 Task: Select Grocery. Add to cart, from Total Wine & More for 4646 Smithfield Avenue, Lubbock, Texas 79401, Cell Number 806-758-1089, following items : Espolon Blanco Tequila (750 ml)_x000D_
 - 3, Stone Fear.Movie.Lions DIPA Can (16 oz x 6 ct)_x000D_
 - 5, Rogue Batsquatch Hazy IPA Can (12 oz x 6 ct)_x000D_
 - 2, Smirnoff Ice Screwdriver Bottle (11 oz x 6 ct)_x000D_
 - 3, Ropiteau Pinot Noir (750 ml)_x000D_
 - 5, Tullamore Dew (750 ml)_x000D_
 - 3, Pepsi Can (7.5 oz x 6 ct)_x000D_
 - 2, Gatorade Fruit Punch (28 oz)_x000D_
 - 5, Sol Bottle (11 oz x 12 ct)_x000D_
 - 3, Good Crisp Original (5.6 oz)_x000D_
 - 5
Action: Mouse moved to (318, 104)
Screenshot: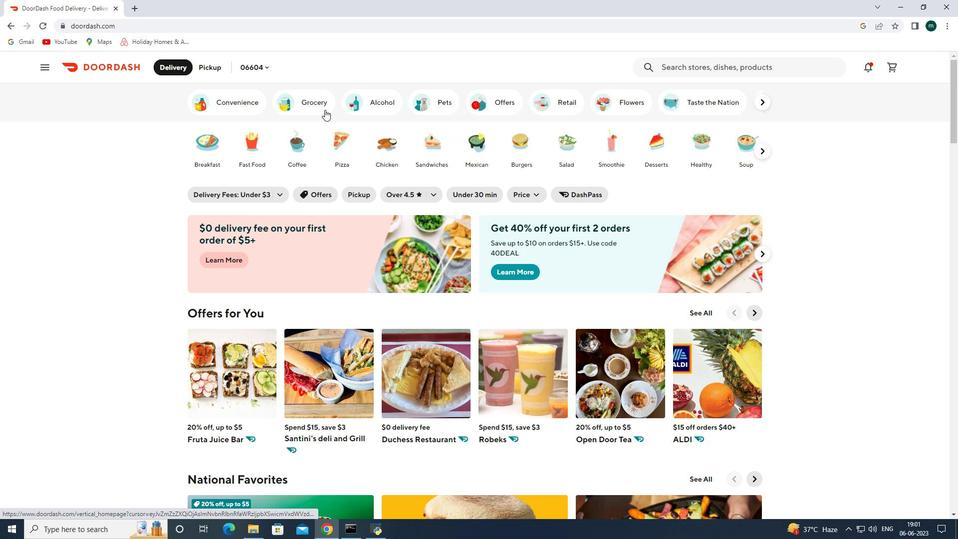 
Action: Mouse pressed left at (318, 104)
Screenshot: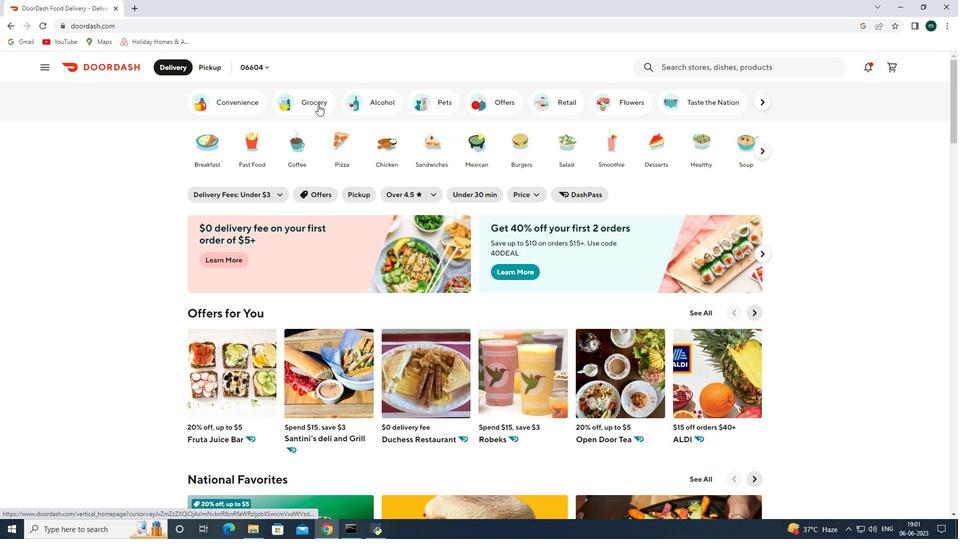 
Action: Mouse moved to (438, 379)
Screenshot: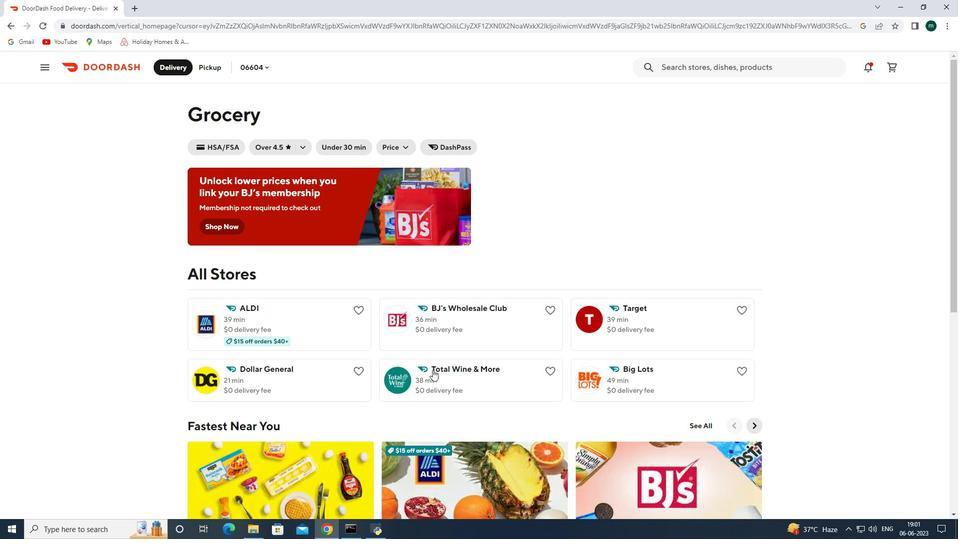 
Action: Mouse pressed left at (438, 379)
Screenshot: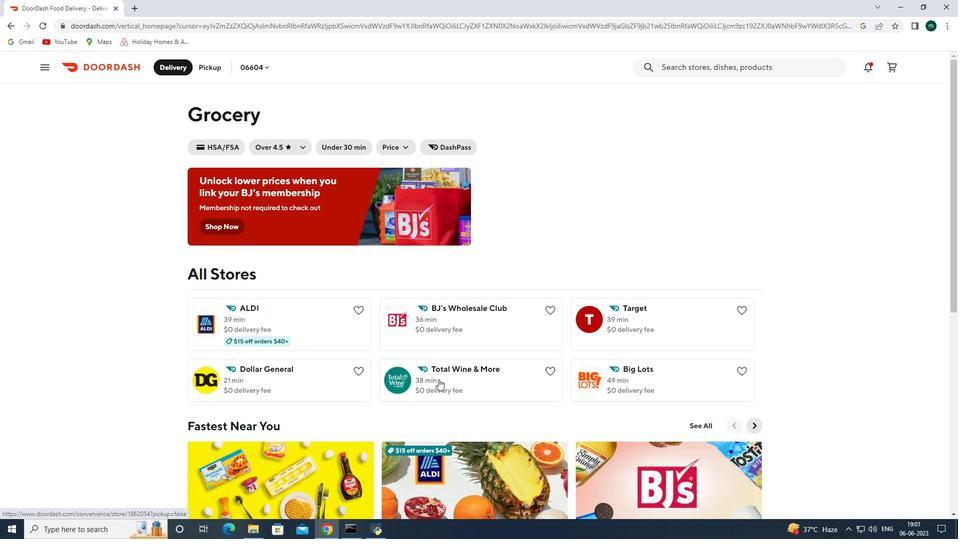 
Action: Mouse moved to (184, 66)
Screenshot: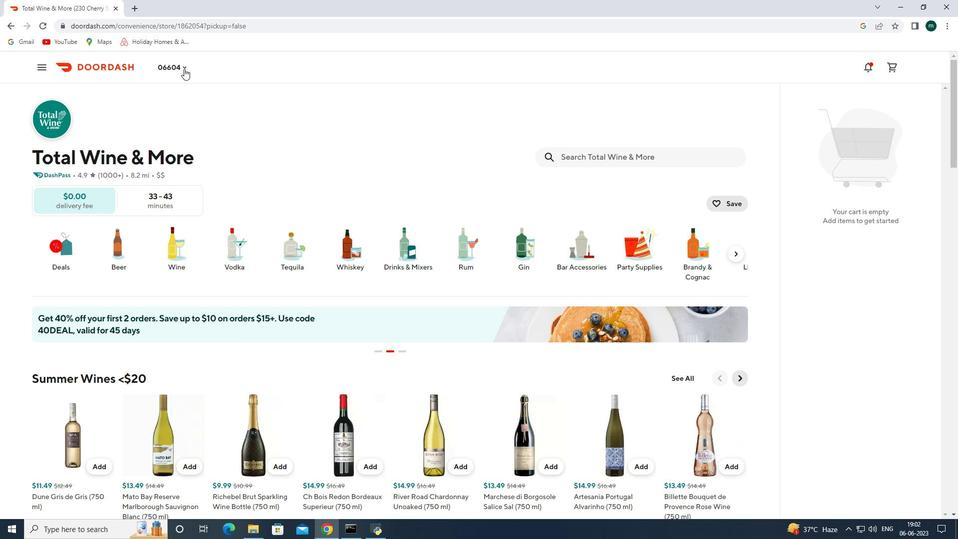 
Action: Mouse pressed left at (184, 66)
Screenshot: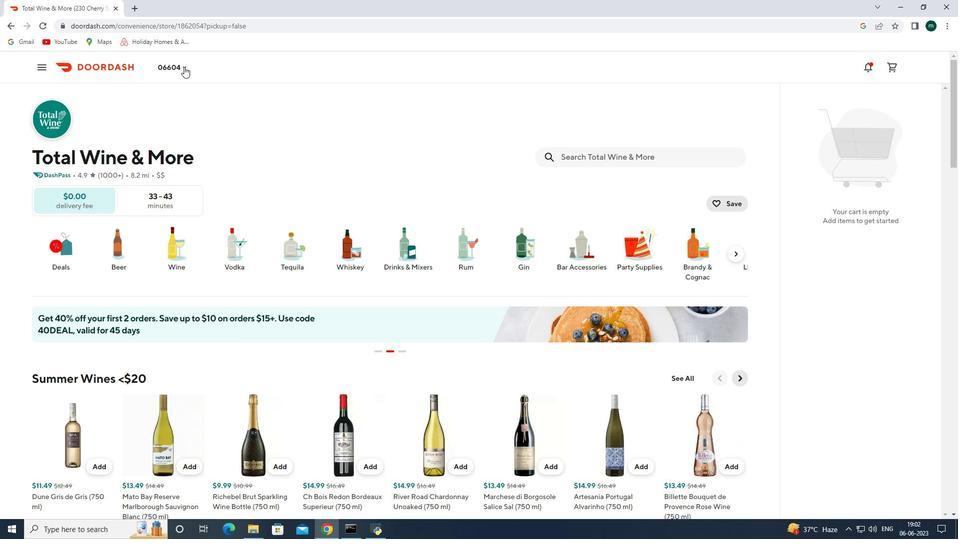 
Action: Mouse moved to (202, 108)
Screenshot: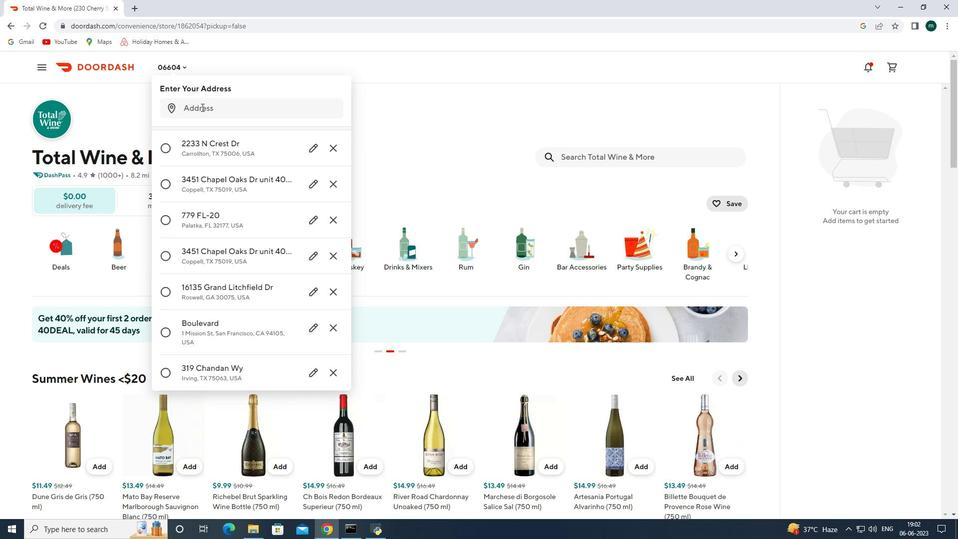 
Action: Mouse pressed left at (202, 108)
Screenshot: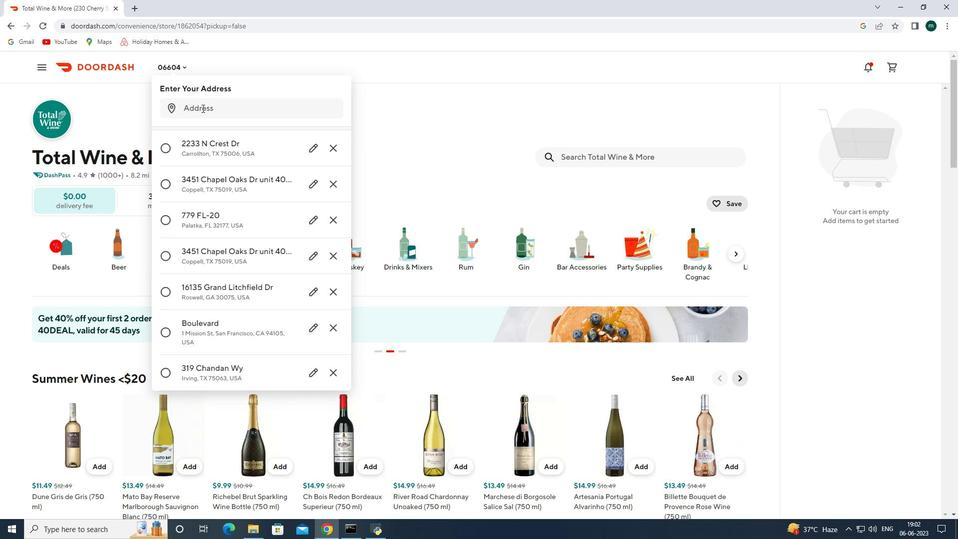 
Action: Key pressed 4646<Key.space><Key.shift>Smithfield<Key.space><Key.shift>Avenue<Key.space><Key.shift>Lubock<Key.space><Key.shift>Texas<Key.space>79401<Key.enter>
Screenshot: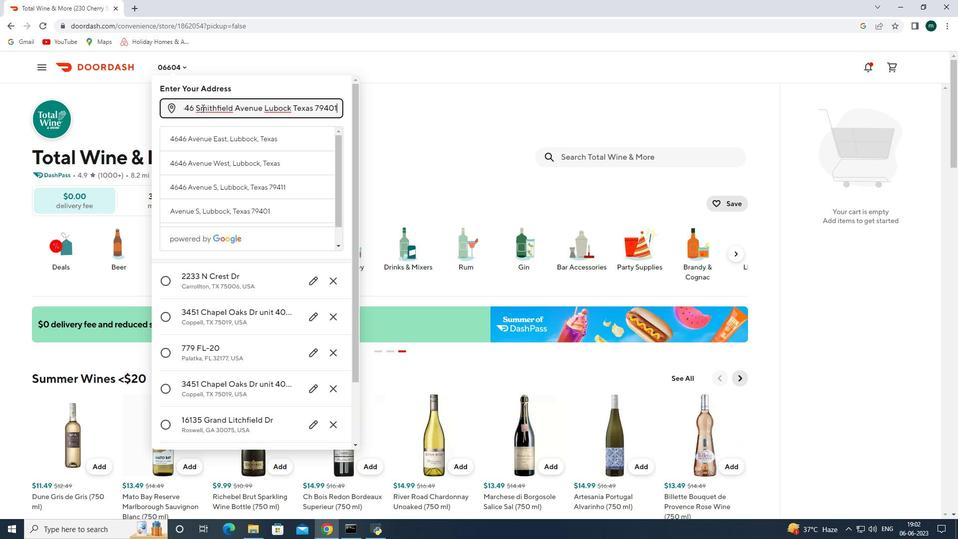 
Action: Mouse moved to (235, 207)
Screenshot: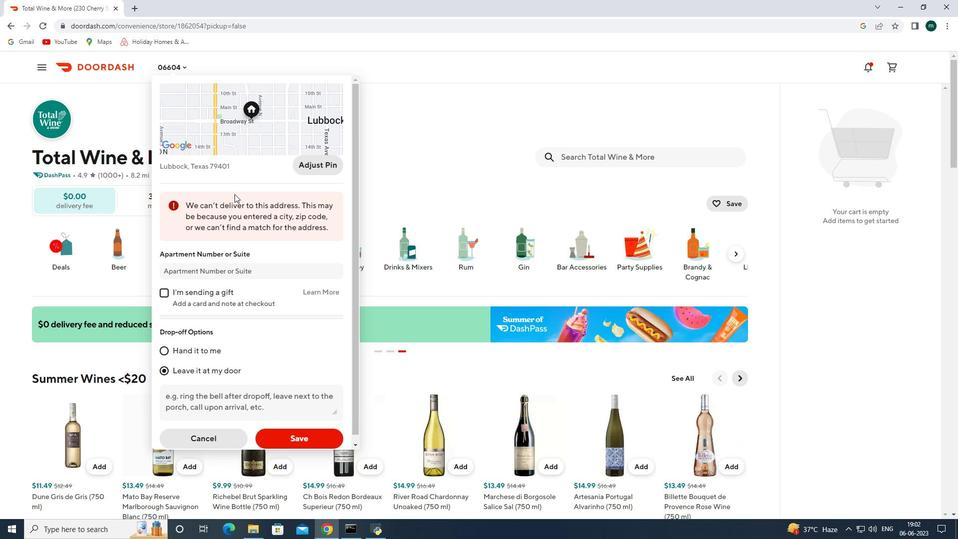 
Action: Mouse scrolled (235, 205) with delta (0, 0)
Screenshot: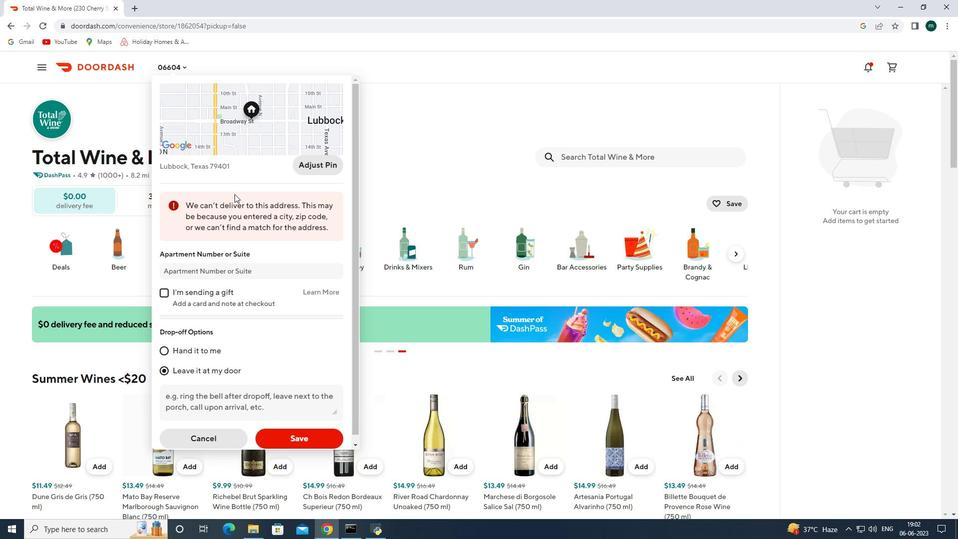 
Action: Mouse moved to (240, 240)
Screenshot: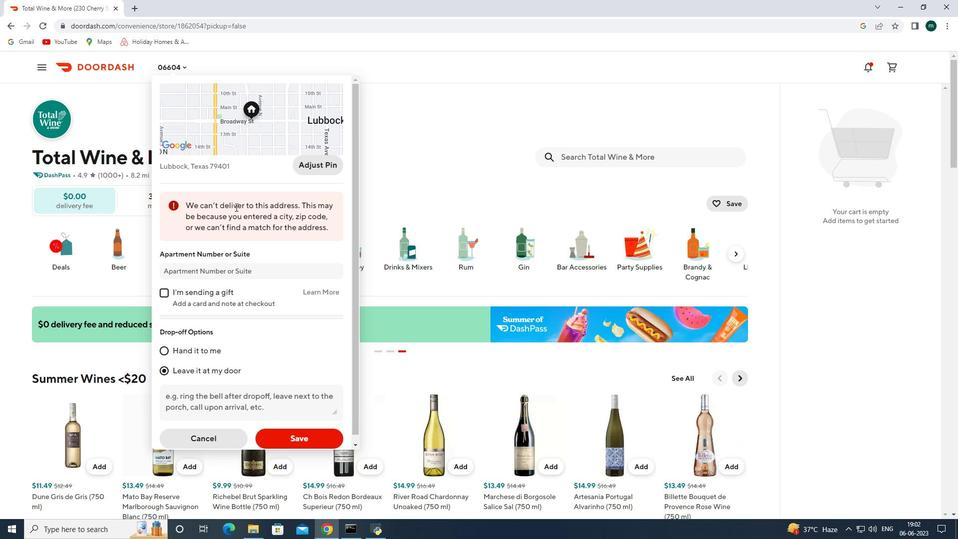 
Action: Mouse scrolled (239, 237) with delta (0, 0)
Screenshot: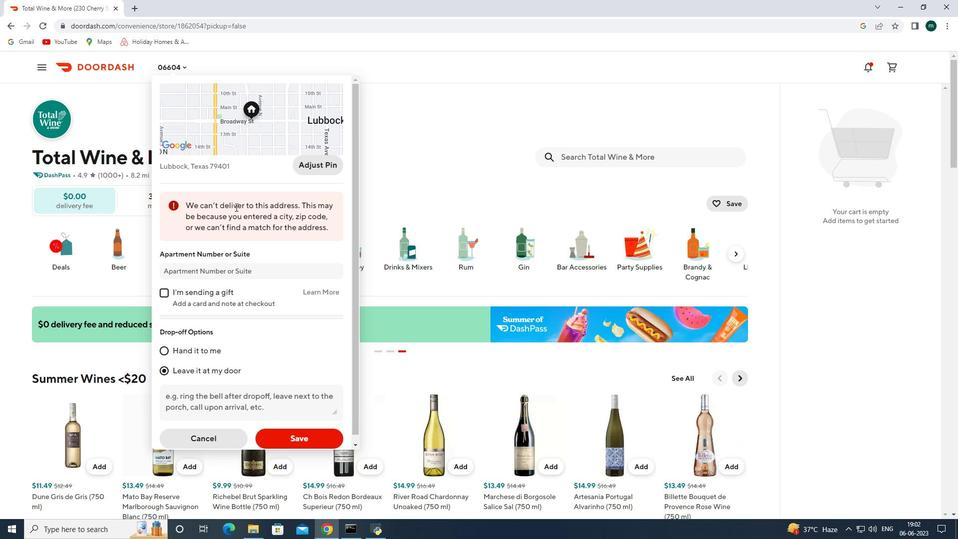 
Action: Mouse moved to (244, 269)
Screenshot: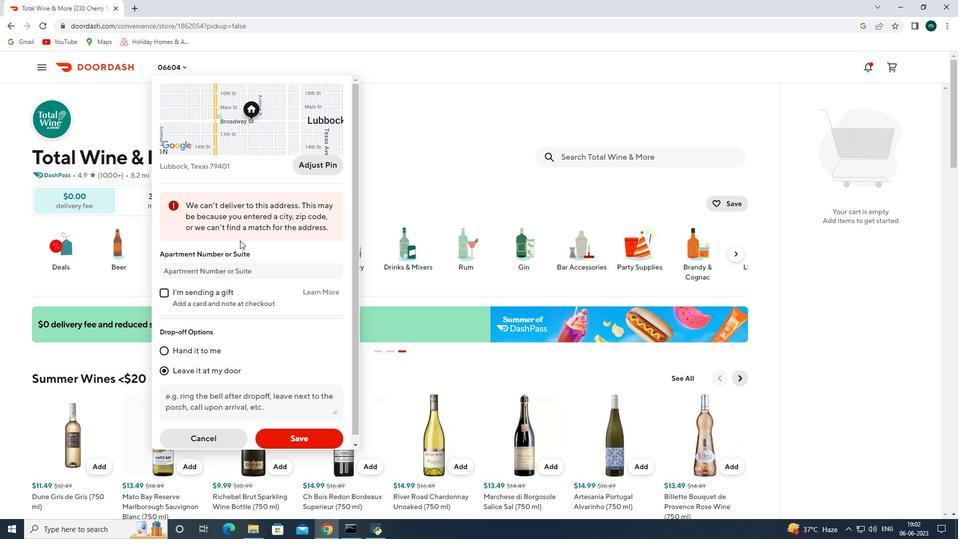 
Action: Mouse scrolled (243, 267) with delta (0, 0)
Screenshot: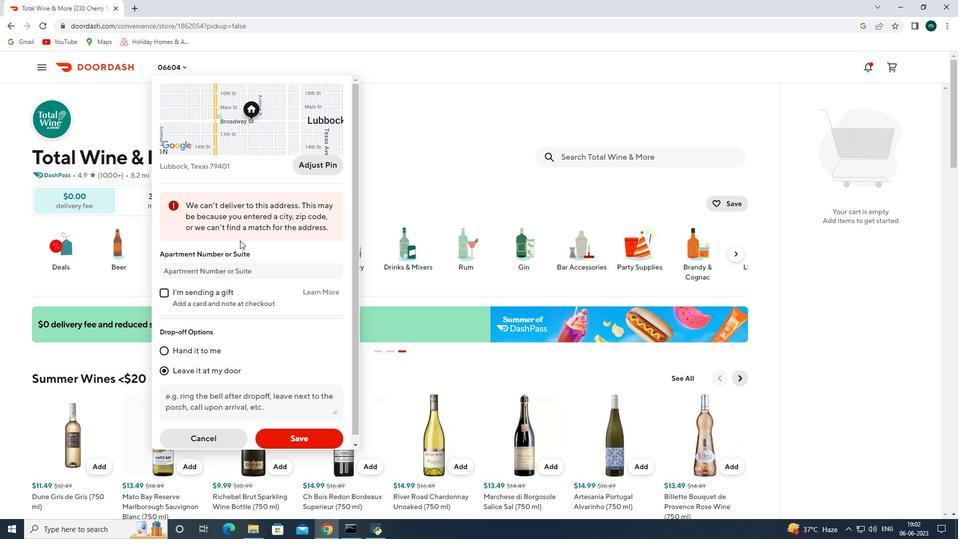 
Action: Mouse moved to (250, 284)
Screenshot: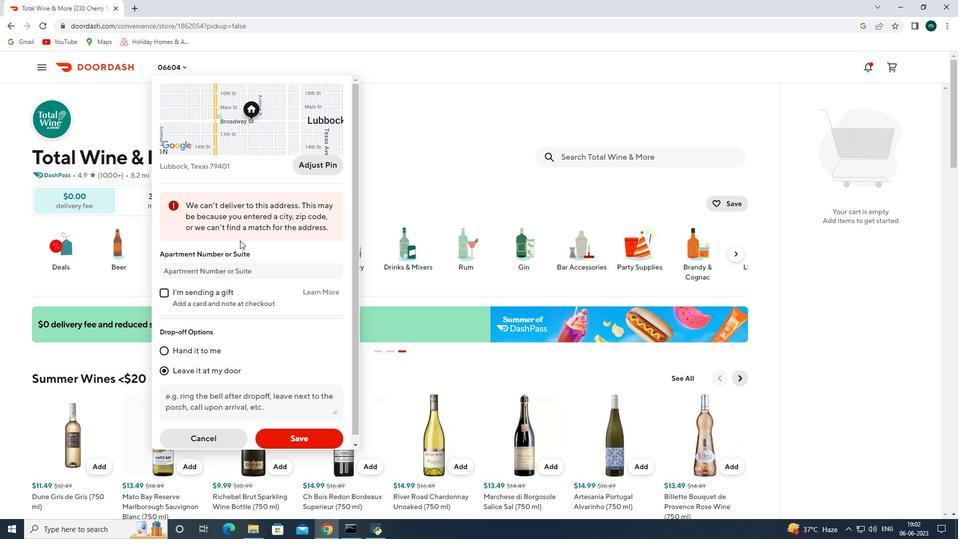 
Action: Mouse scrolled (249, 283) with delta (0, 0)
Screenshot: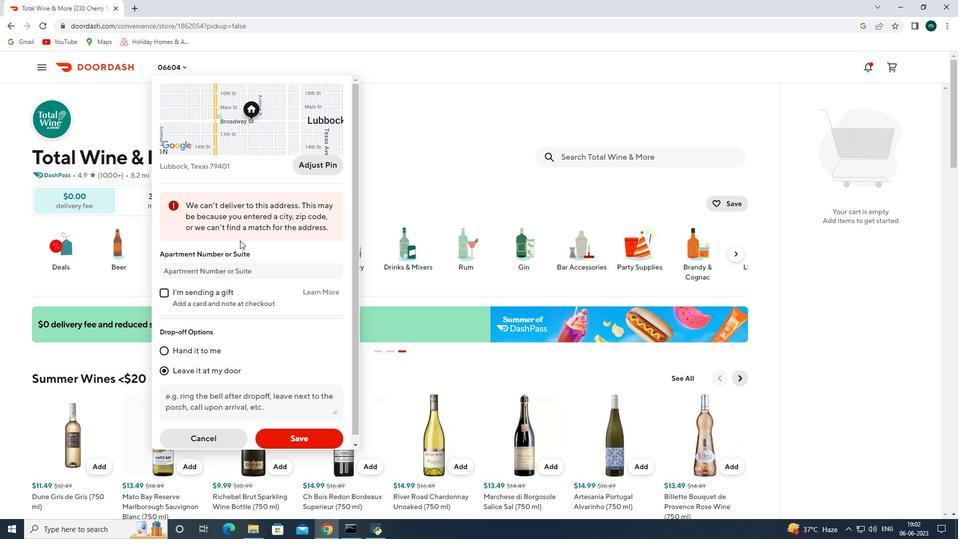 
Action: Mouse moved to (299, 430)
Screenshot: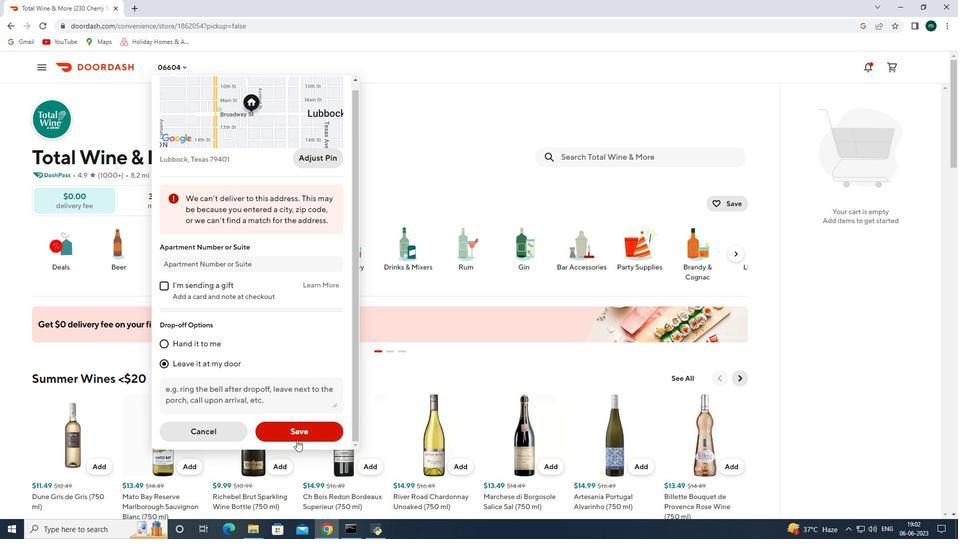
Action: Mouse pressed left at (299, 430)
Screenshot: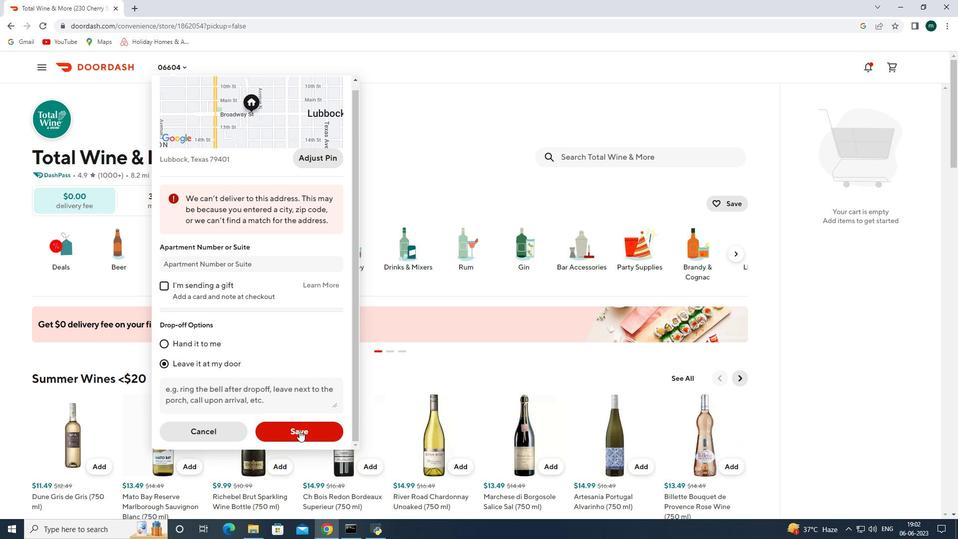 
Action: Mouse moved to (586, 152)
Screenshot: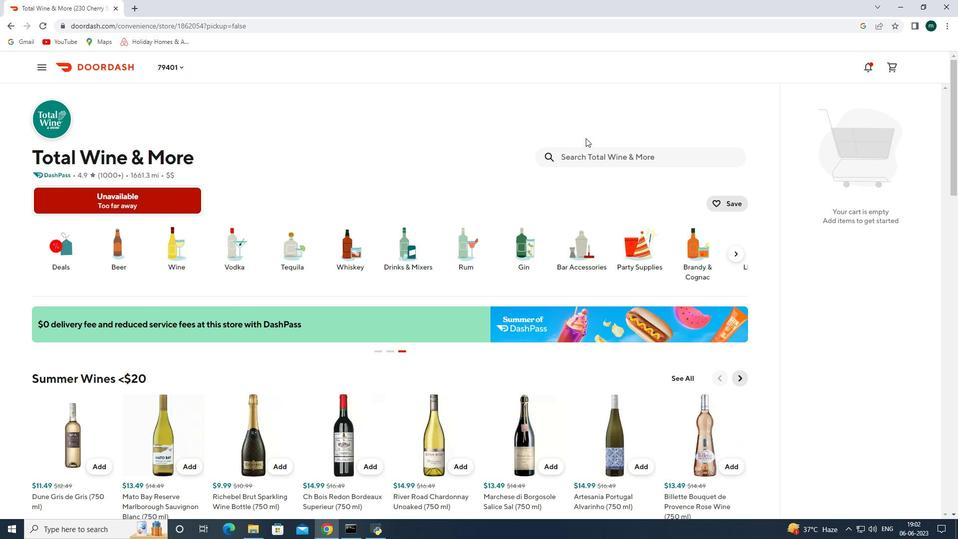 
Action: Mouse pressed left at (586, 152)
Screenshot: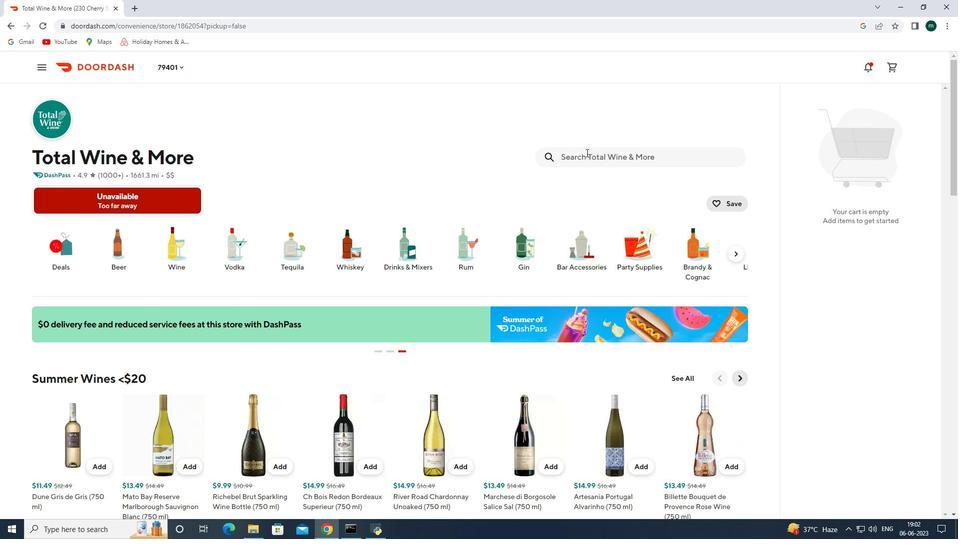 
Action: Key pressed espolon<Key.space>blanco<Key.space>teg<Key.backspace>quila<Key.enter>
Screenshot: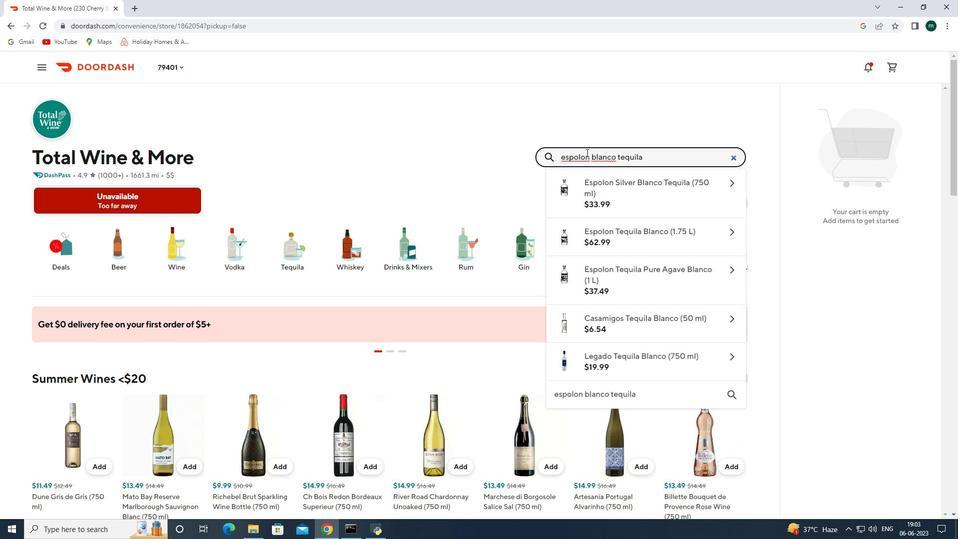 
Action: Mouse moved to (92, 260)
Screenshot: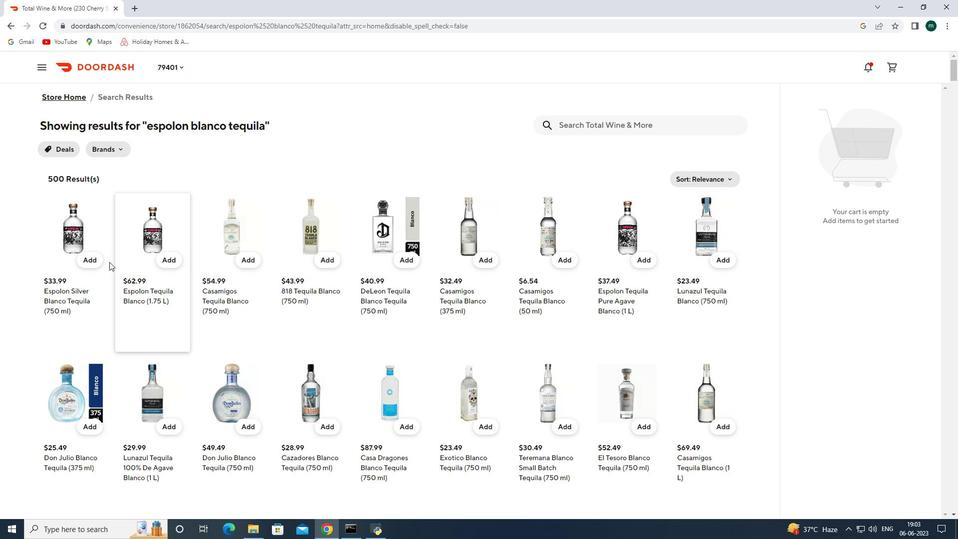 
Action: Mouse pressed left at (92, 260)
Screenshot: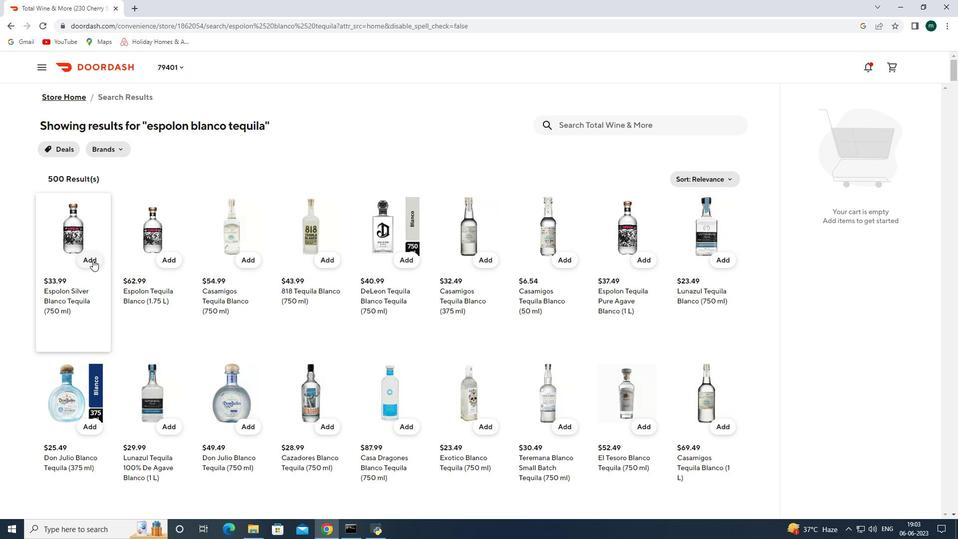 
Action: Mouse moved to (594, 121)
Screenshot: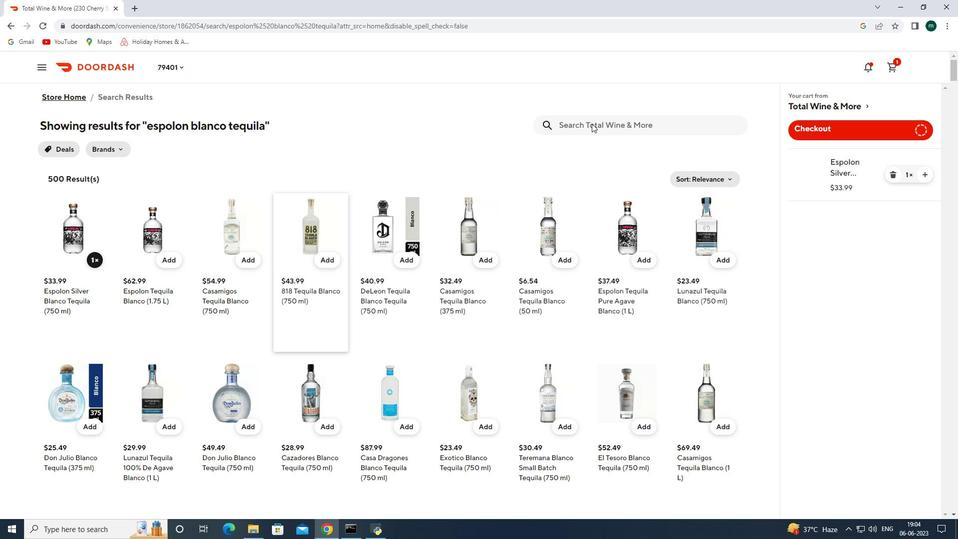 
Action: Mouse pressed left at (594, 121)
Screenshot: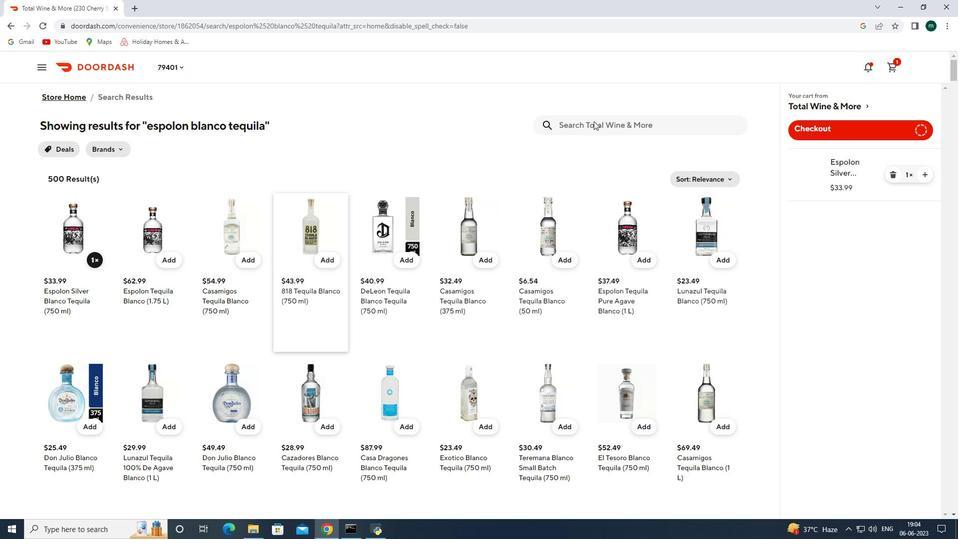 
Action: Key pressed stone<Key.space>fear<Key.space>movie<Key.space>lions<Key.space>dipa<Key.space>can<Key.space><Key.enter>
Screenshot: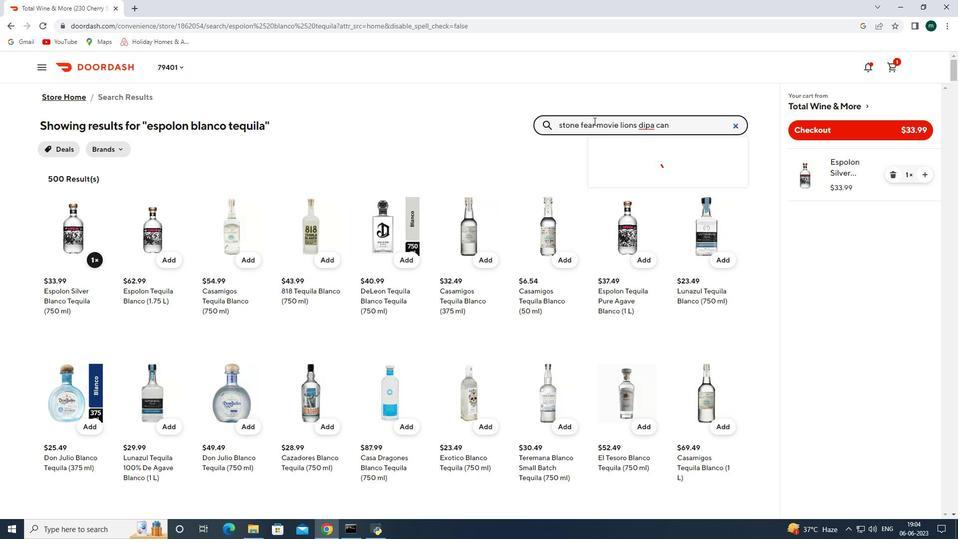 
Action: Mouse moved to (92, 261)
Screenshot: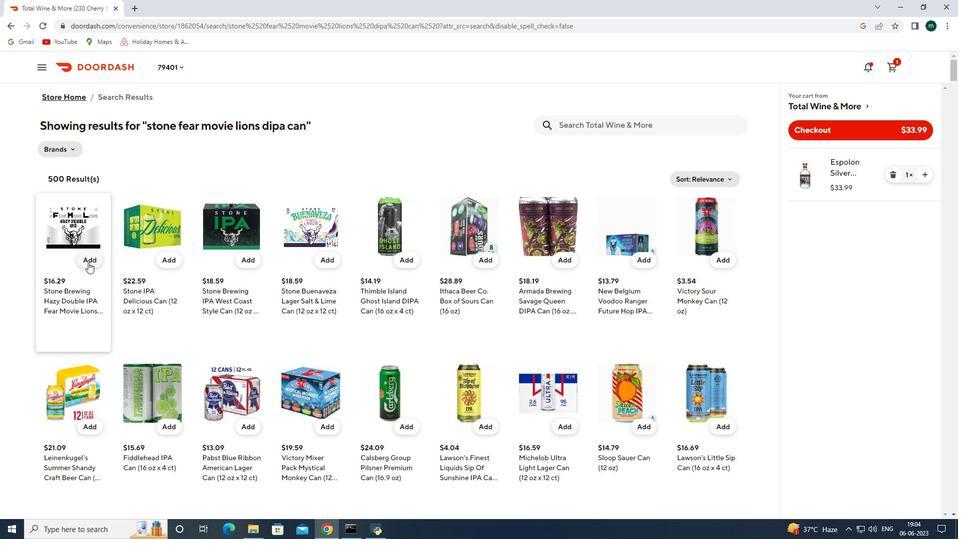 
Action: Mouse pressed left at (92, 261)
Screenshot: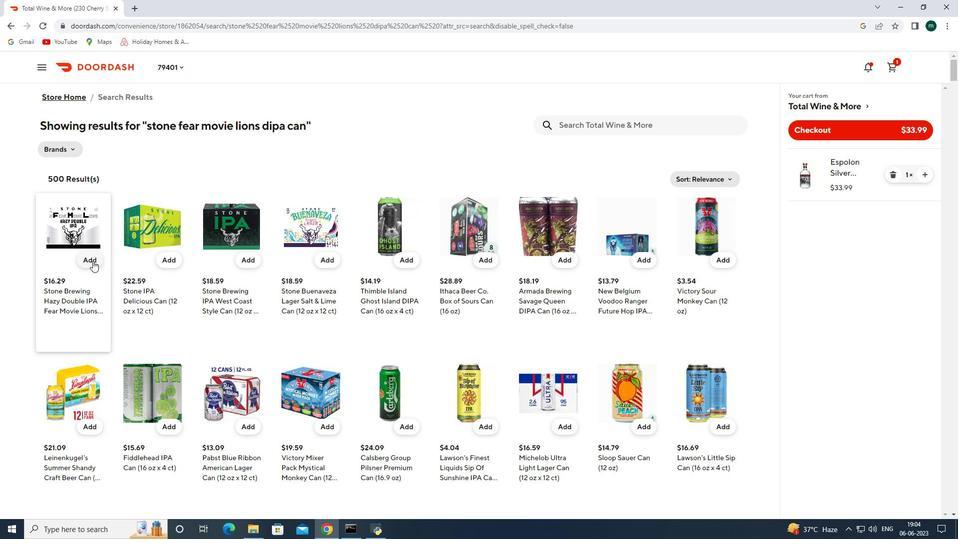 
Action: Mouse moved to (926, 224)
Screenshot: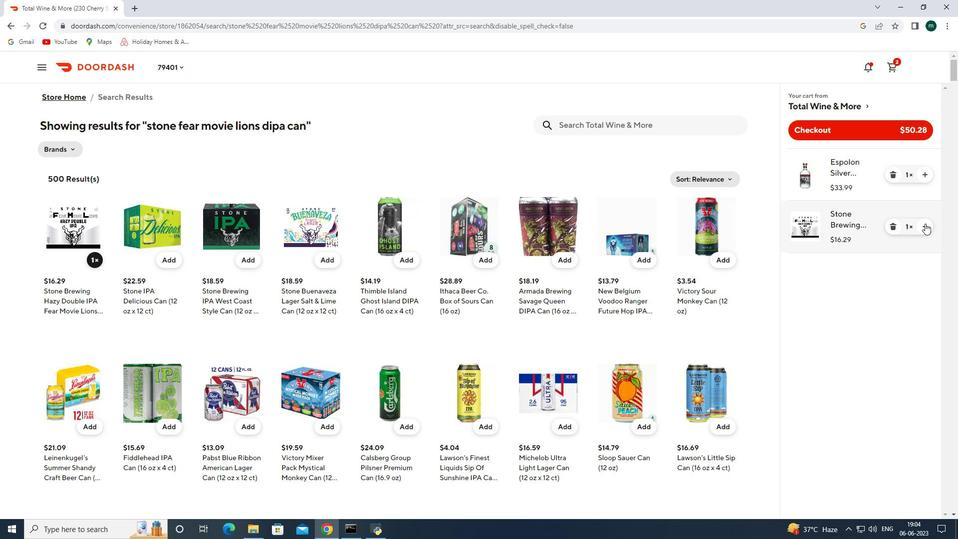 
Action: Mouse pressed left at (926, 224)
Screenshot: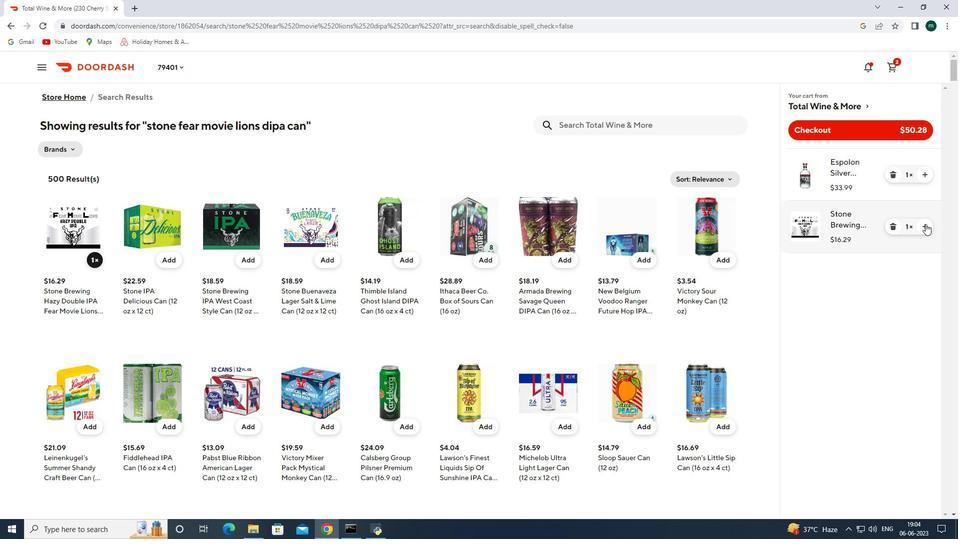 
Action: Mouse pressed left at (926, 224)
Screenshot: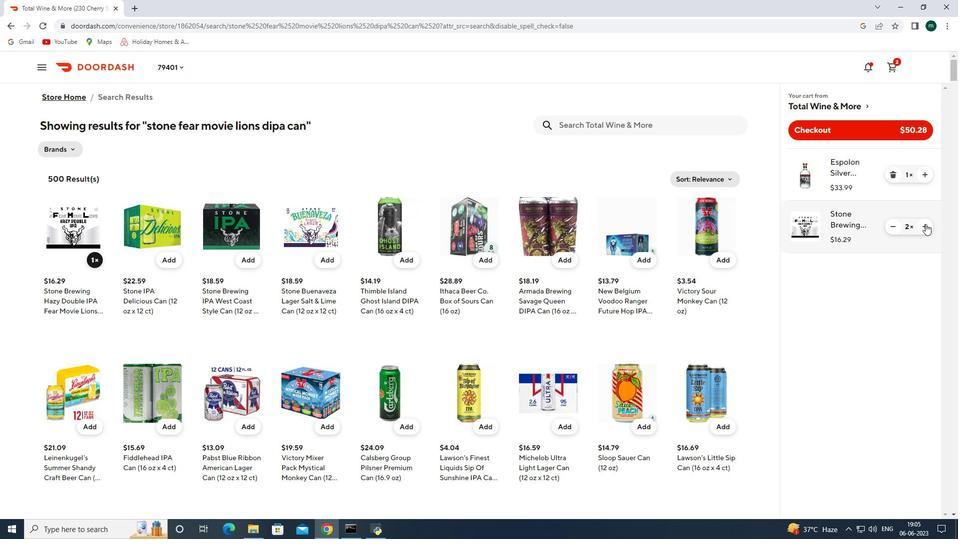 
Action: Mouse moved to (625, 122)
Screenshot: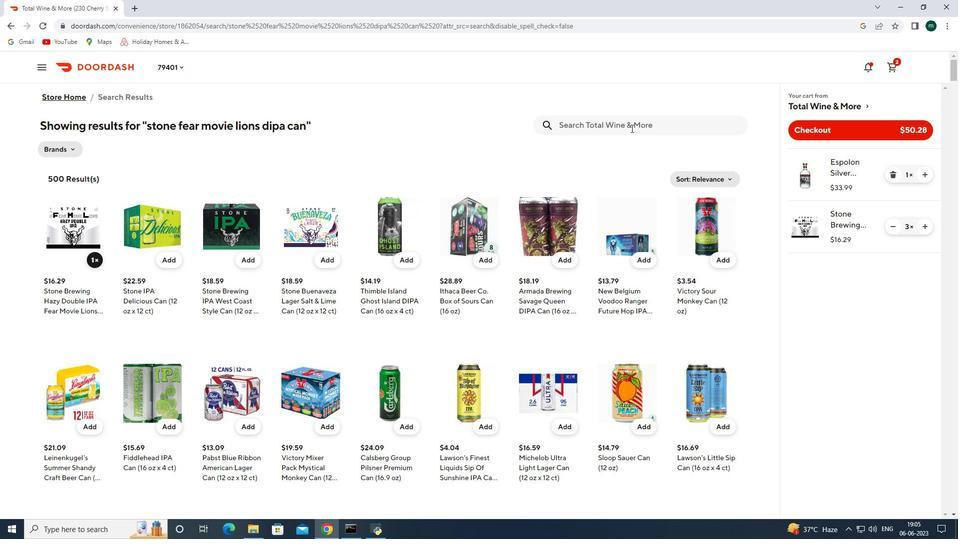 
Action: Mouse pressed left at (625, 122)
Screenshot: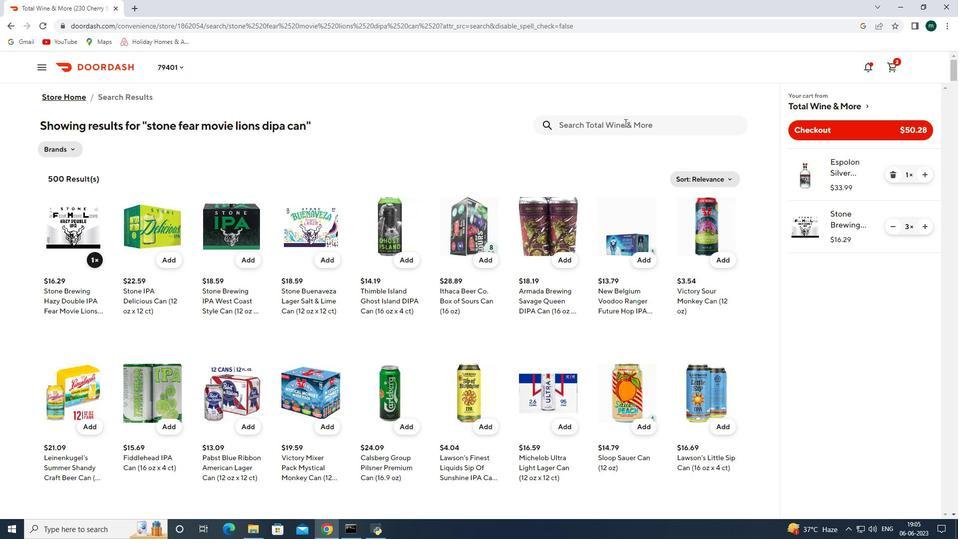 
Action: Key pressed rogue<Key.space>batsquatch<Key.space>hazy<Key.space>ipa<Key.space>can<Key.enter>
Screenshot: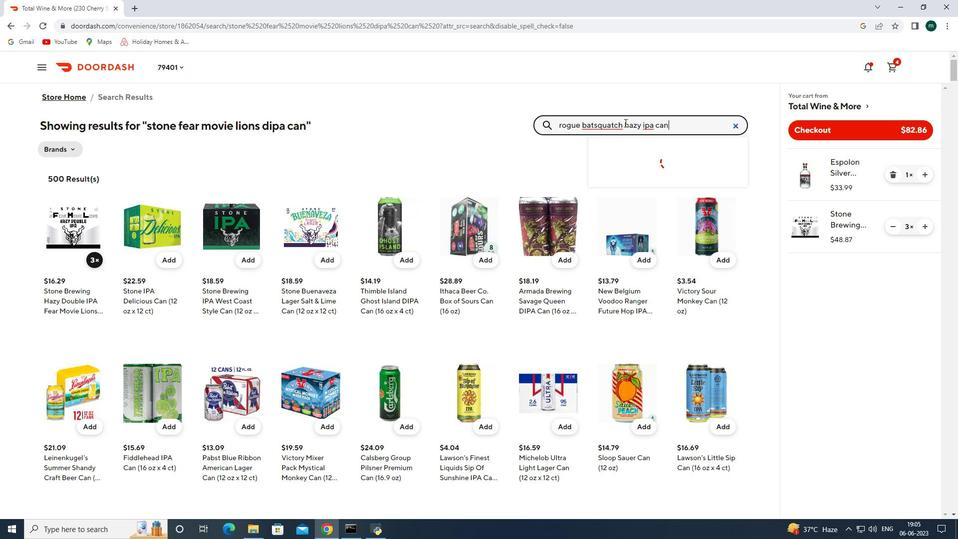 
Action: Mouse moved to (609, 123)
Screenshot: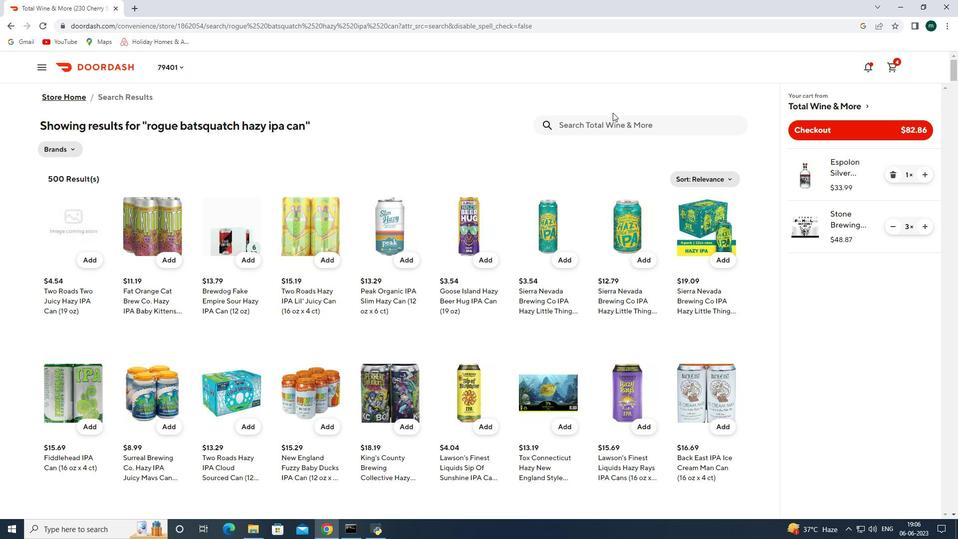 
Action: Mouse pressed left at (609, 123)
Screenshot: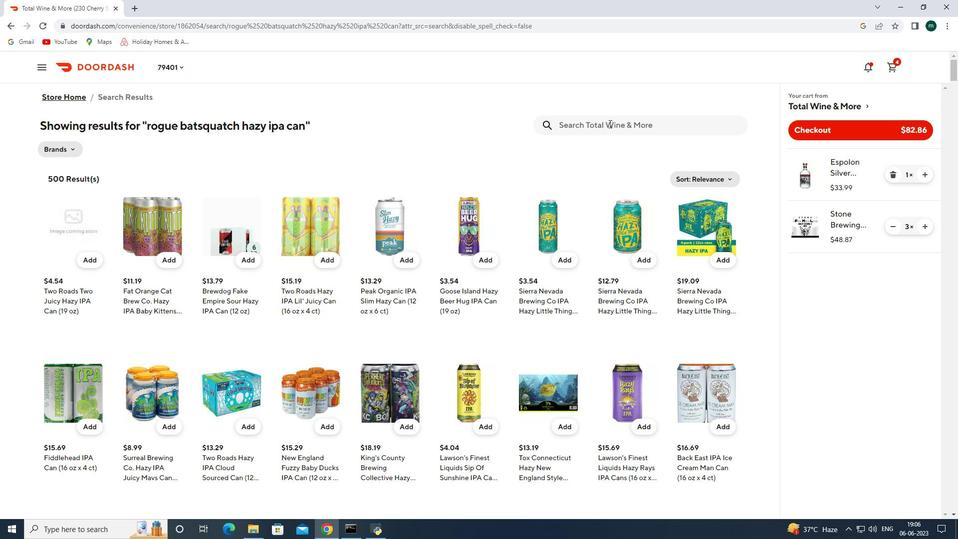 
Action: Key pressed smirnoff<Key.space>icescrewdriver<Key.space>bottle<Key.enter>
Screenshot: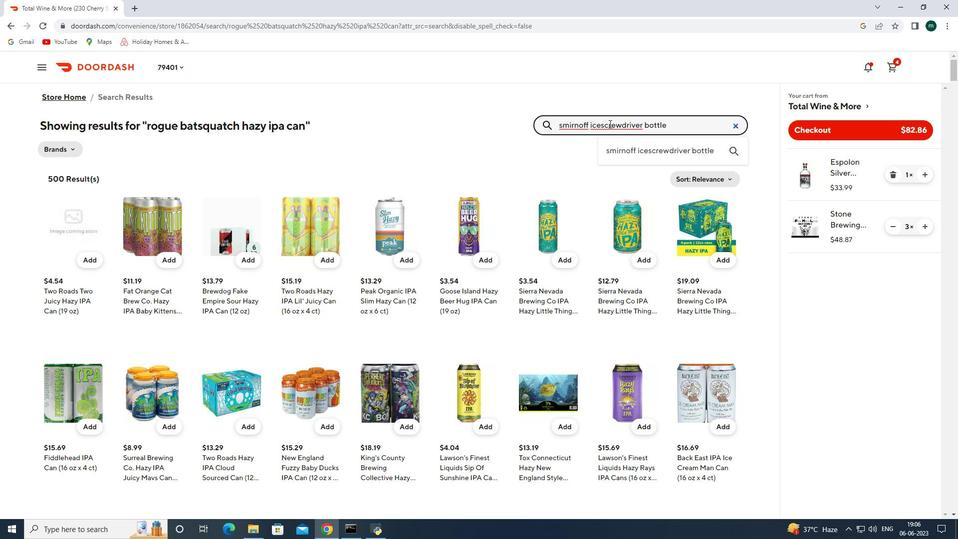 
Action: Mouse moved to (595, 123)
Screenshot: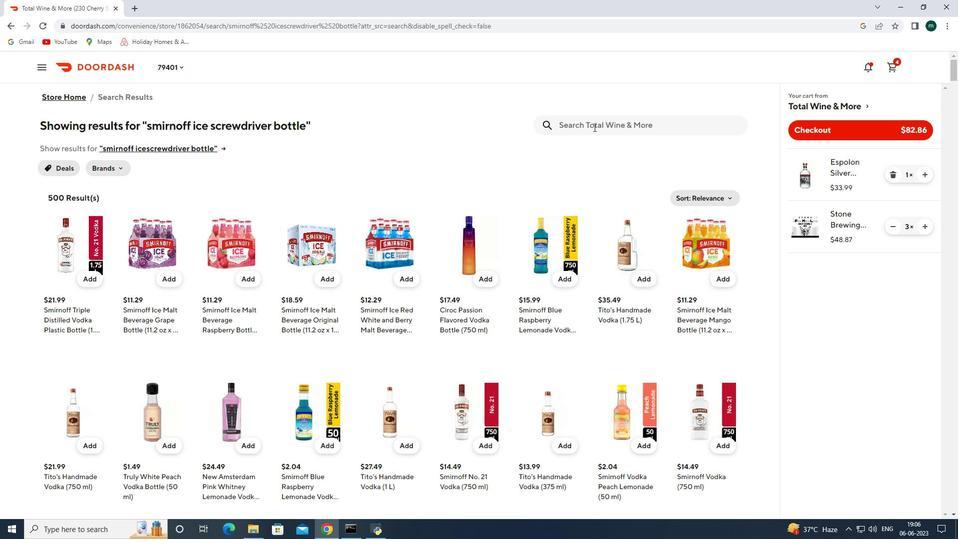 
Action: Mouse pressed left at (595, 123)
Screenshot: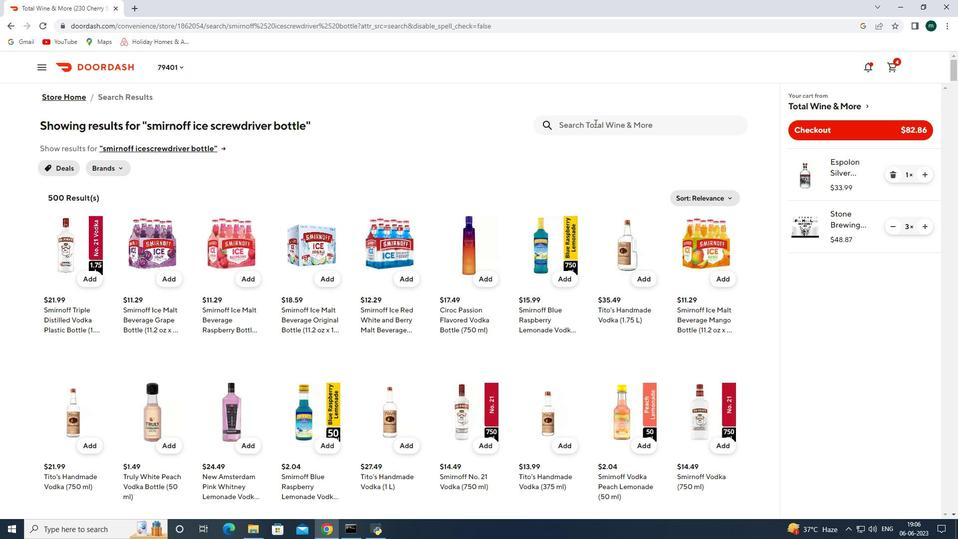 
Action: Mouse moved to (595, 123)
Screenshot: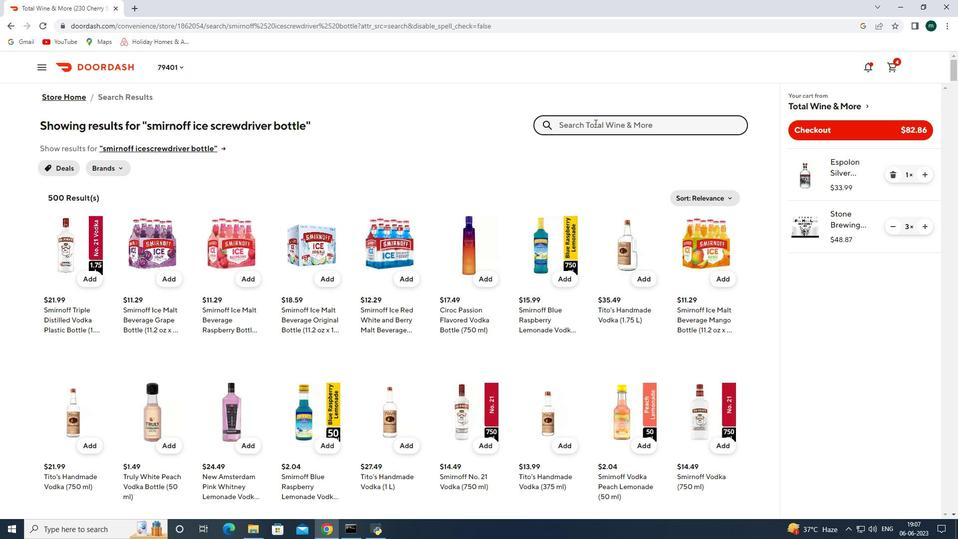 
Action: Key pressed ropiteau<Key.space>pinot<Key.space>noir<Key.space><Key.space><Key.space><Key.space><Key.space><Key.space><Key.space><Key.space><Key.space><Key.space><Key.space><Key.space><Key.space><Key.space><Key.space><Key.space><Key.space><Key.space><Key.space><Key.space><Key.enter>
Screenshot: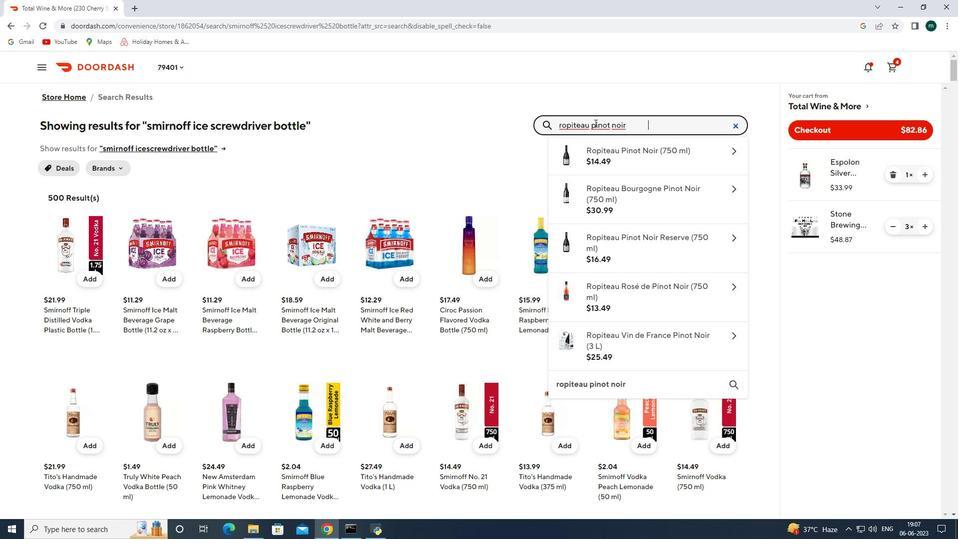 
Action: Mouse moved to (91, 259)
Screenshot: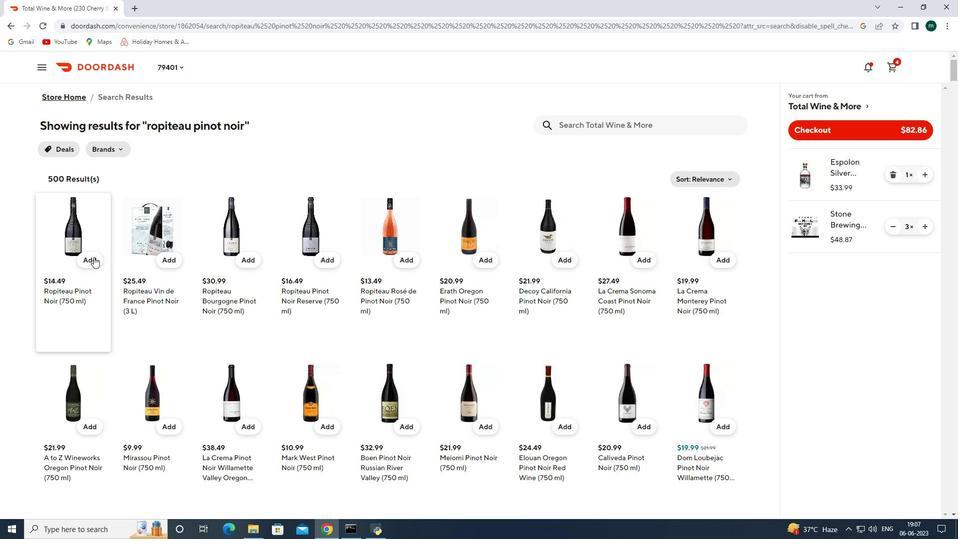 
Action: Mouse pressed left at (91, 259)
Screenshot: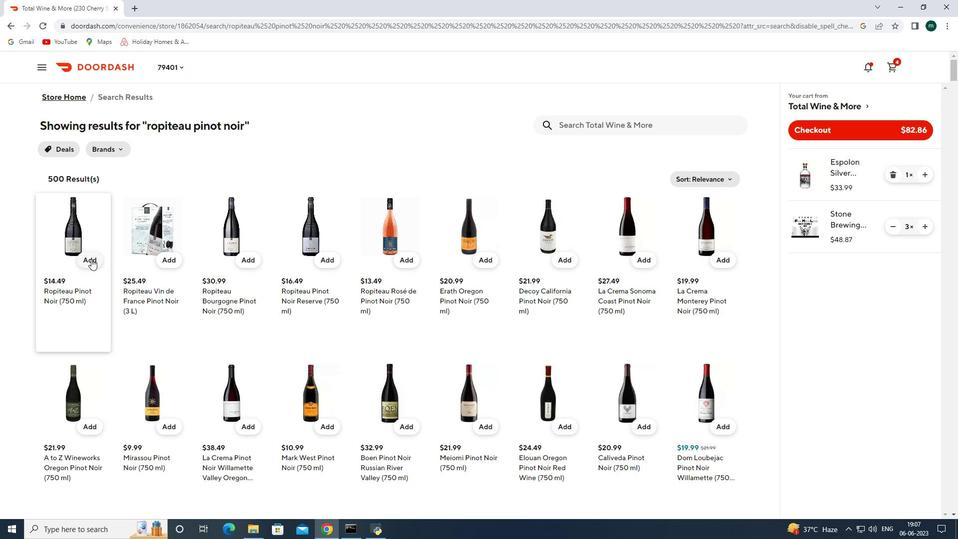 
Action: Mouse moved to (930, 278)
Screenshot: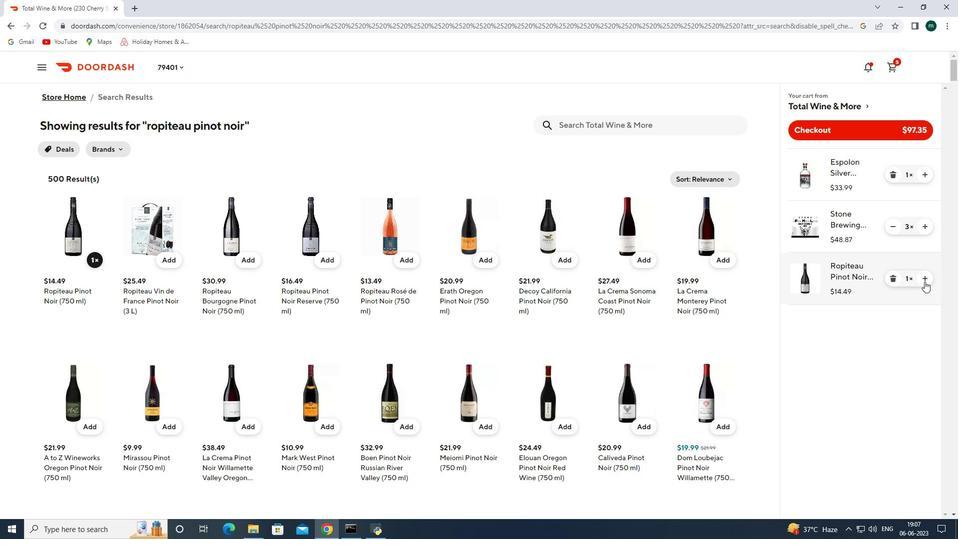 
Action: Mouse pressed left at (930, 278)
Screenshot: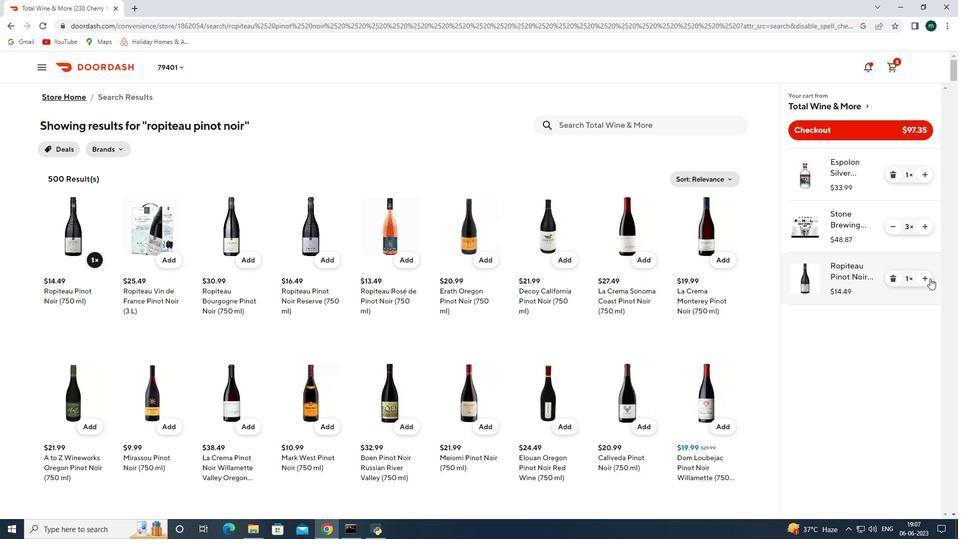 
Action: Mouse pressed left at (930, 278)
Screenshot: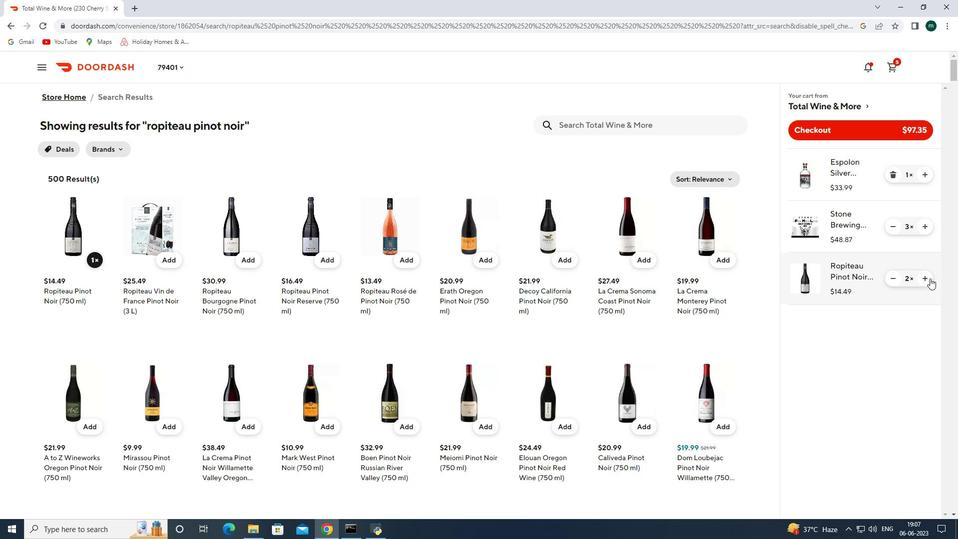 
Action: Mouse moved to (595, 119)
Screenshot: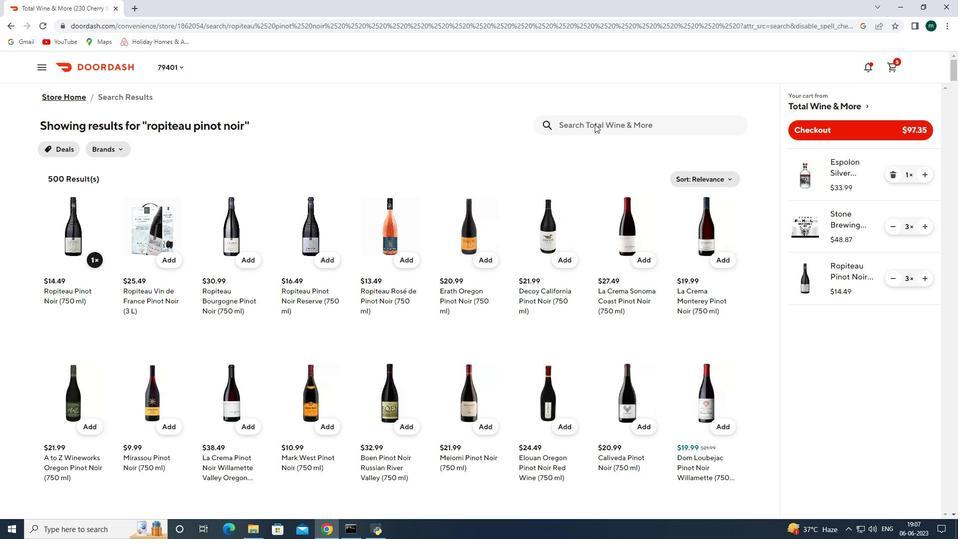 
Action: Mouse pressed left at (595, 119)
Screenshot: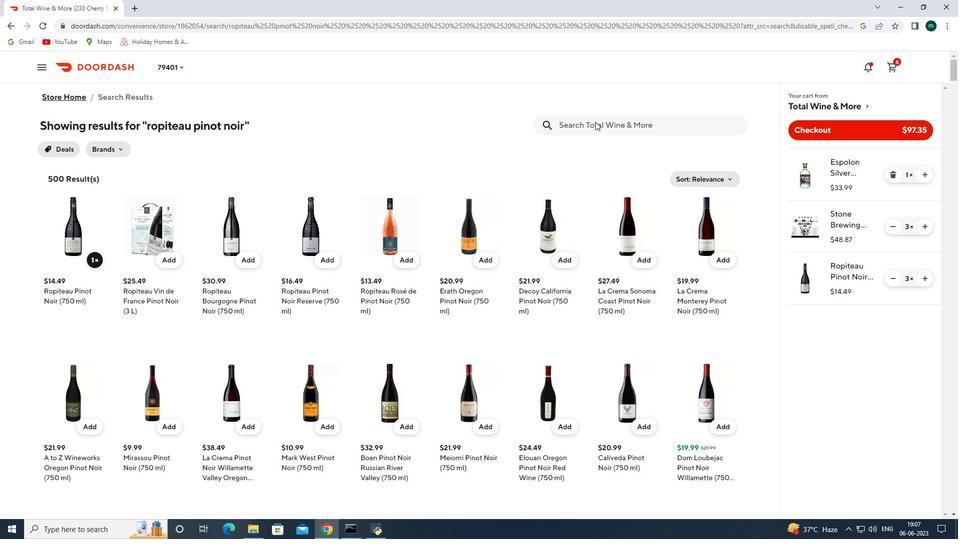 
Action: Mouse moved to (595, 123)
Screenshot: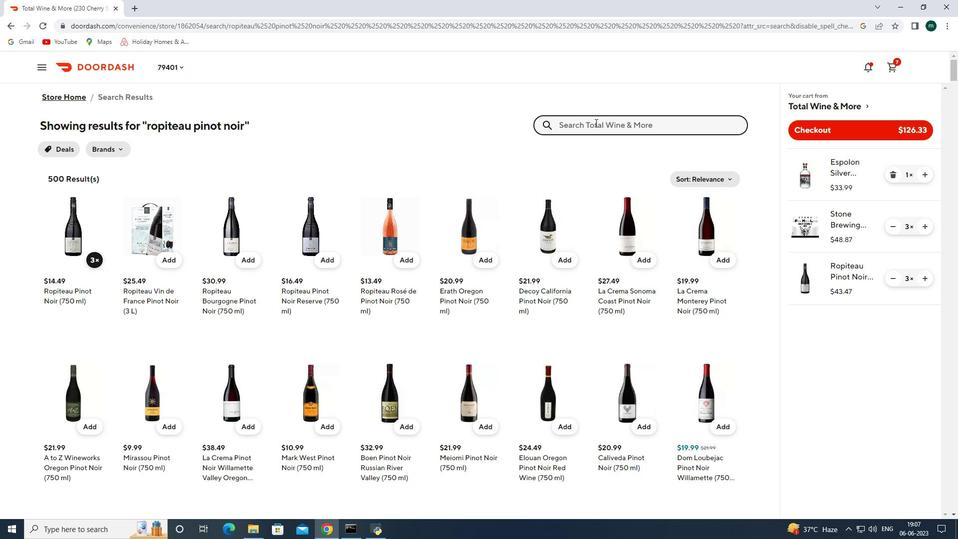 
Action: Key pressed tullamoredew<Key.enter>
Screenshot: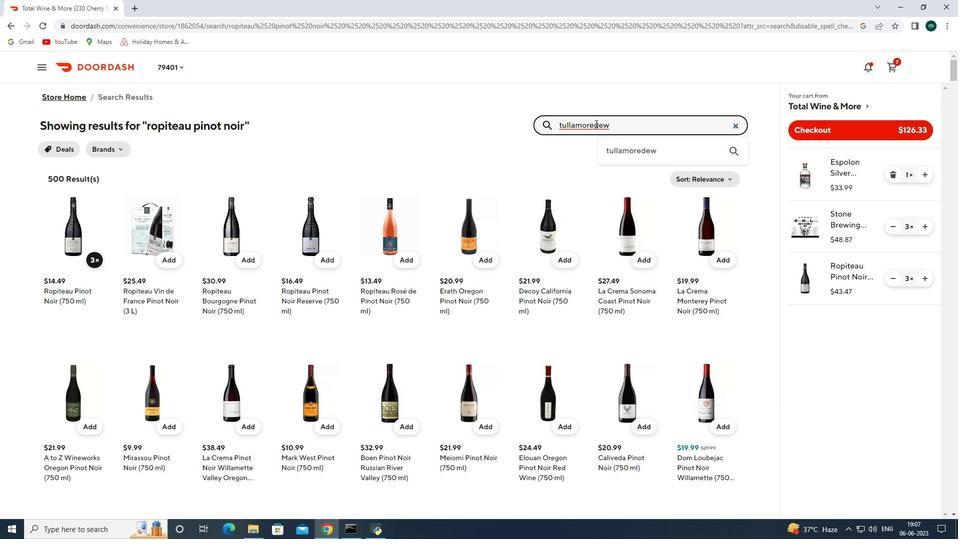 
Action: Mouse moved to (85, 276)
Screenshot: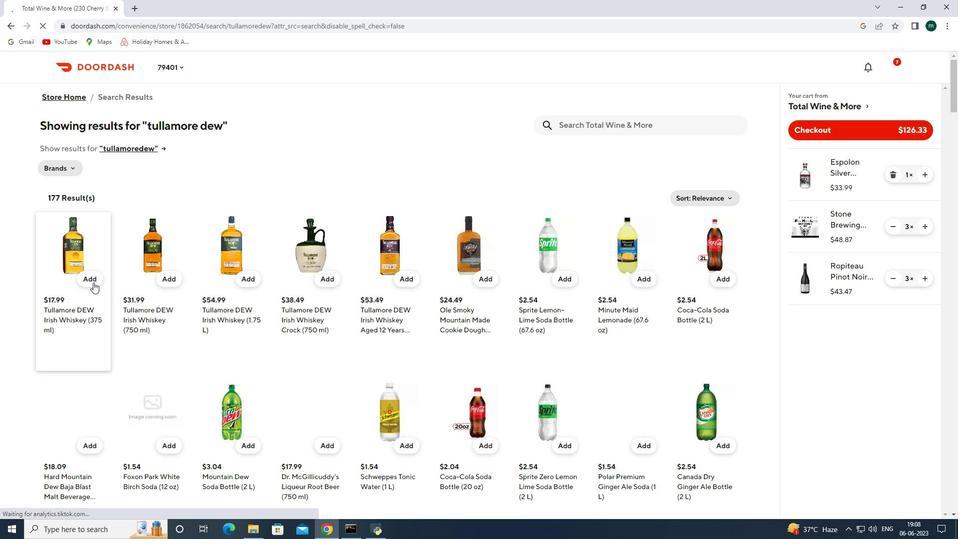 
Action: Mouse pressed left at (85, 276)
Screenshot: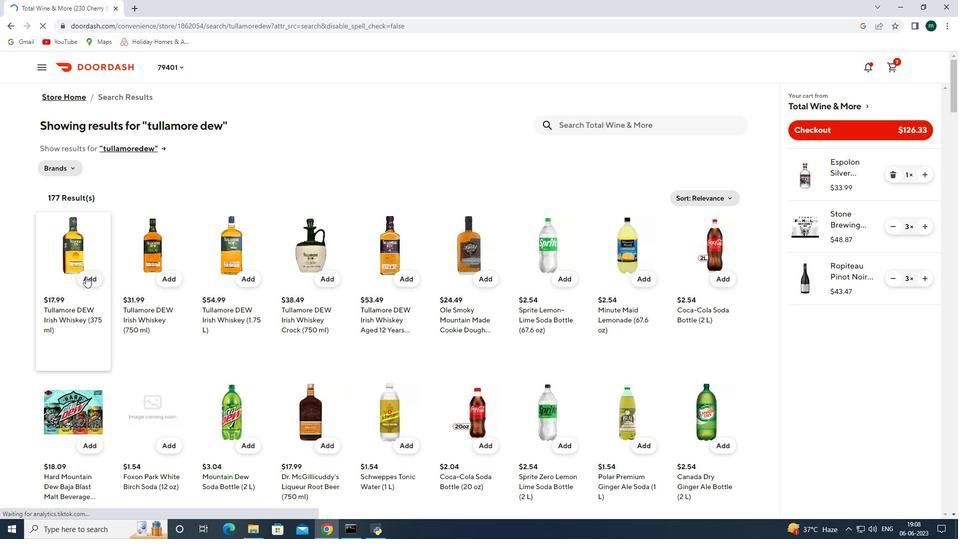 
Action: Mouse moved to (928, 330)
Screenshot: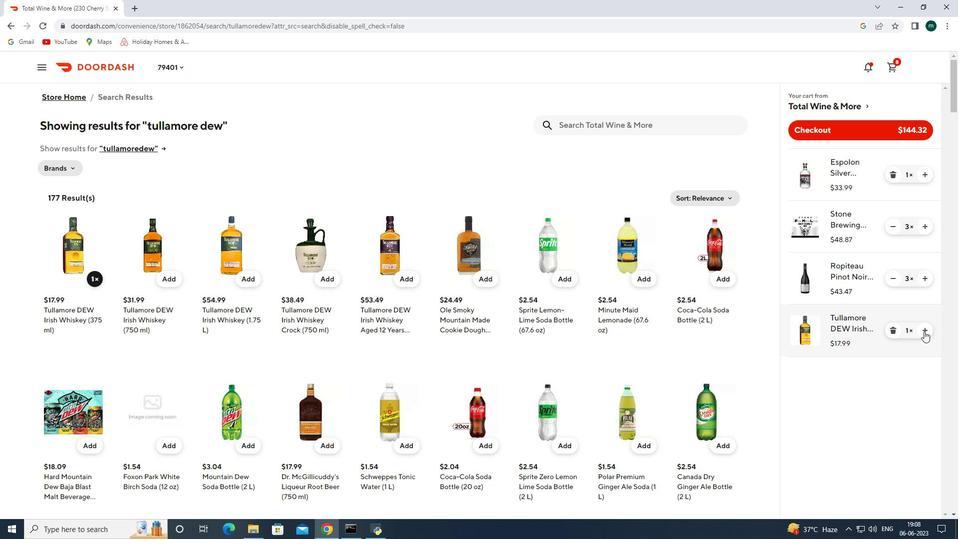 
Action: Mouse pressed left at (928, 330)
Screenshot: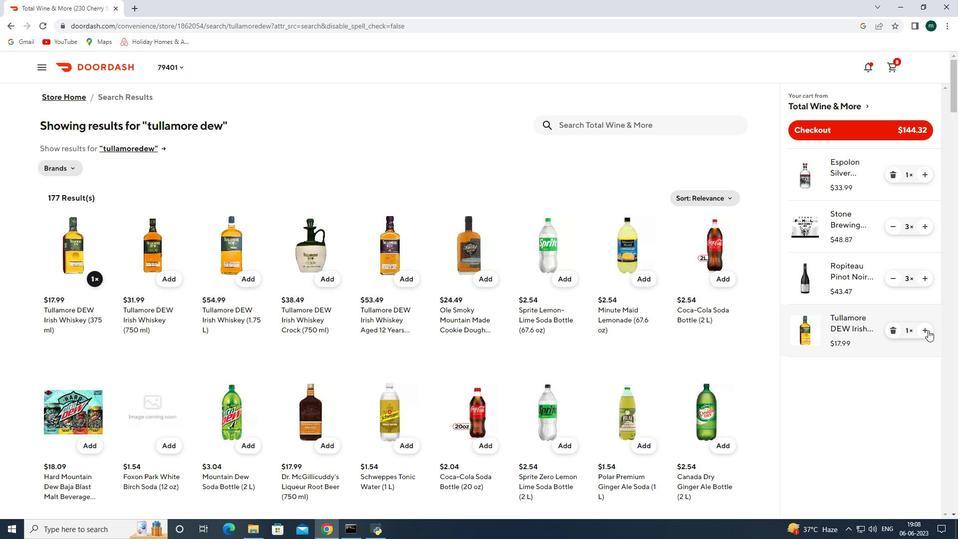 
Action: Mouse pressed left at (928, 330)
Screenshot: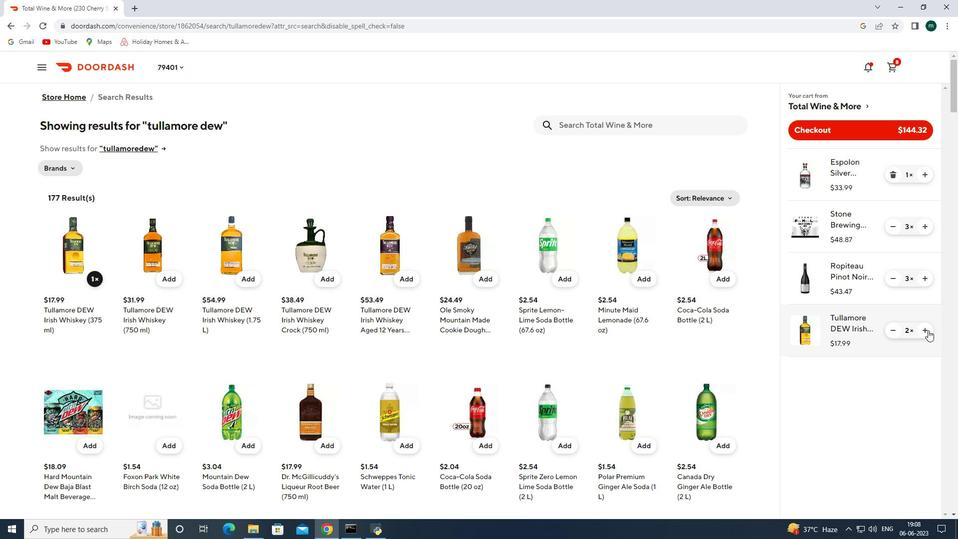 
Action: Mouse pressed left at (928, 330)
Screenshot: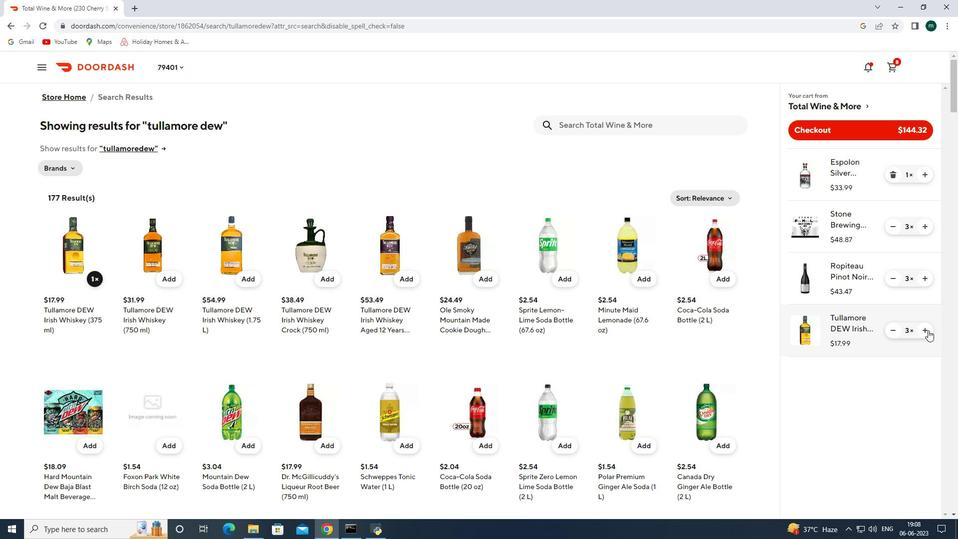 
Action: Mouse pressed left at (928, 330)
Screenshot: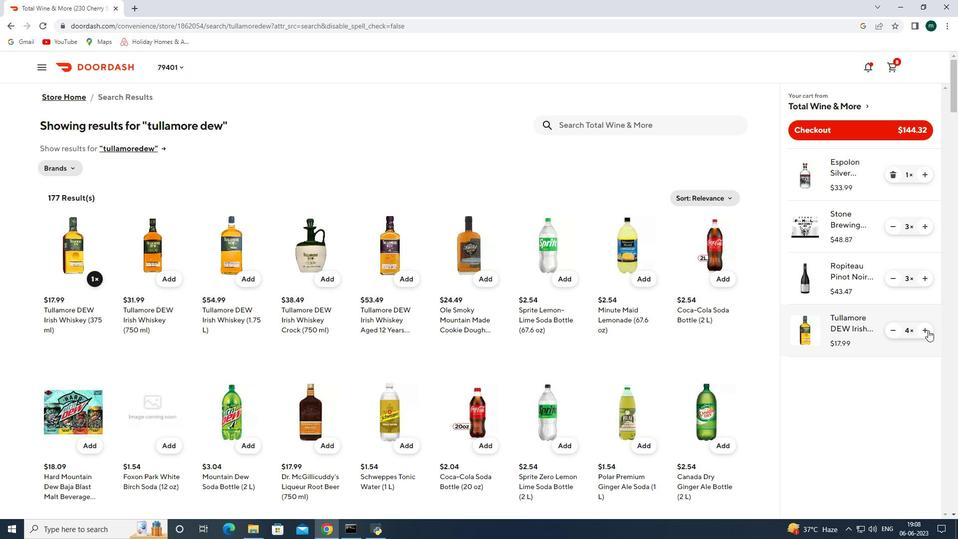 
Action: Mouse moved to (597, 120)
Screenshot: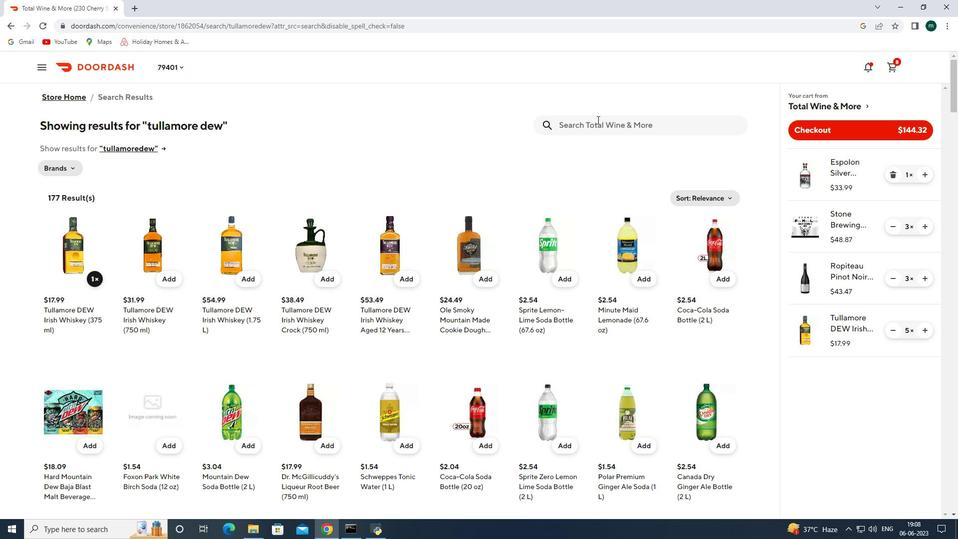 
Action: Mouse pressed left at (597, 120)
Screenshot: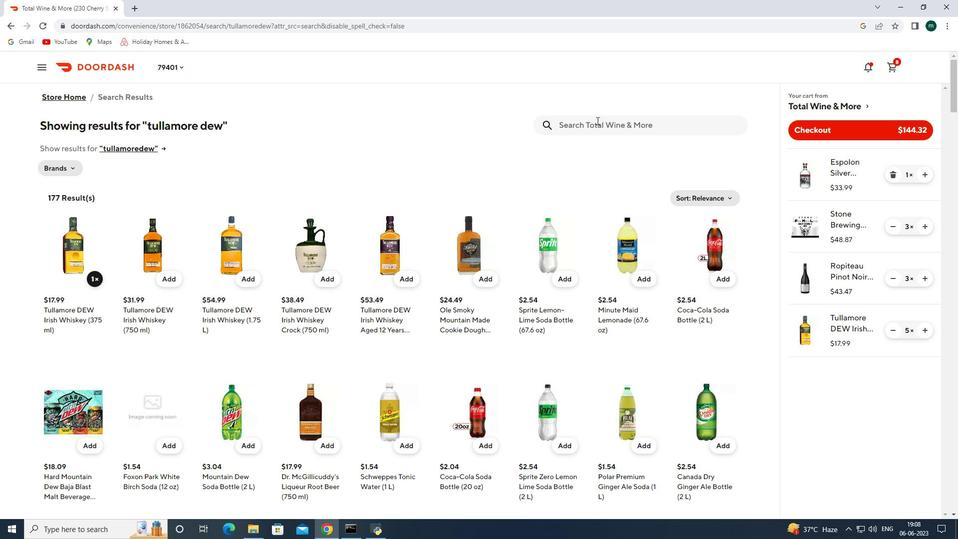 
Action: Key pressed pepsi<Key.space>can<Key.space><Key.enter>
Screenshot: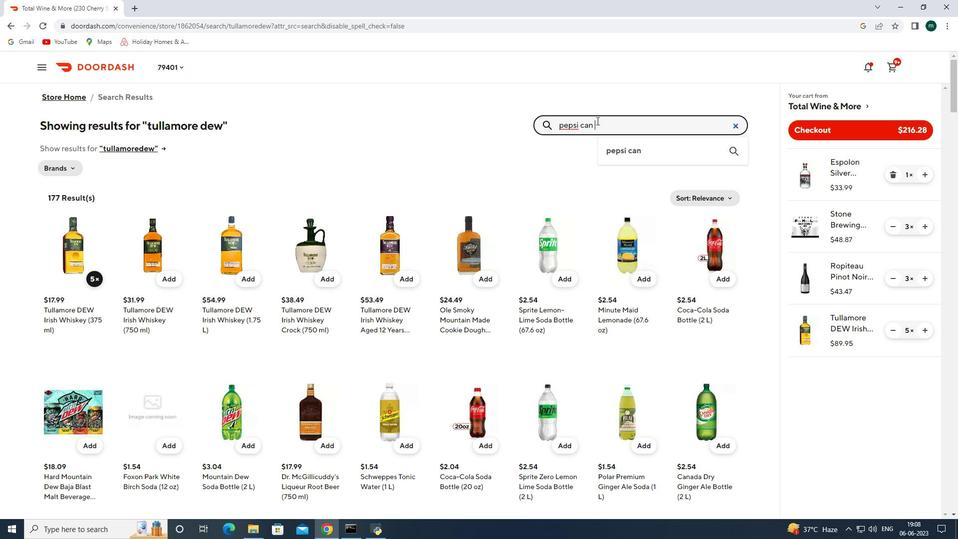 
Action: Mouse moved to (175, 260)
Screenshot: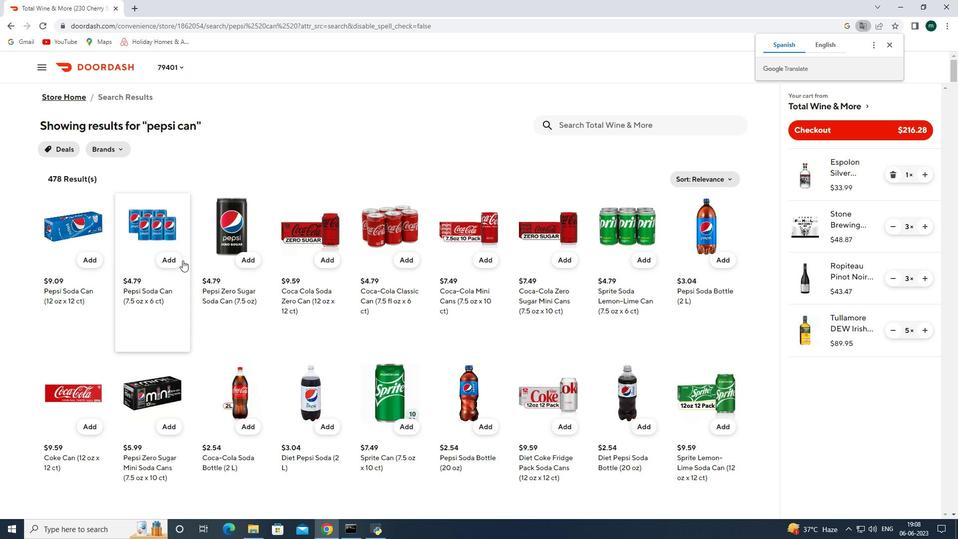 
Action: Mouse pressed left at (175, 260)
Screenshot: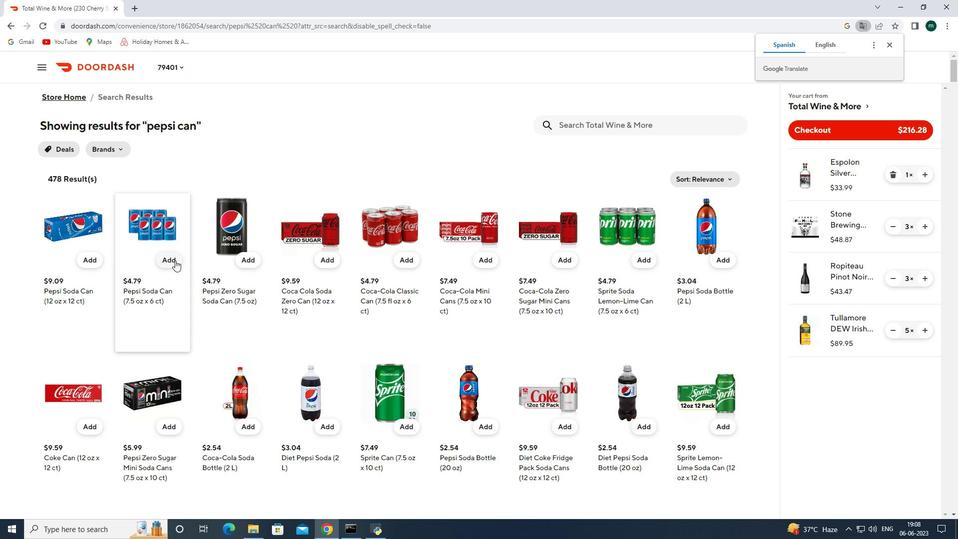
Action: Mouse pressed left at (175, 260)
Screenshot: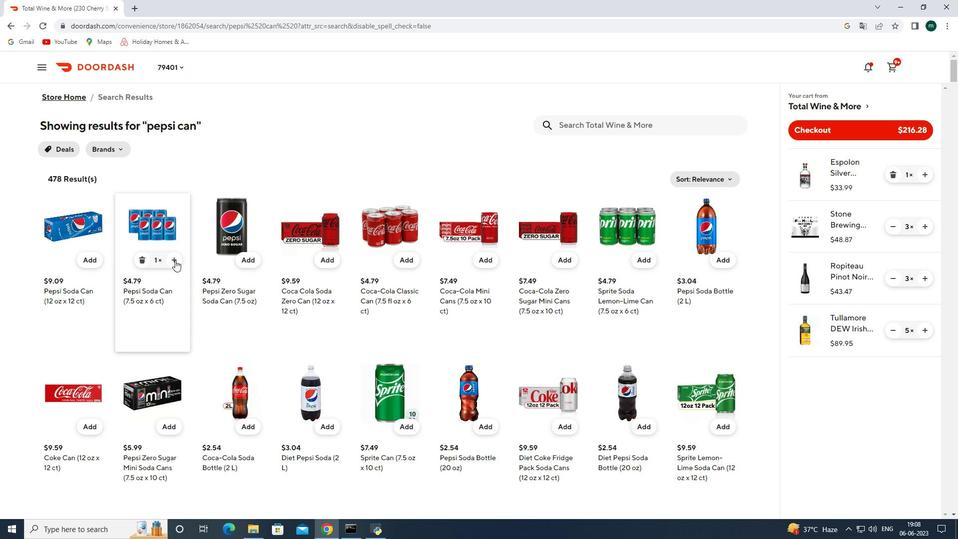 
Action: Mouse pressed left at (175, 260)
Screenshot: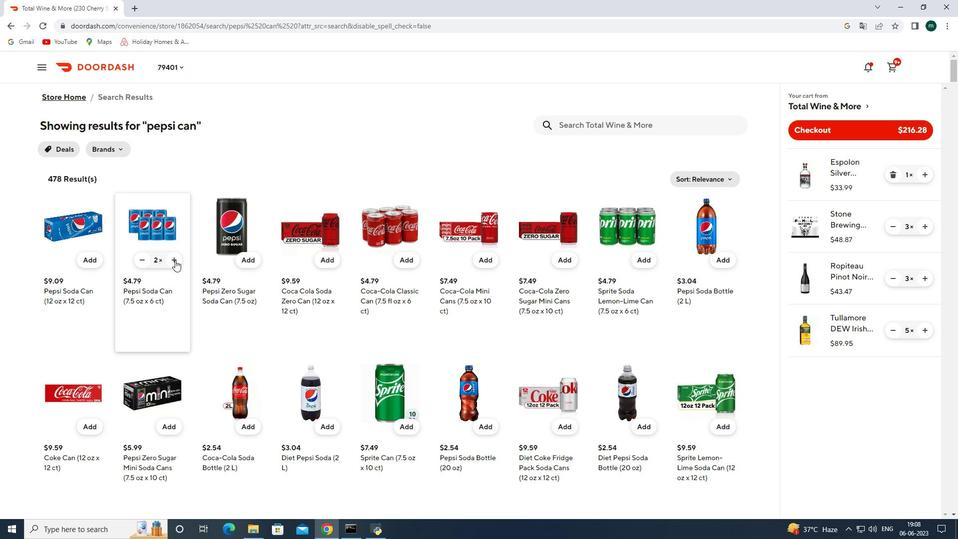 
Action: Mouse pressed left at (175, 260)
Screenshot: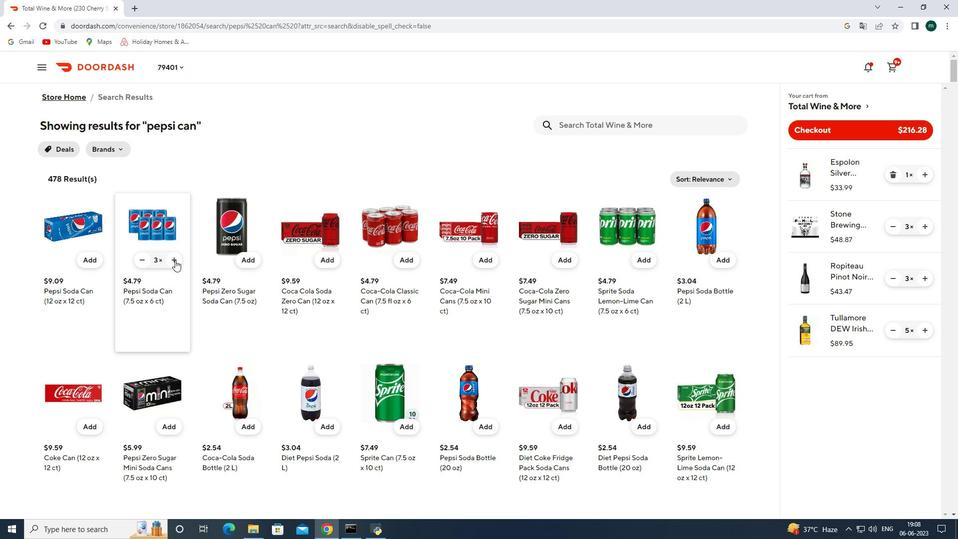 
Action: Mouse moved to (890, 381)
Screenshot: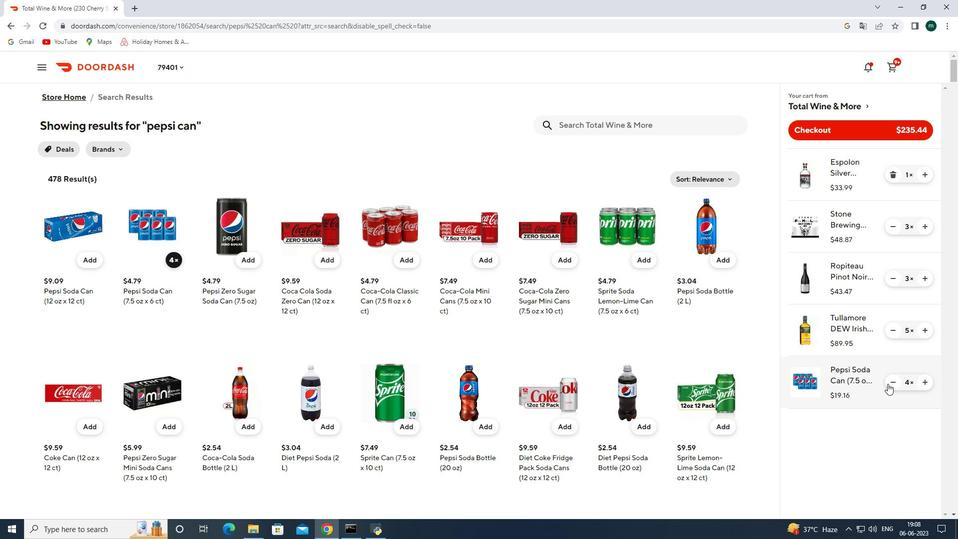 
Action: Mouse pressed left at (890, 381)
Screenshot: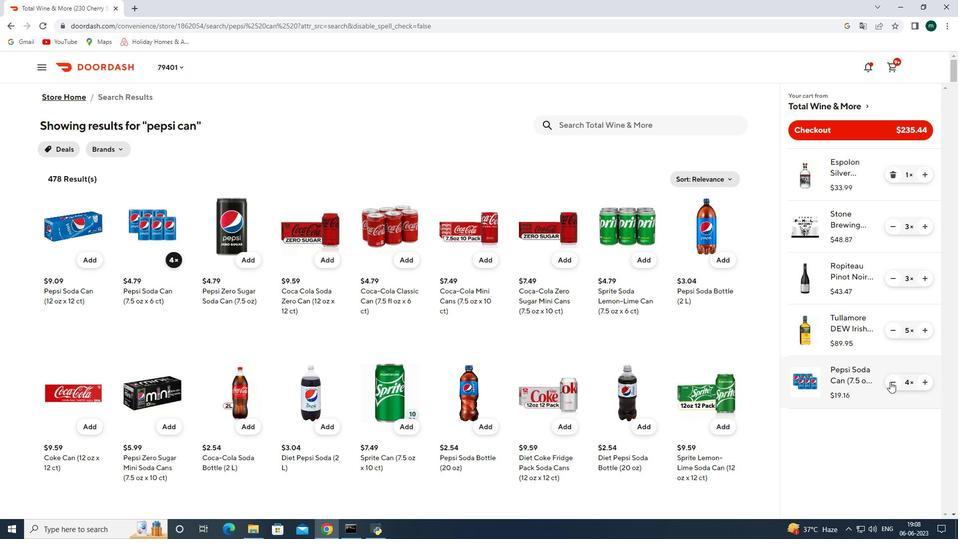 
Action: Mouse moved to (612, 122)
Screenshot: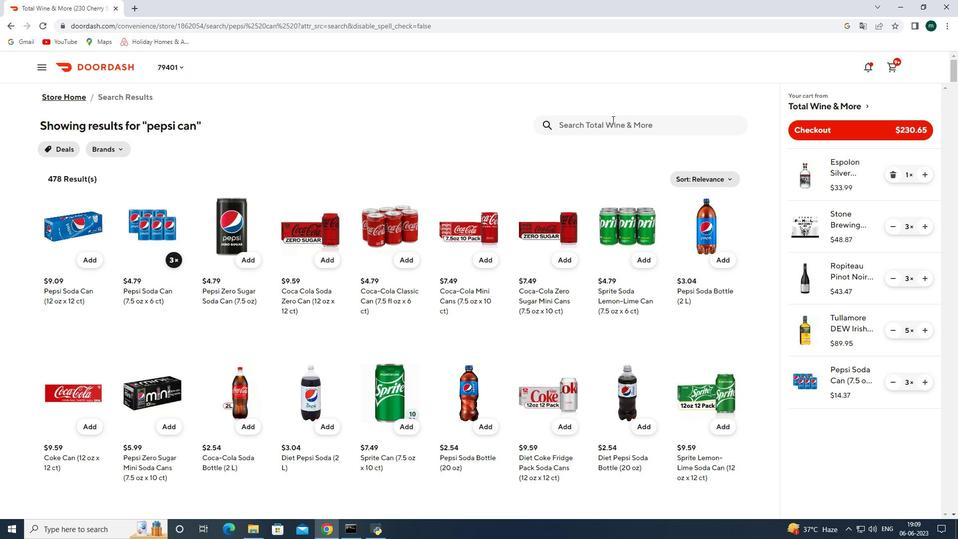 
Action: Mouse pressed left at (612, 122)
Screenshot: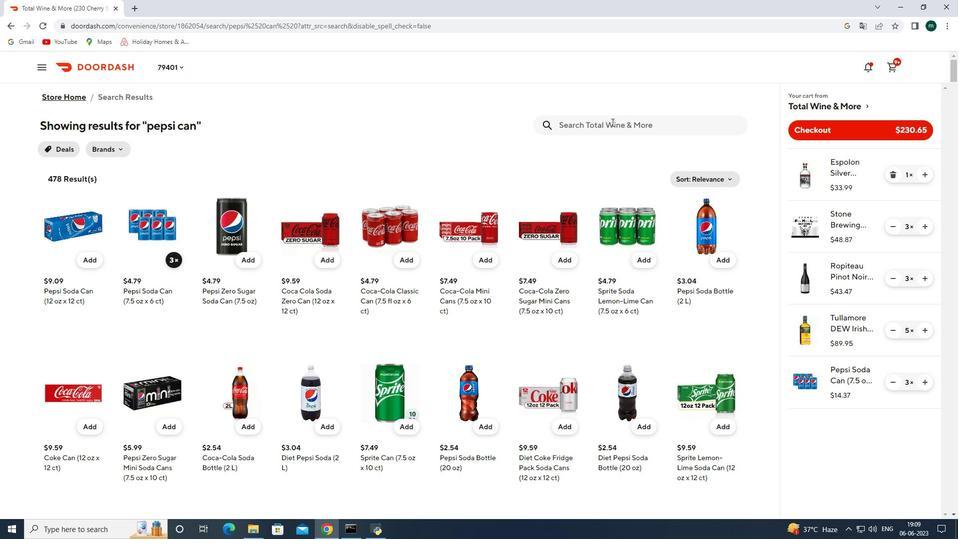 
Action: Key pressed gatorade<Key.space>fruit<Key.space>punch<Key.space><Key.enter>
Screenshot: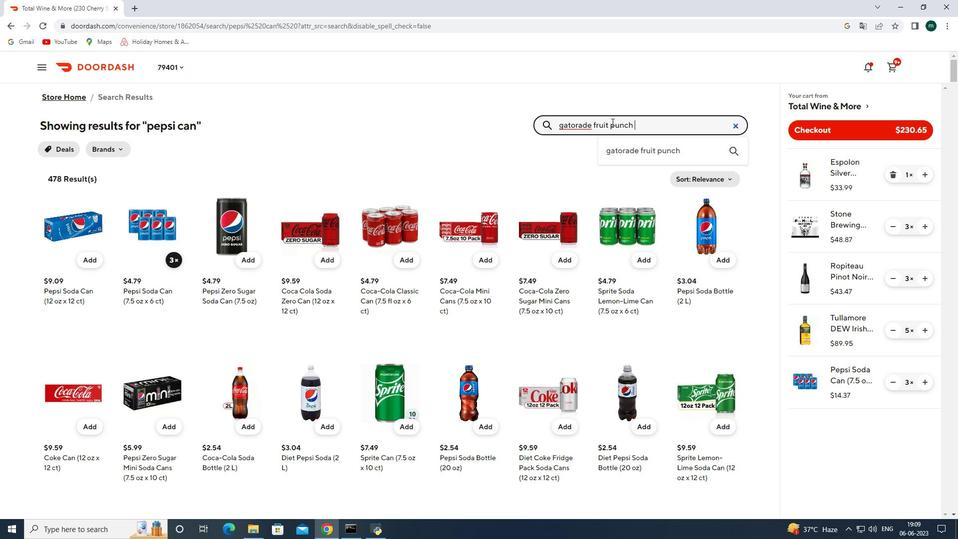 
Action: Mouse moved to (95, 259)
Screenshot: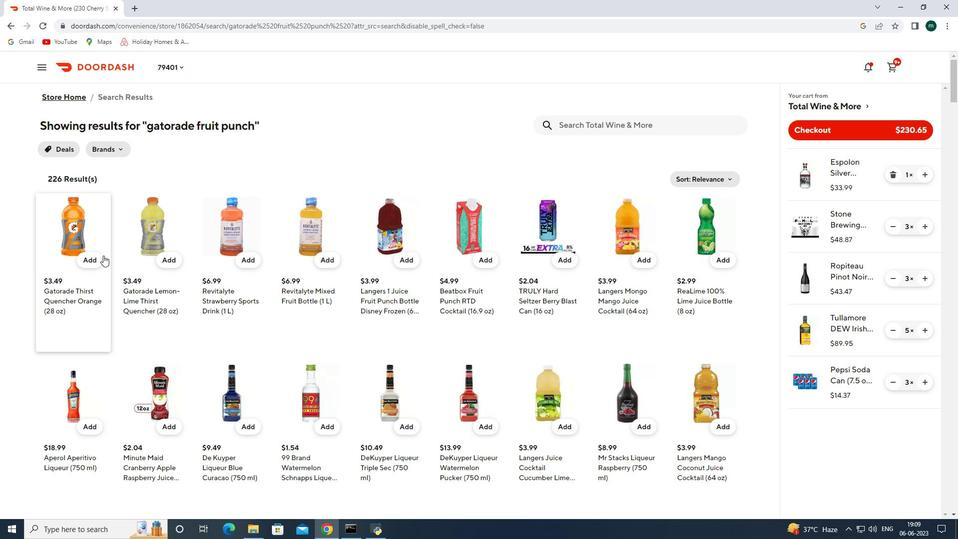 
Action: Mouse pressed left at (95, 259)
Screenshot: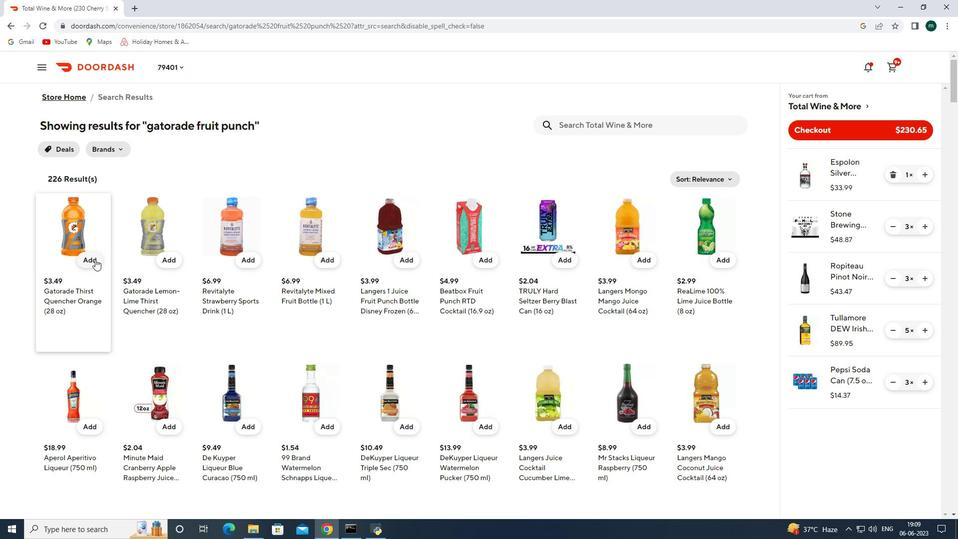 
Action: Mouse pressed left at (95, 259)
Screenshot: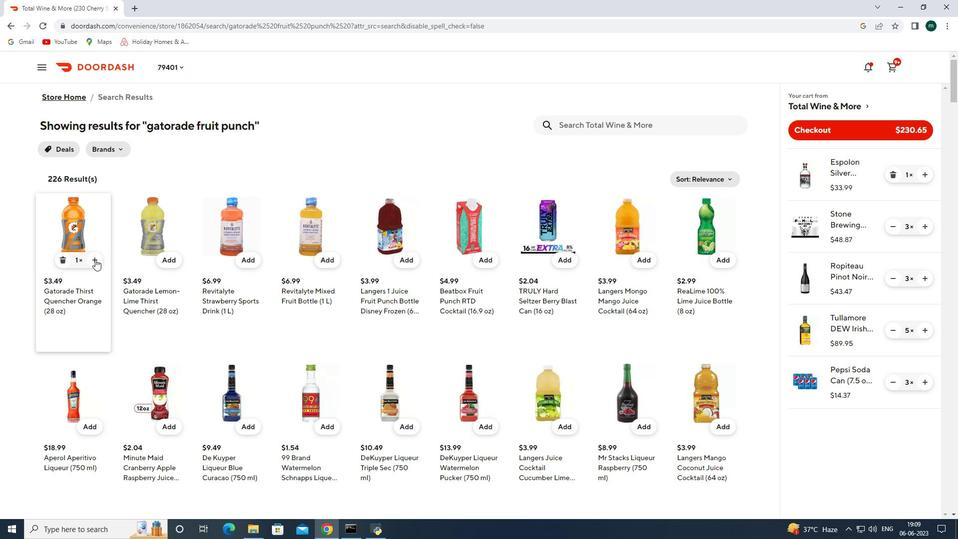 
Action: Mouse moved to (618, 123)
Screenshot: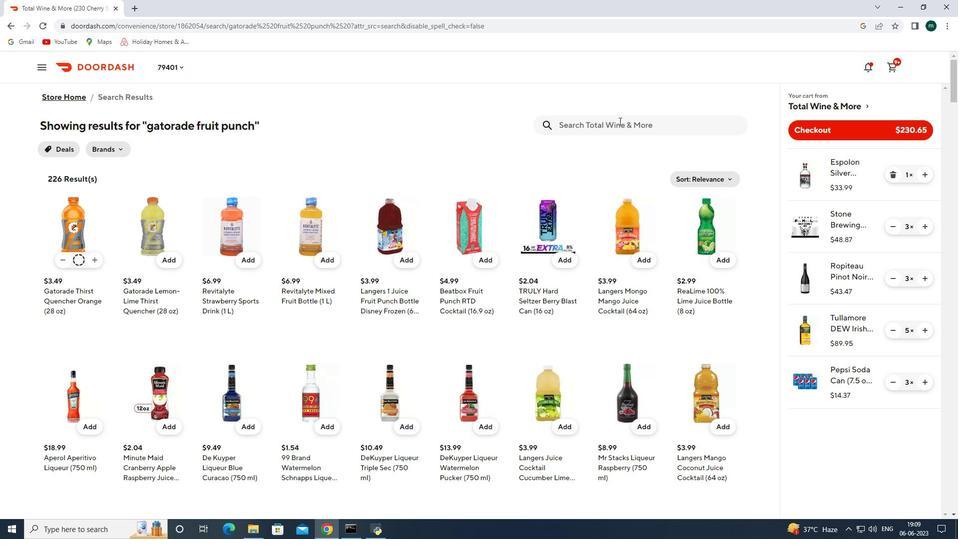 
Action: Mouse pressed left at (618, 123)
Screenshot: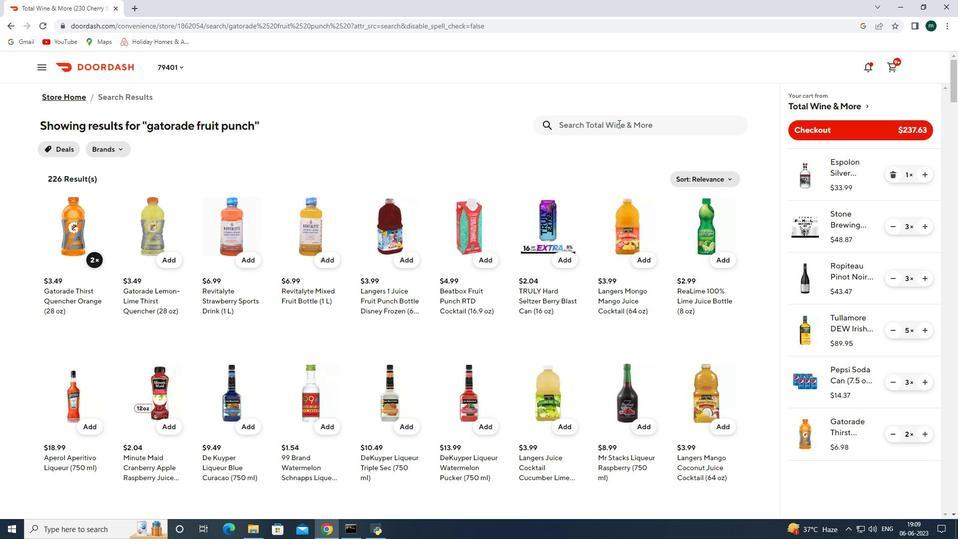 
Action: Key pressed sol<Key.space>bottle<Key.space><Key.enter>
Screenshot: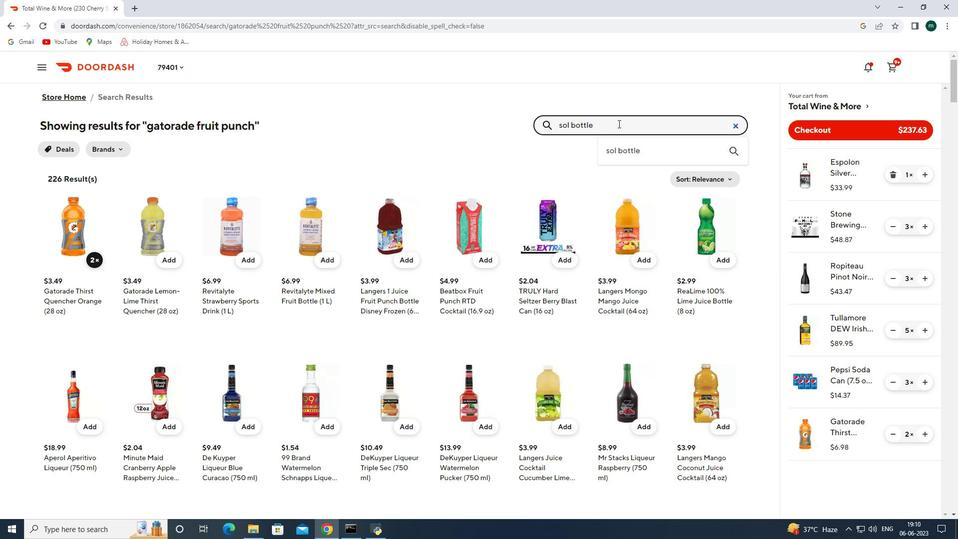
Action: Mouse moved to (92, 261)
Screenshot: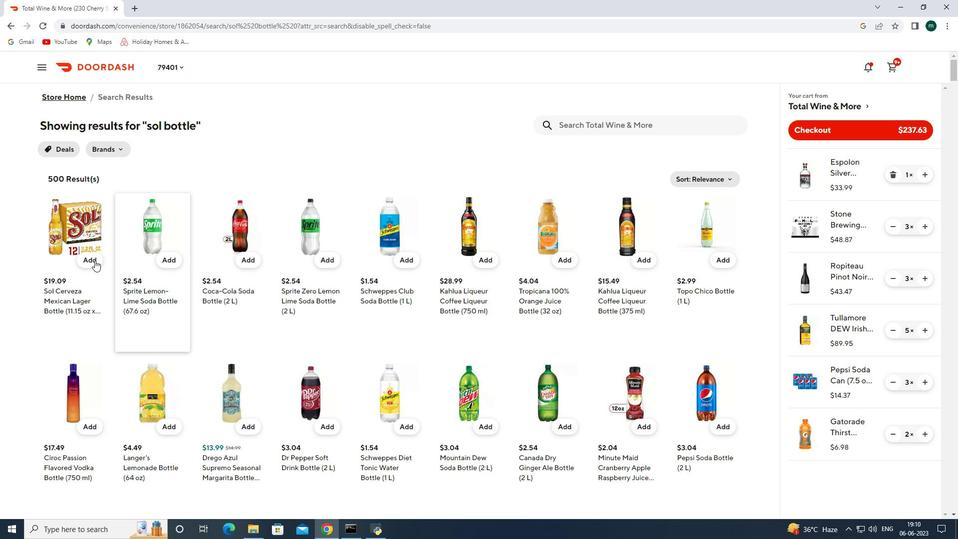 
Action: Mouse pressed left at (92, 261)
Screenshot: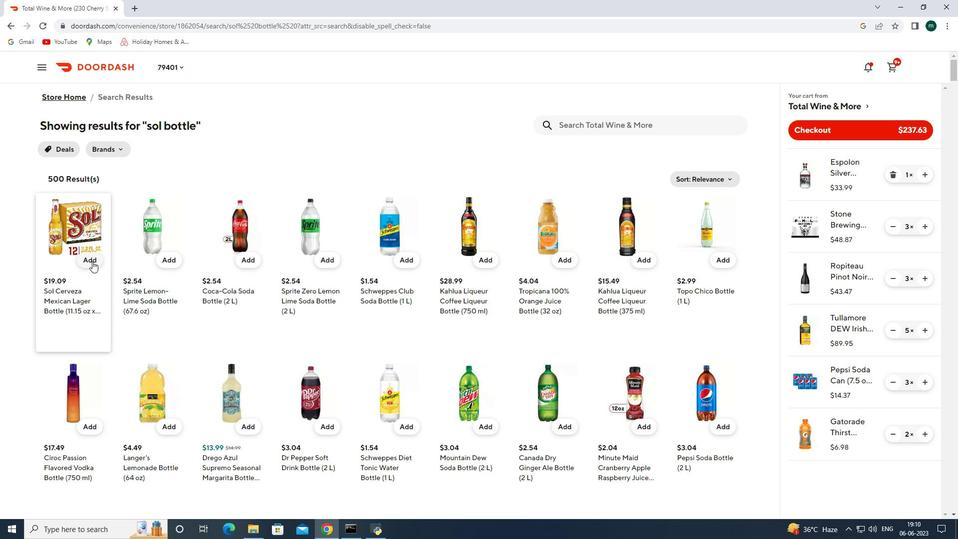 
Action: Mouse moved to (96, 259)
Screenshot: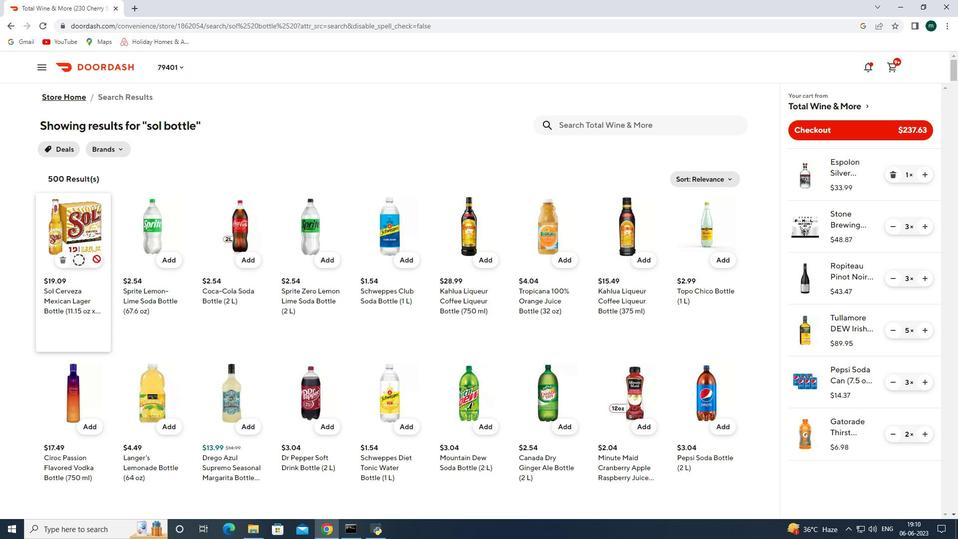 
Action: Mouse pressed left at (96, 259)
Screenshot: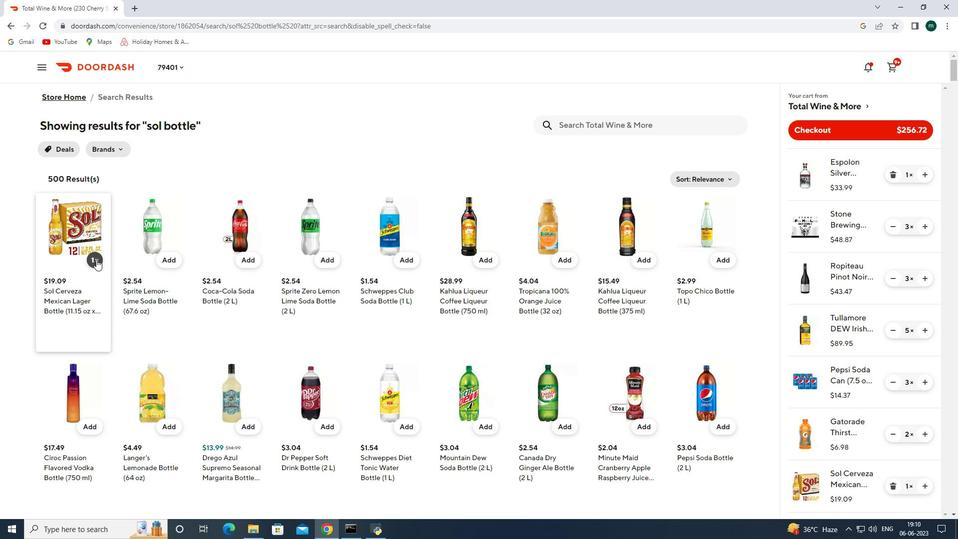 
Action: Mouse pressed left at (96, 259)
Screenshot: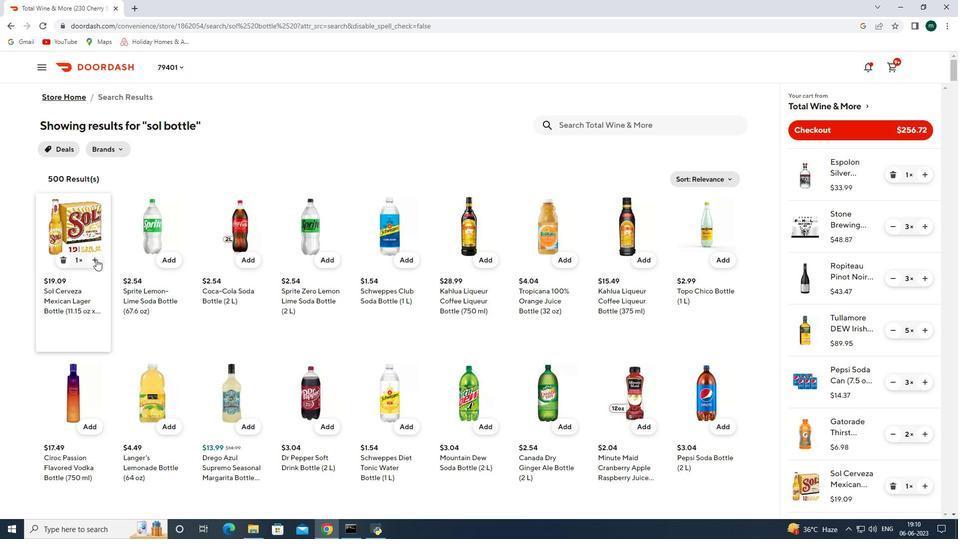 
Action: Mouse pressed left at (96, 259)
Screenshot: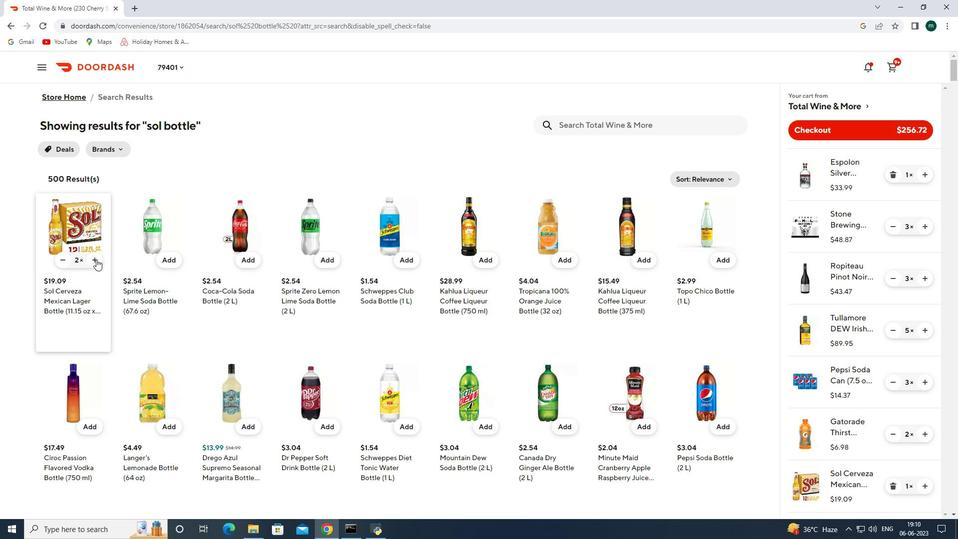 
Action: Mouse pressed left at (96, 259)
Screenshot: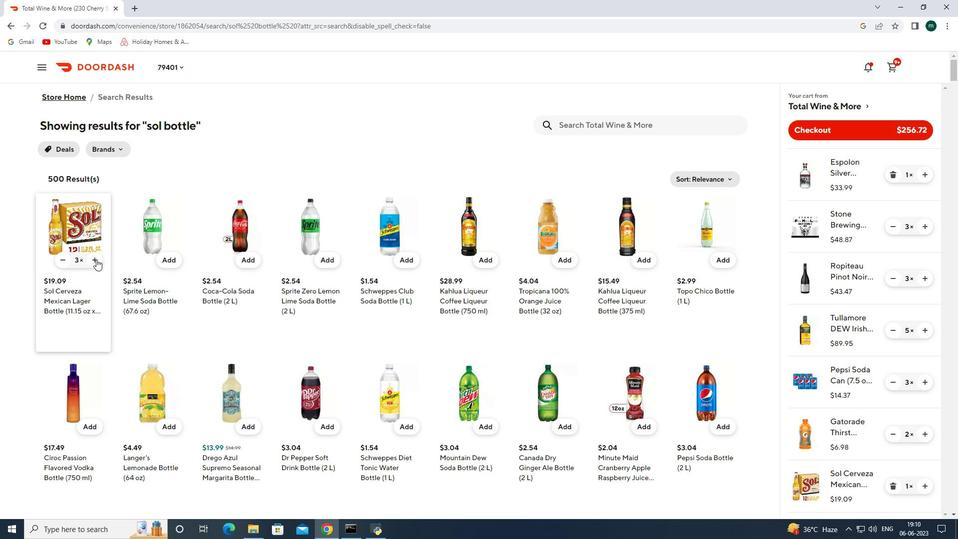 
Action: Mouse pressed left at (96, 259)
Screenshot: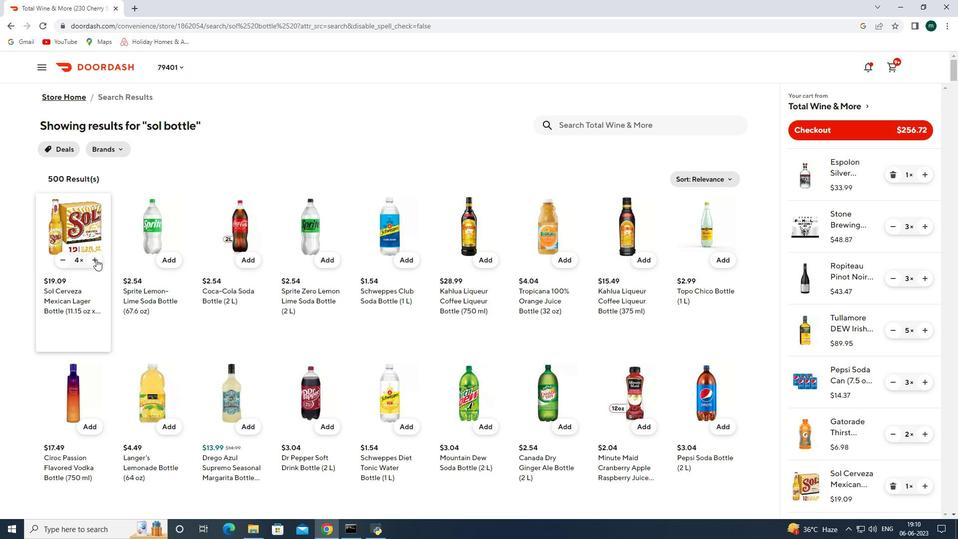 
Action: Mouse moved to (609, 125)
Screenshot: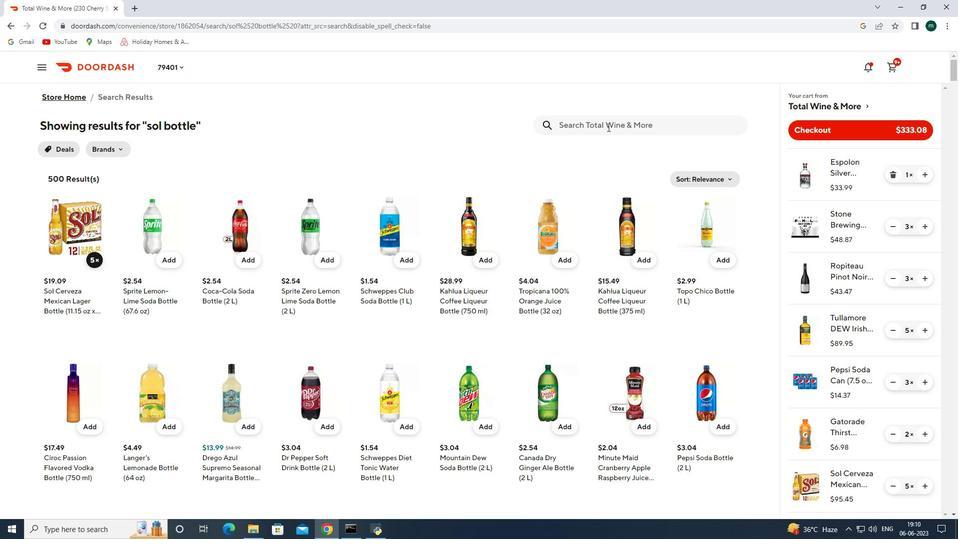 
Action: Mouse pressed left at (609, 125)
Screenshot: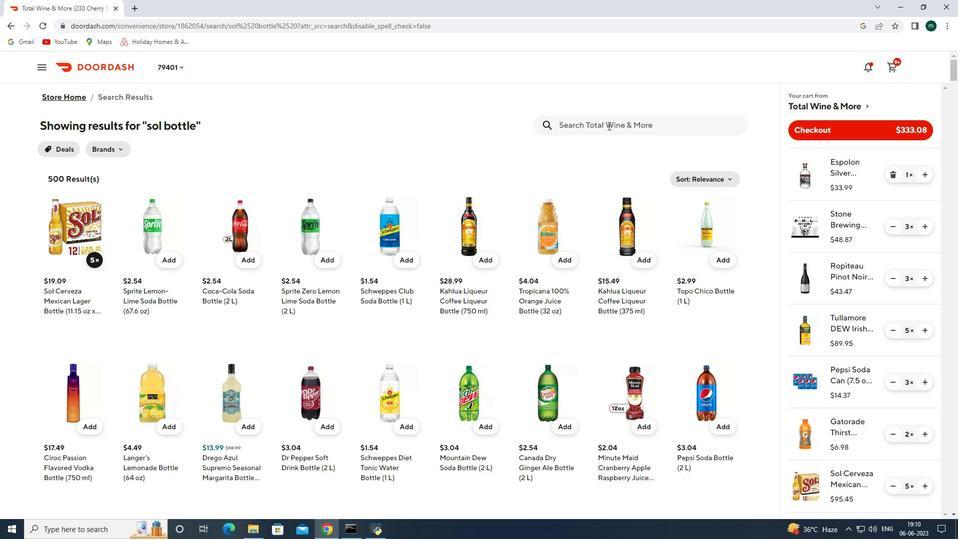
Action: Key pressed good<Key.space>crisp<Key.space>orignal<Key.enter>
Screenshot: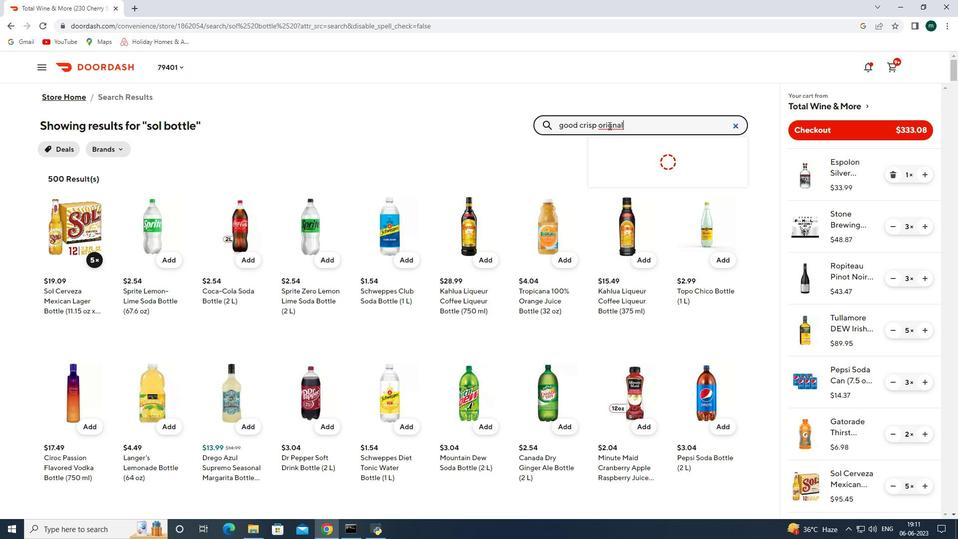 
Action: Mouse moved to (797, 186)
Screenshot: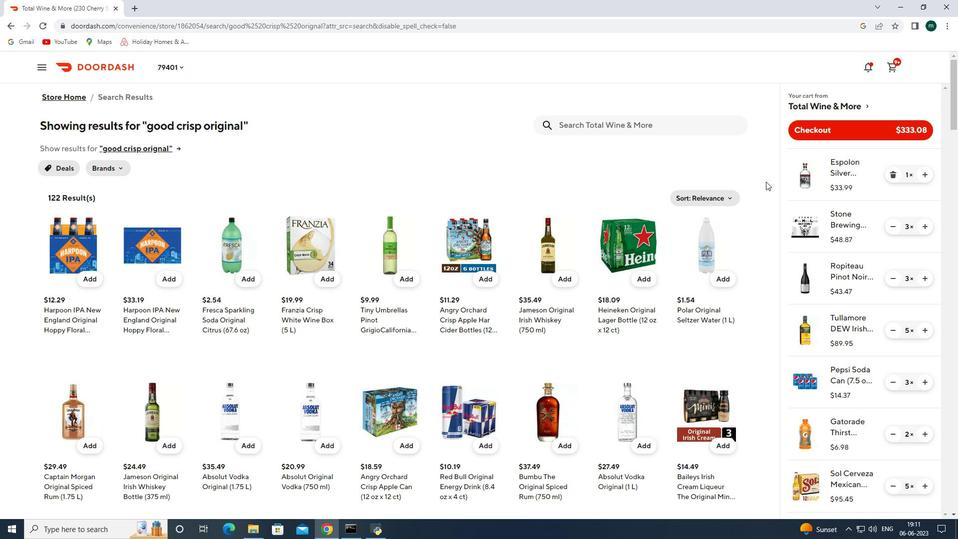 
Action: Mouse scrolled (797, 186) with delta (0, 0)
Screenshot: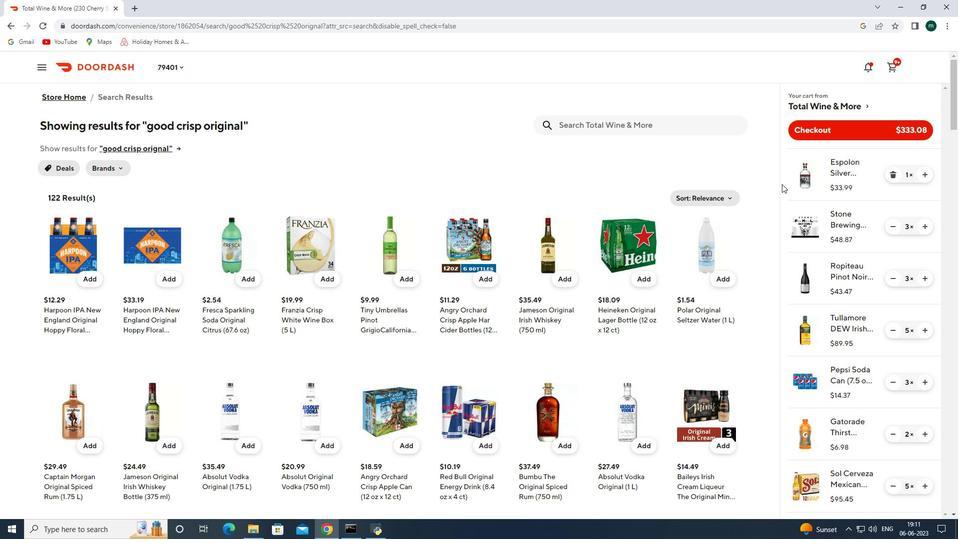 
Action: Mouse moved to (801, 187)
Screenshot: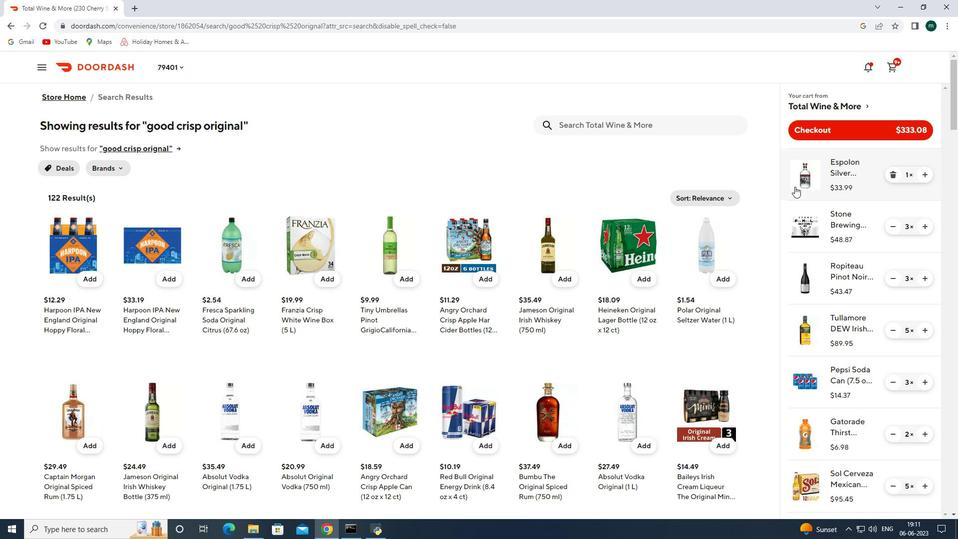 
Action: Mouse scrolled (801, 187) with delta (0, 0)
Screenshot: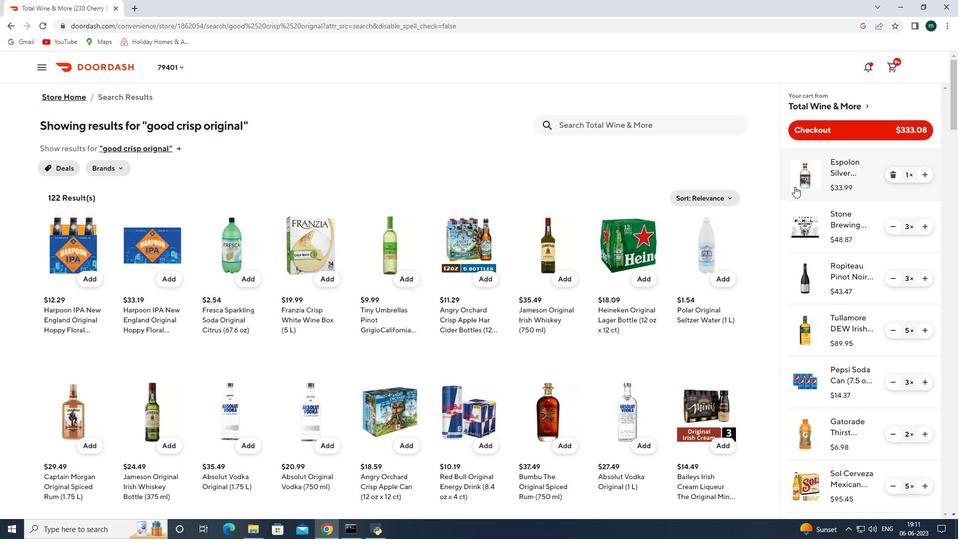 
Action: Mouse scrolled (801, 187) with delta (0, 0)
Screenshot: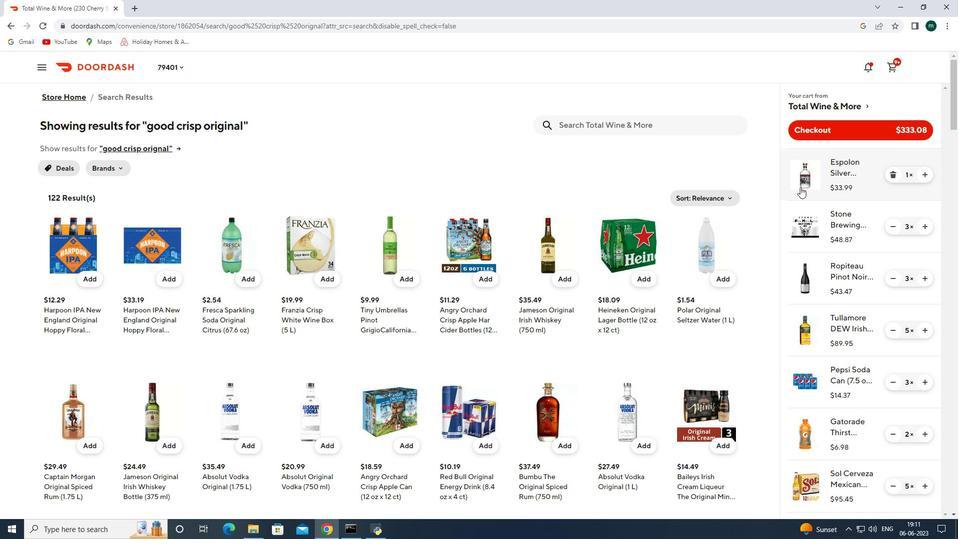 
Action: Mouse moved to (802, 191)
Screenshot: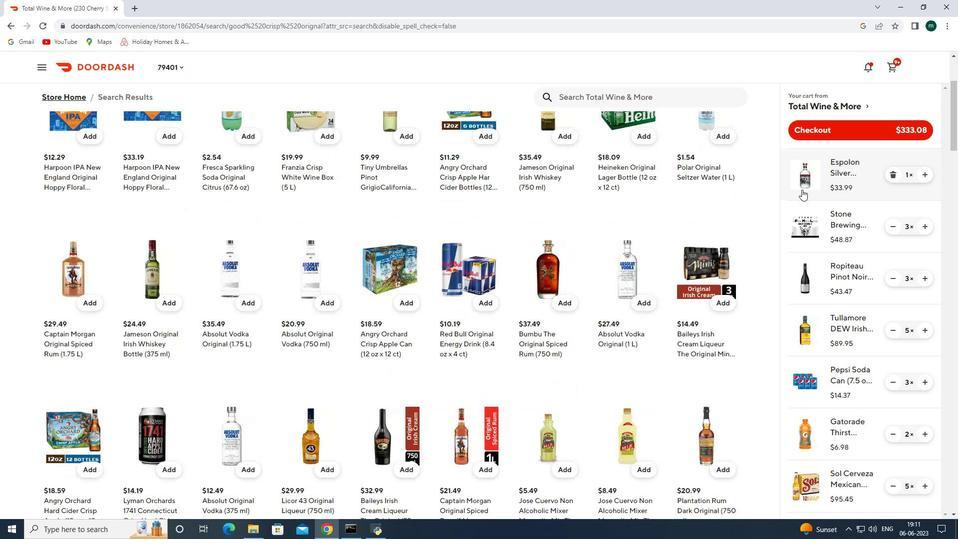 
Action: Mouse scrolled (802, 190) with delta (0, 0)
Screenshot: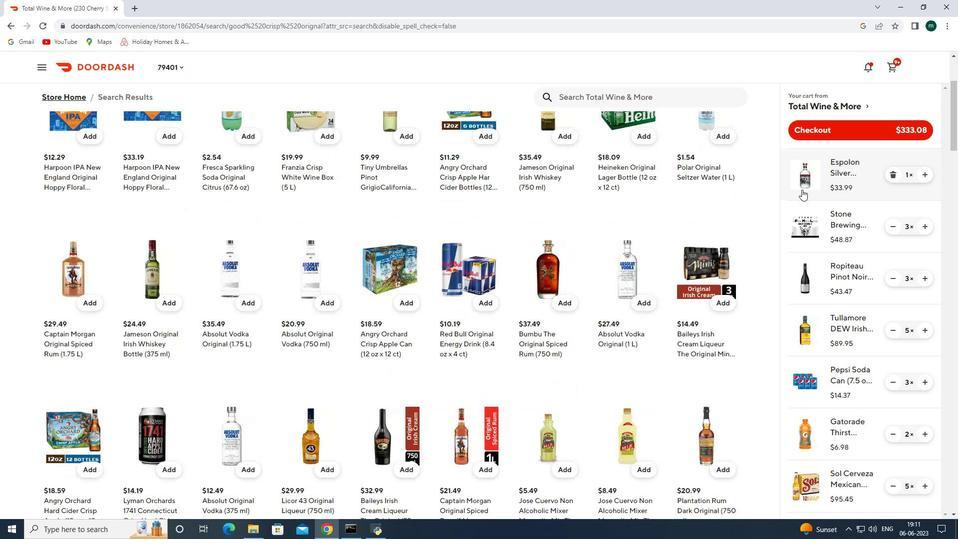 
Action: Mouse moved to (809, 209)
Screenshot: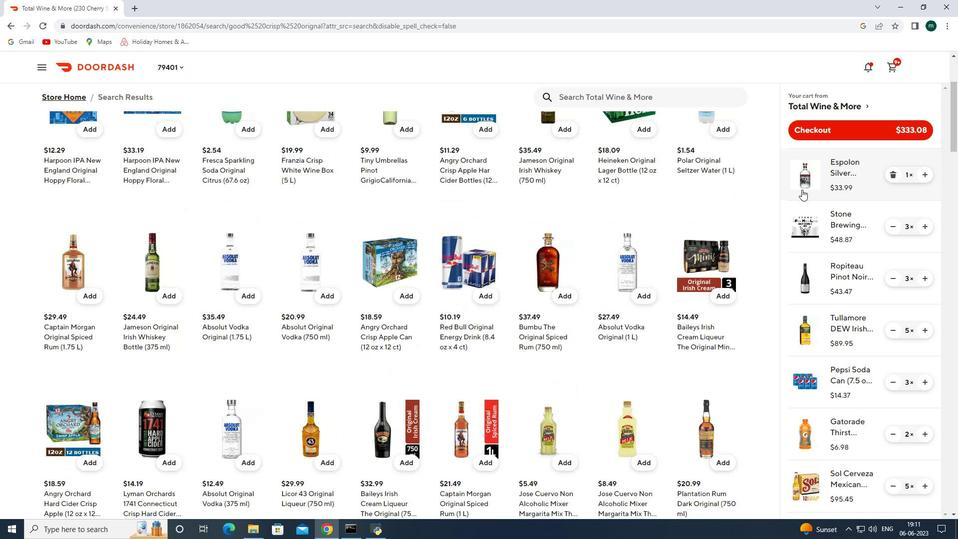 
Action: Mouse scrolled (804, 196) with delta (0, 0)
Screenshot: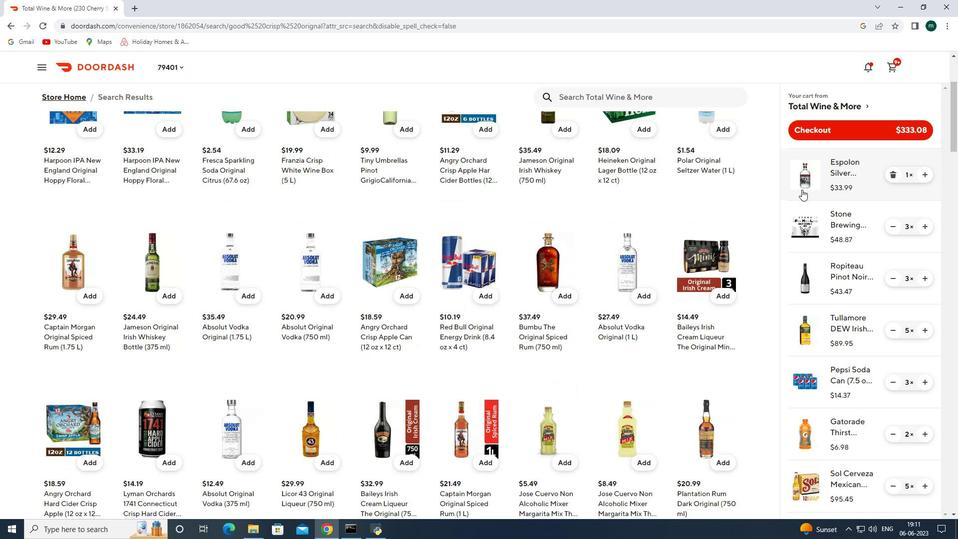 
Action: Mouse moved to (813, 217)
Screenshot: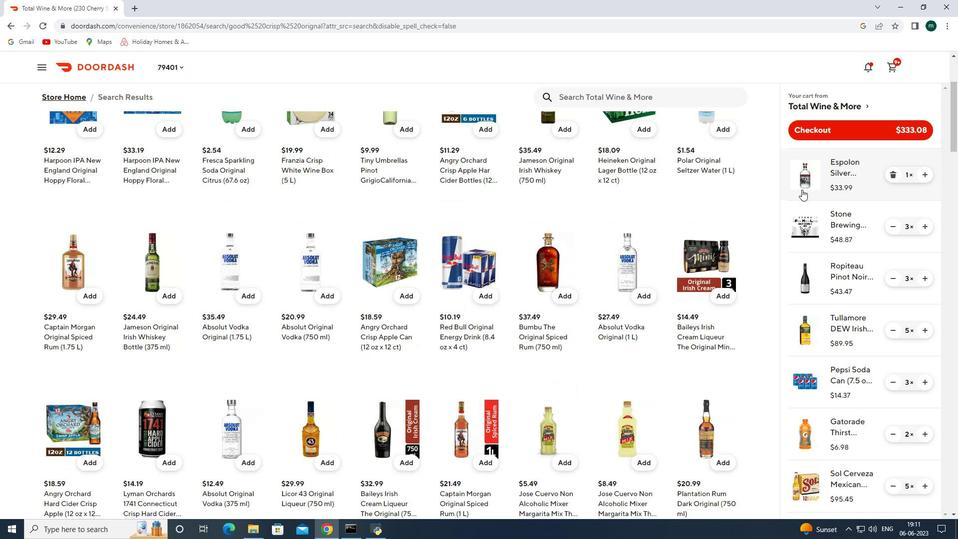 
Action: Mouse scrolled (810, 211) with delta (0, 0)
Screenshot: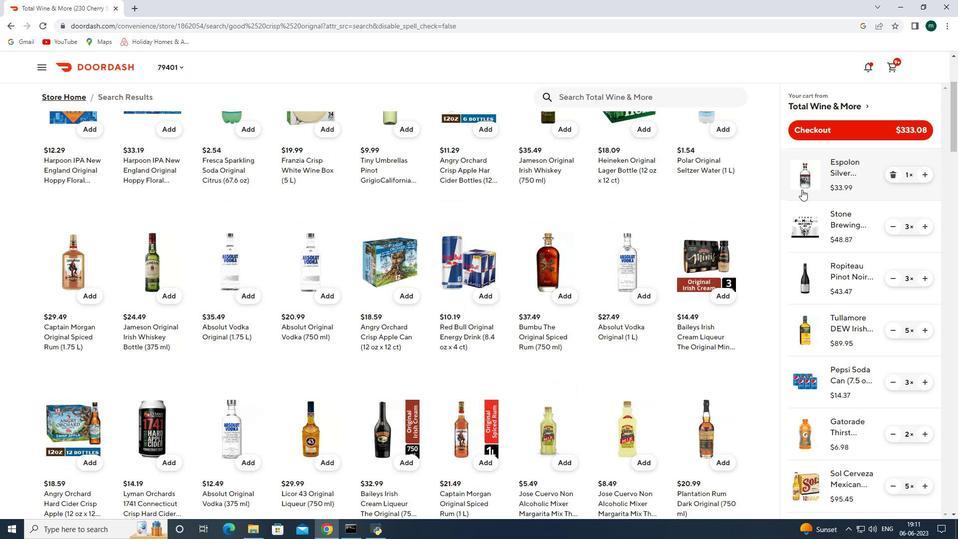 
Action: Mouse moved to (846, 332)
Screenshot: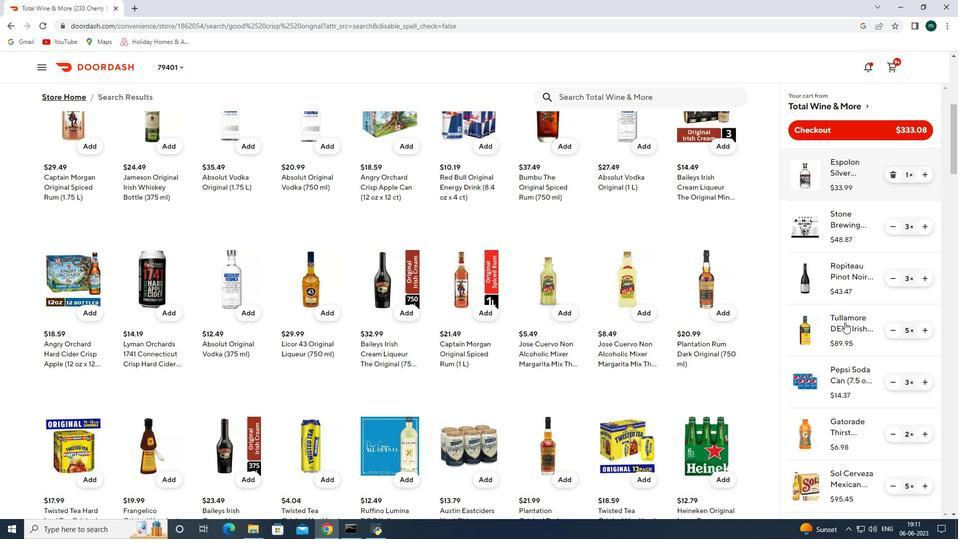 
Action: Mouse scrolled (846, 332) with delta (0, 0)
Screenshot: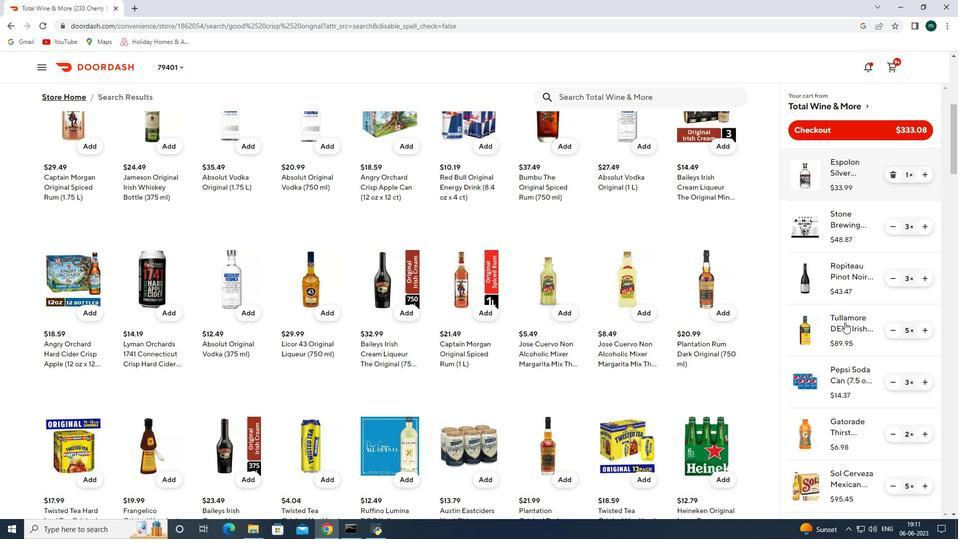 
Action: Mouse scrolled (846, 332) with delta (0, 0)
Screenshot: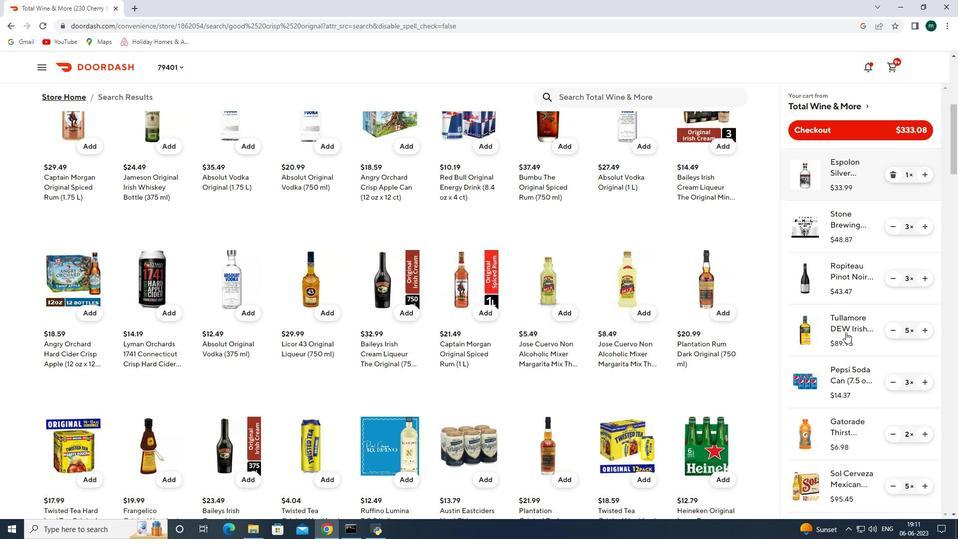 
Action: Mouse moved to (951, 155)
Screenshot: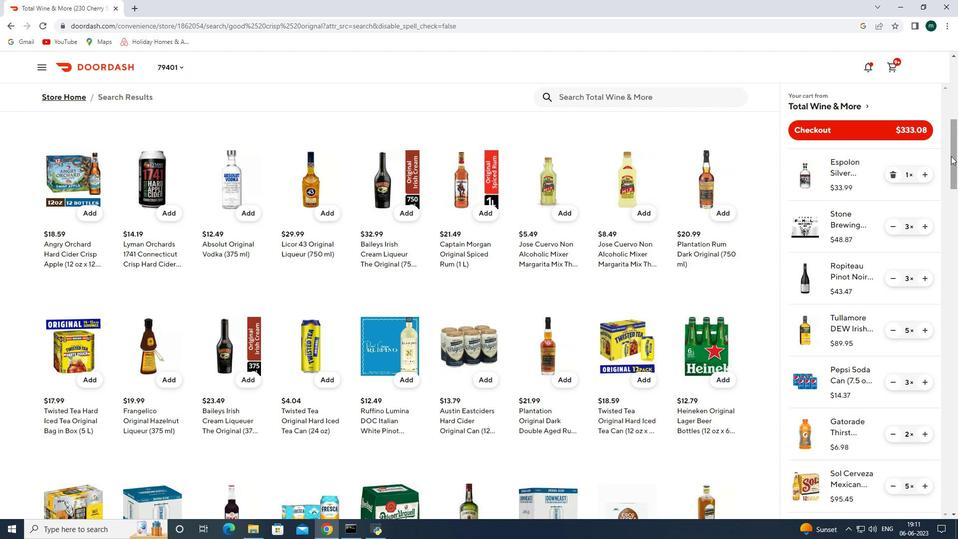 
Action: Mouse pressed left at (951, 155)
Screenshot: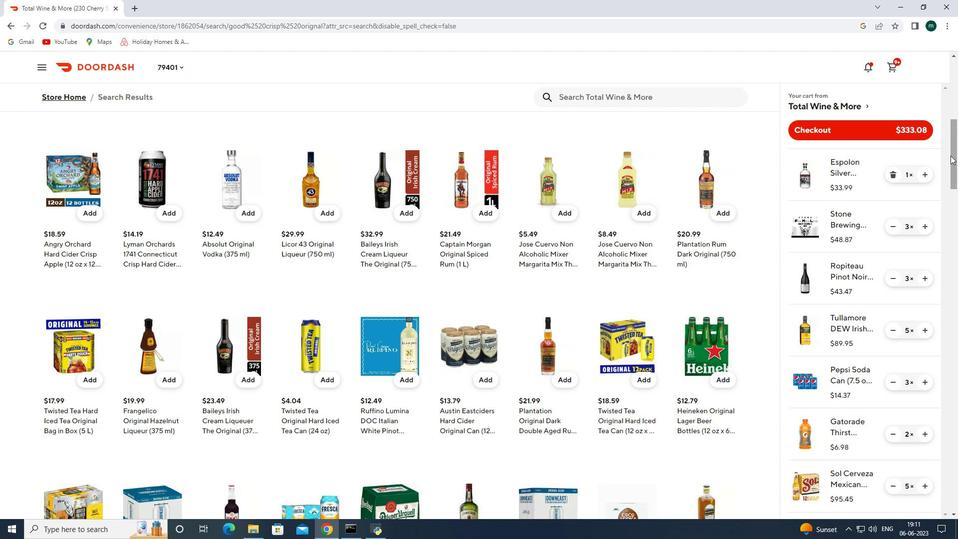 
Action: Mouse moved to (870, 344)
Screenshot: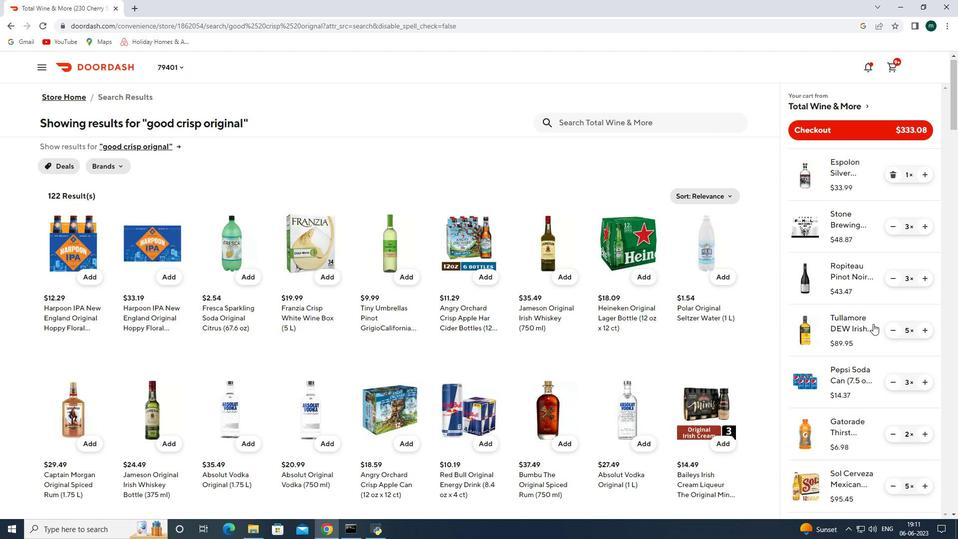 
Action: Mouse scrolled (870, 343) with delta (0, 0)
Screenshot: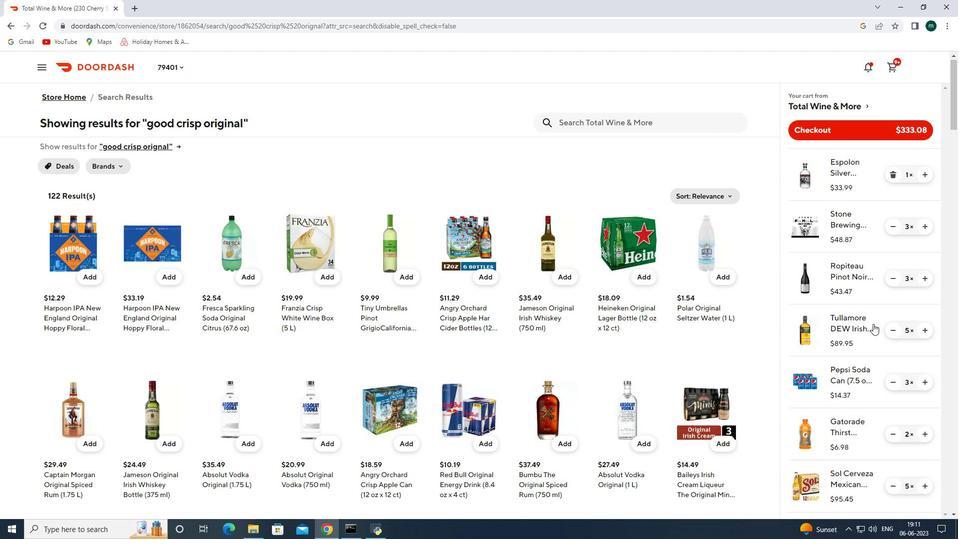 
Action: Mouse moved to (871, 367)
Screenshot: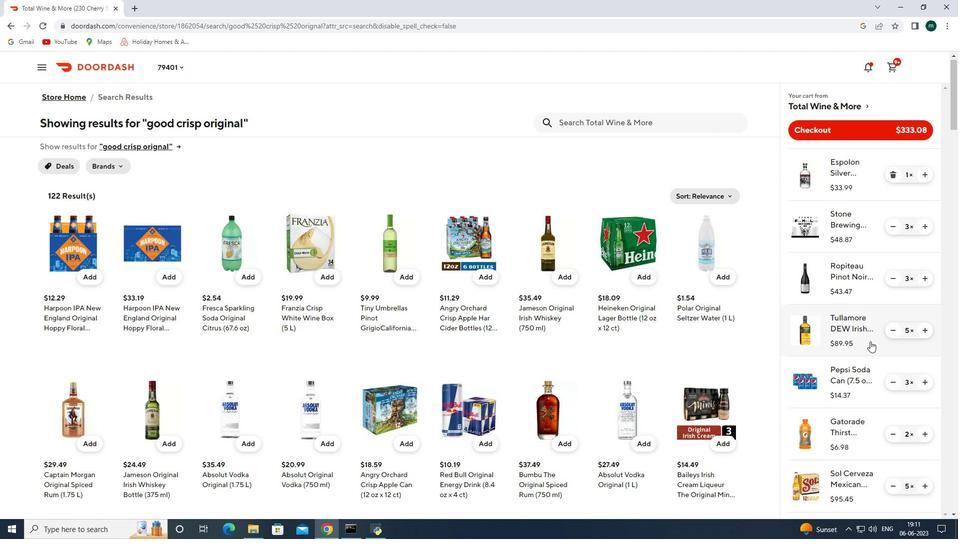 
Action: Mouse scrolled (871, 365) with delta (0, 0)
Screenshot: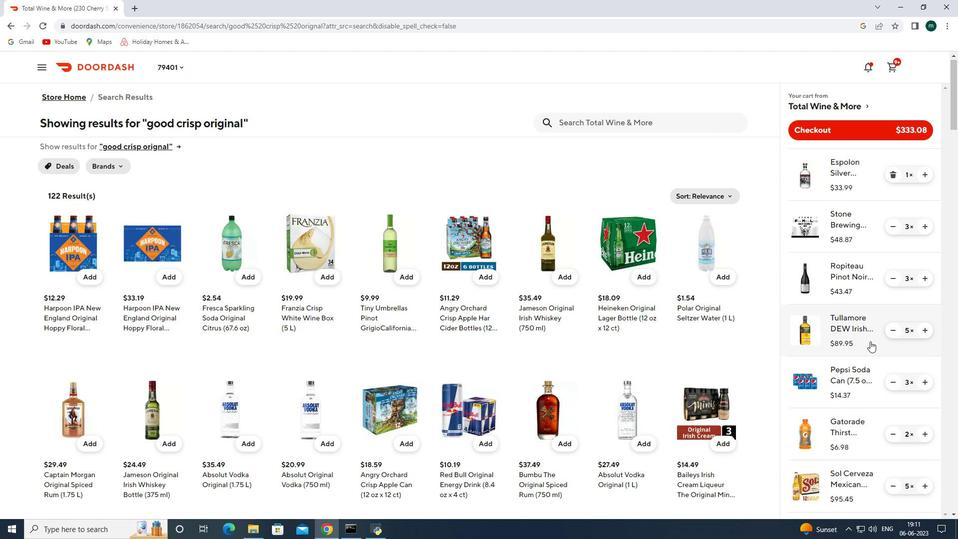 
Action: Mouse moved to (873, 380)
Screenshot: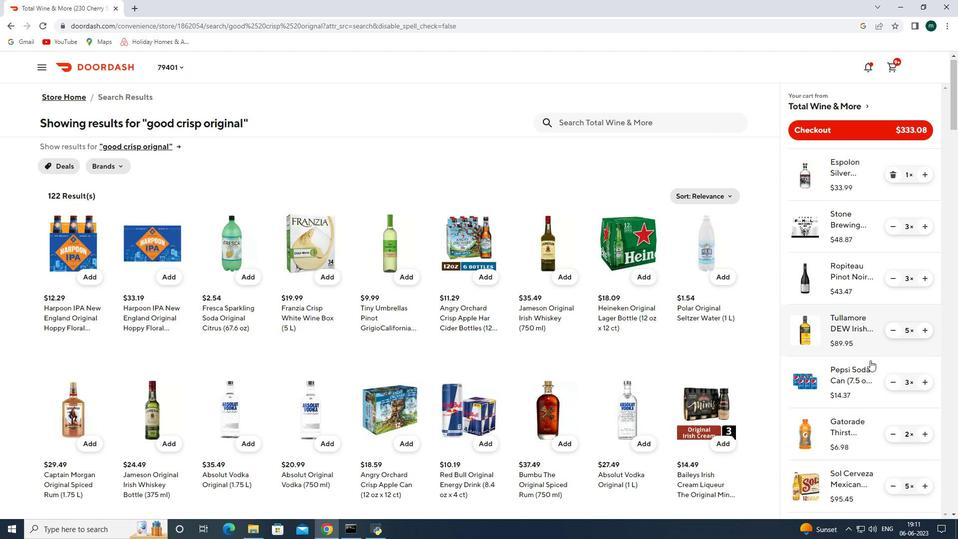 
Action: Mouse scrolled (873, 378) with delta (0, 0)
Screenshot: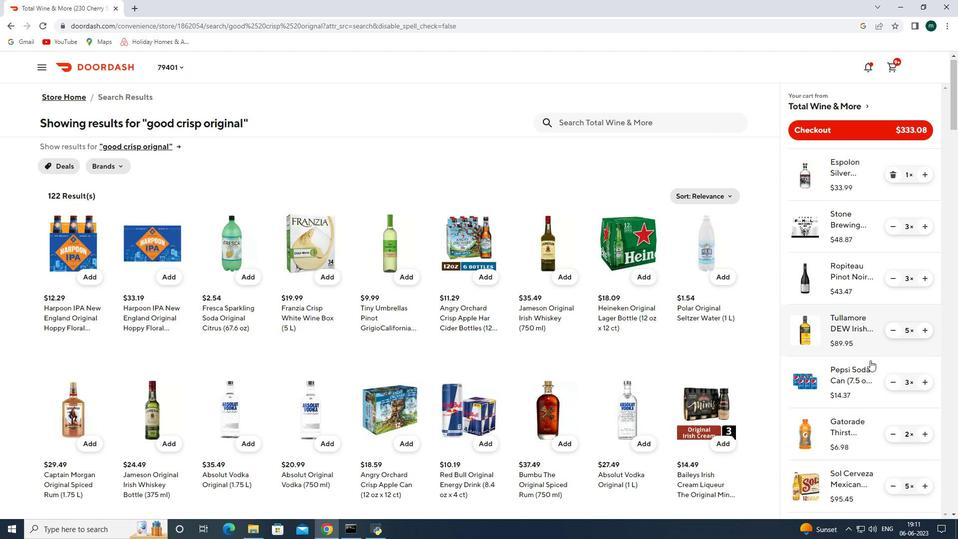 
Action: Mouse moved to (873, 382)
Screenshot: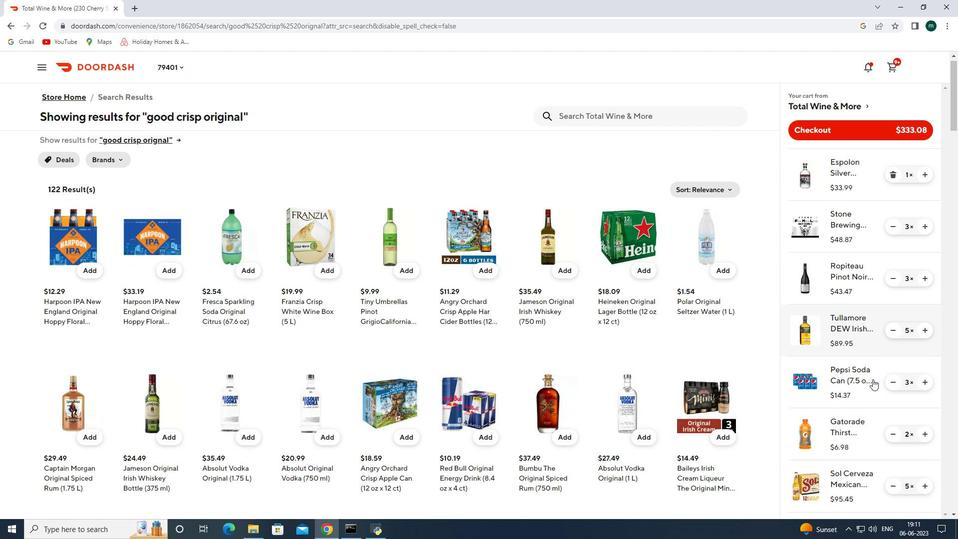
Action: Mouse scrolled (873, 381) with delta (0, 0)
Screenshot: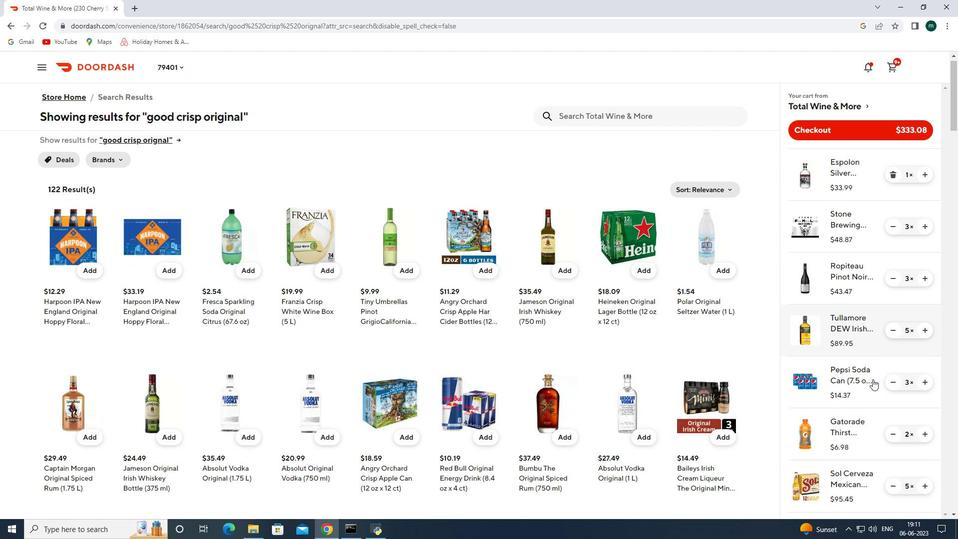 
Action: Mouse moved to (874, 420)
Screenshot: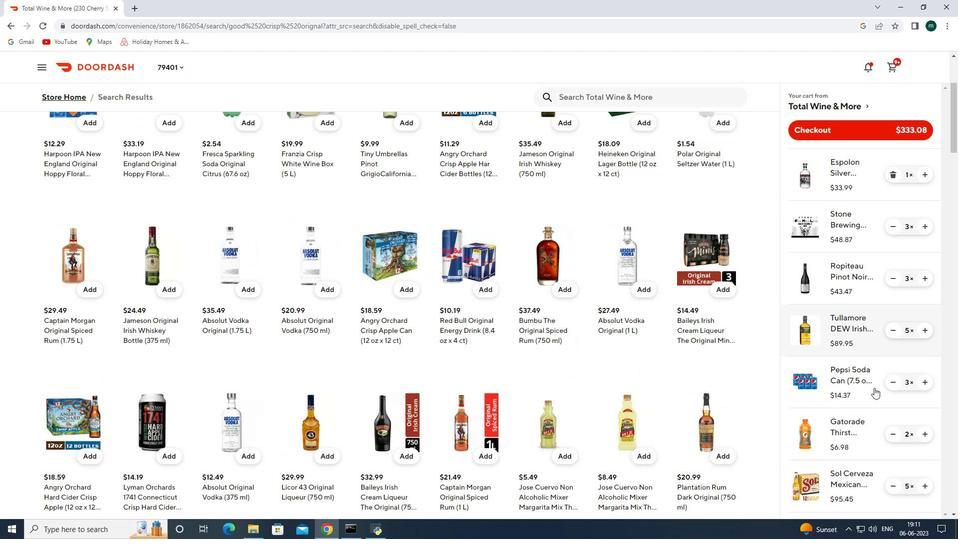 
Action: Mouse scrolled (874, 421) with delta (0, 0)
Screenshot: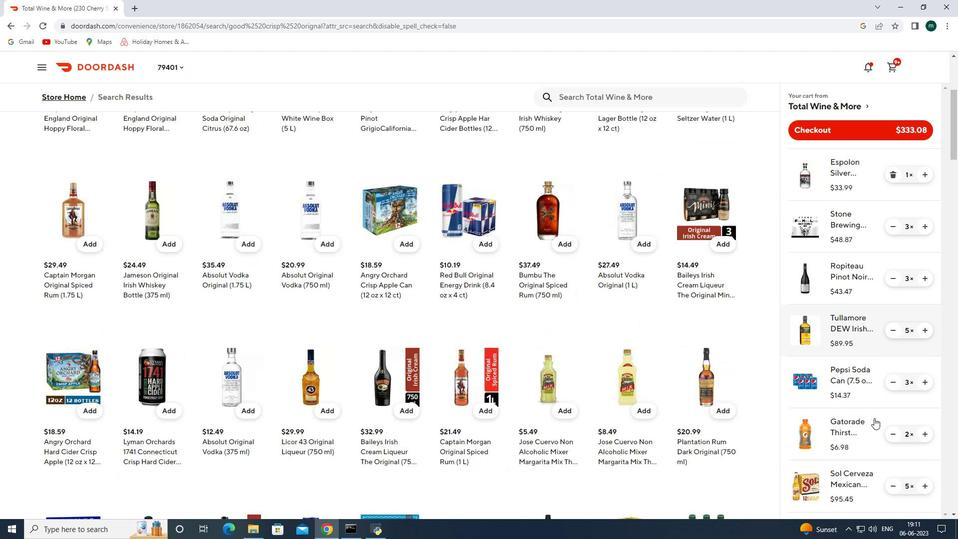 
Action: Mouse scrolled (874, 421) with delta (0, 0)
Screenshot: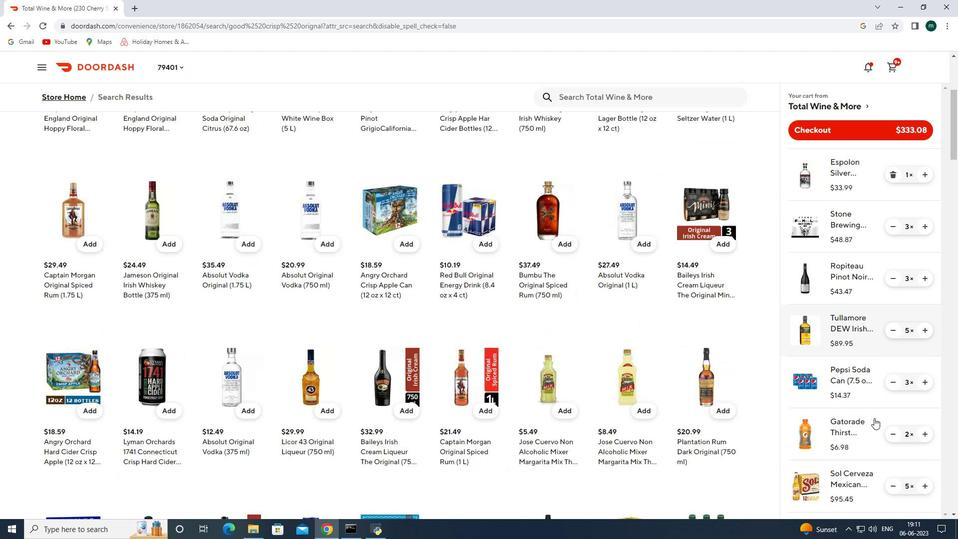 
Action: Mouse scrolled (874, 421) with delta (0, 0)
Screenshot: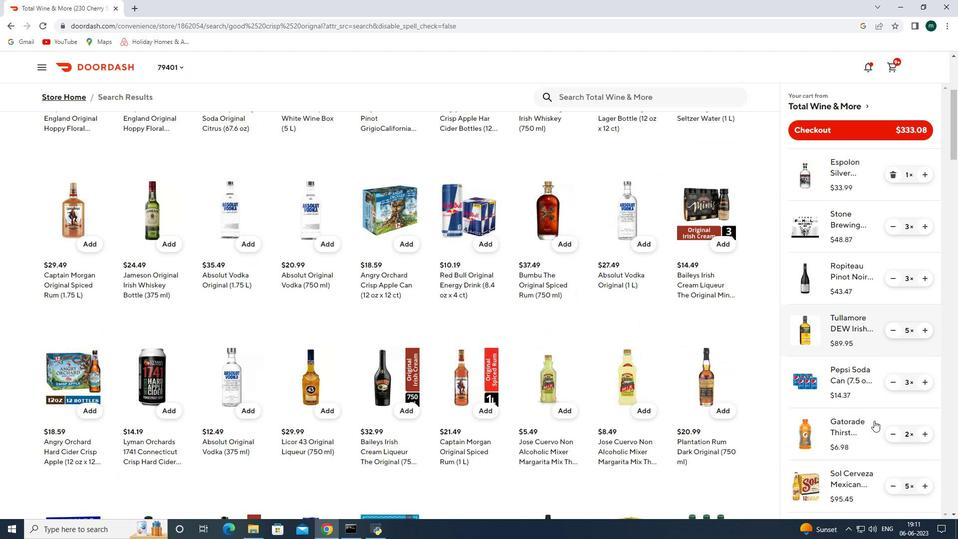 
Action: Mouse scrolled (874, 421) with delta (0, 0)
Screenshot: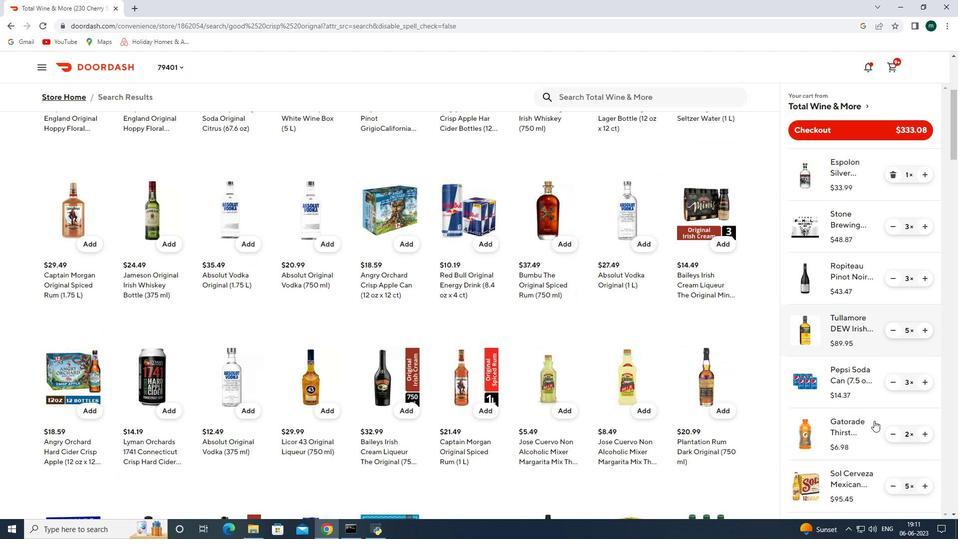 
Action: Mouse scrolled (874, 421) with delta (0, 0)
Screenshot: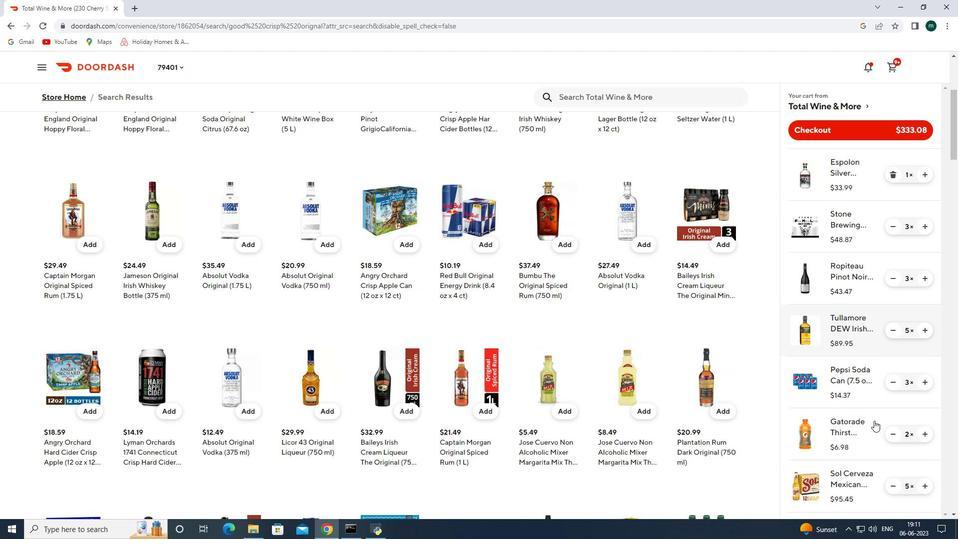 
Action: Mouse scrolled (874, 420) with delta (0, 0)
Screenshot: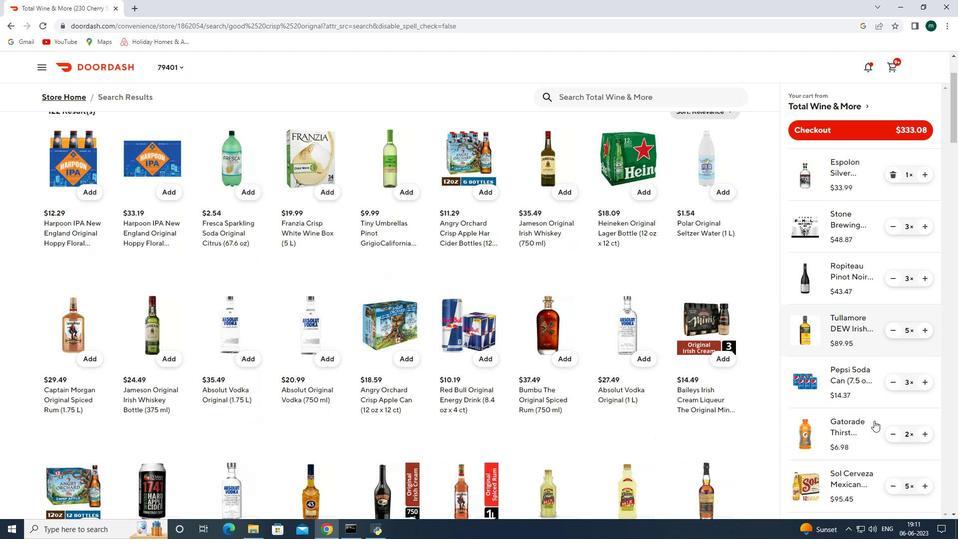 
Action: Mouse scrolled (874, 420) with delta (0, 0)
Screenshot: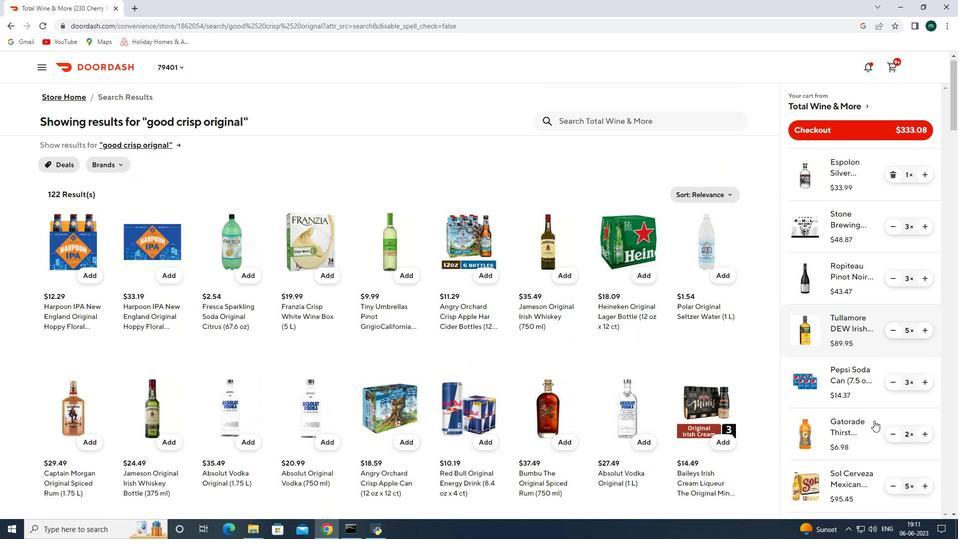 
Action: Mouse scrolled (874, 420) with delta (0, 0)
Screenshot: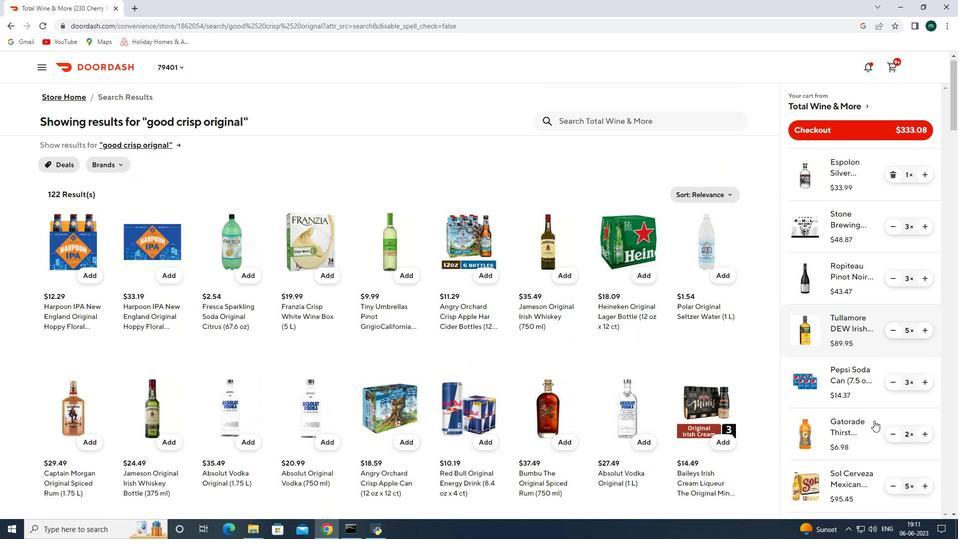 
Action: Mouse scrolled (874, 420) with delta (0, 0)
Screenshot: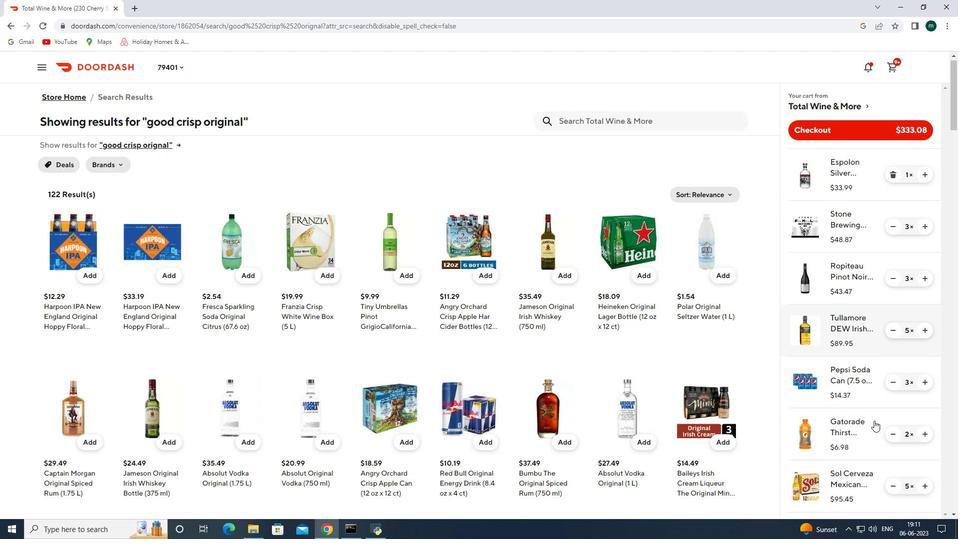 
Action: Mouse scrolled (874, 421) with delta (0, 0)
Screenshot: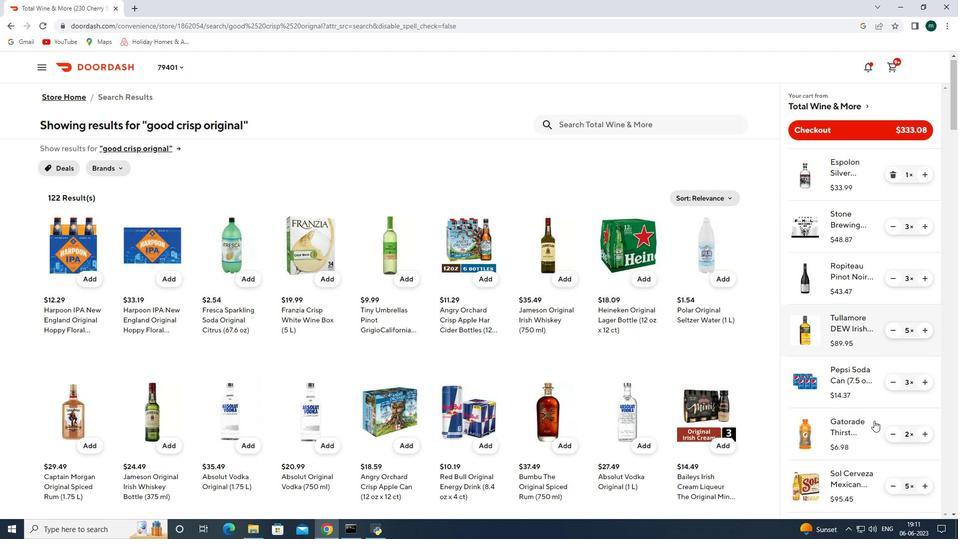 
Action: Mouse scrolled (874, 421) with delta (0, 0)
Screenshot: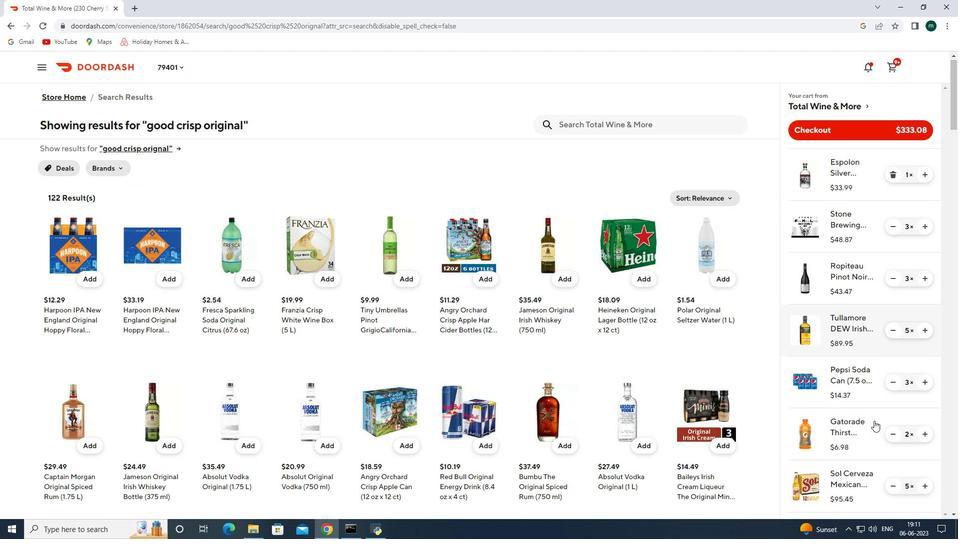 
Action: Mouse scrolled (874, 421) with delta (0, 0)
Screenshot: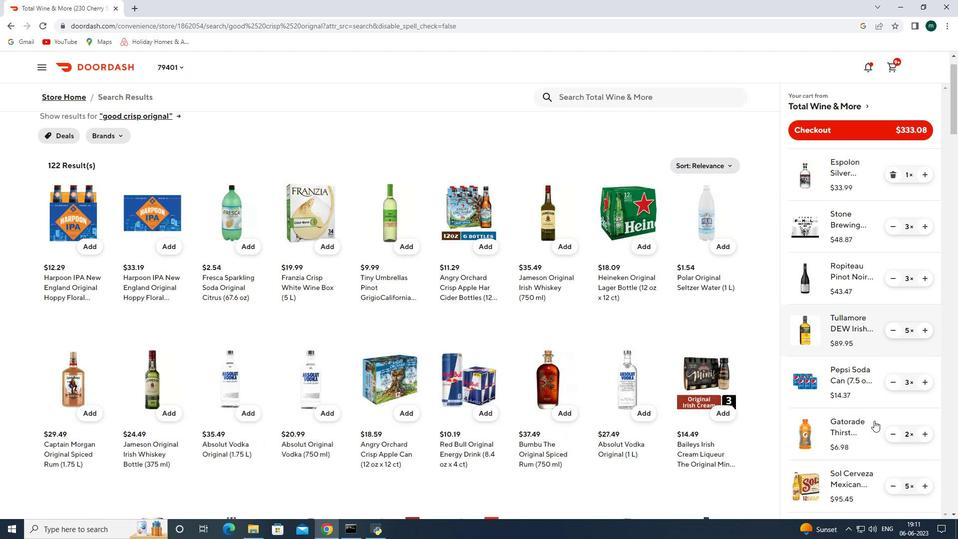 
Action: Mouse scrolled (874, 421) with delta (0, 0)
Screenshot: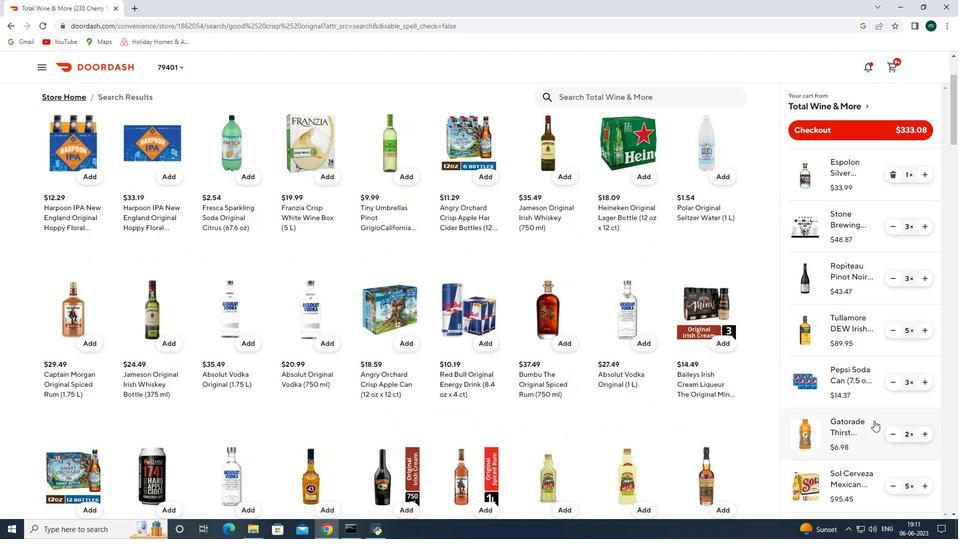 
Action: Mouse moved to (890, 487)
Screenshot: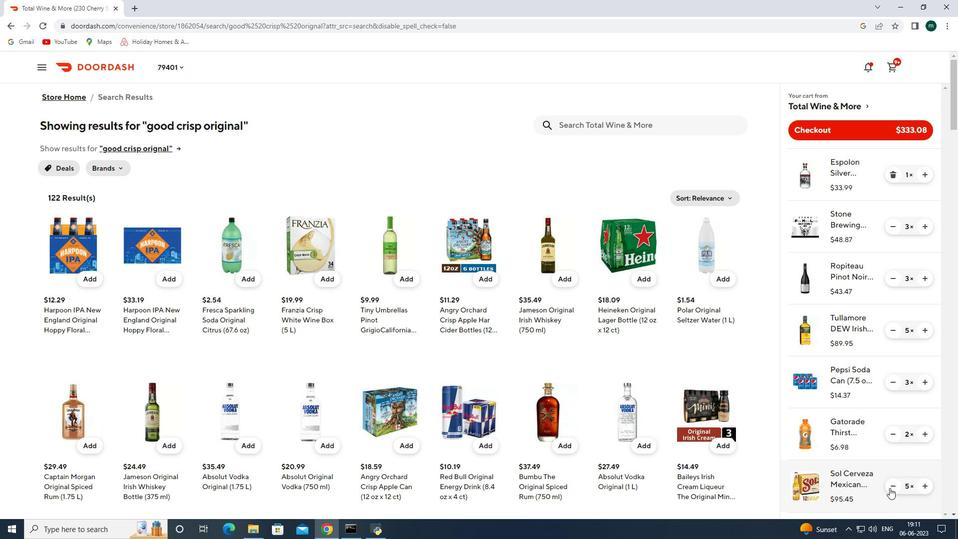 
Action: Mouse pressed left at (890, 487)
Screenshot: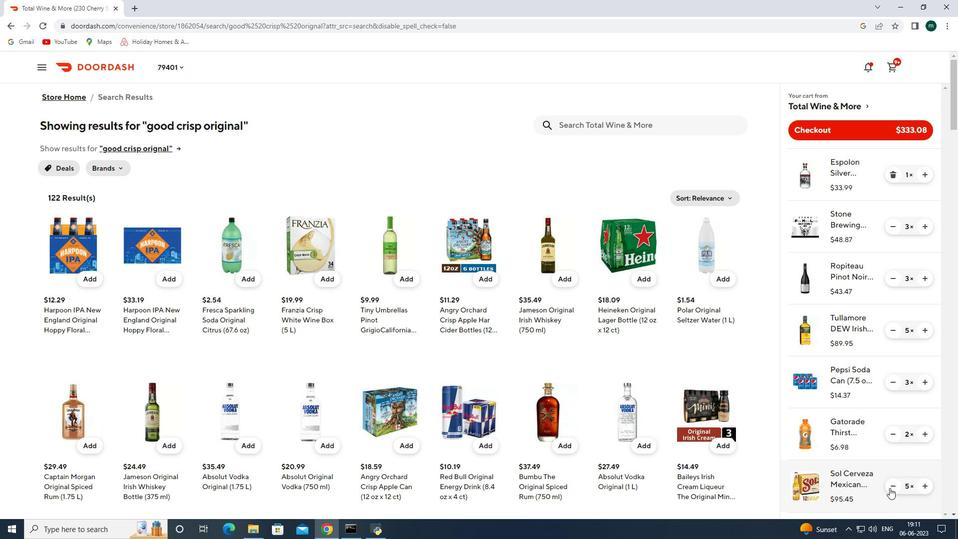 
Action: Mouse pressed left at (890, 487)
Screenshot: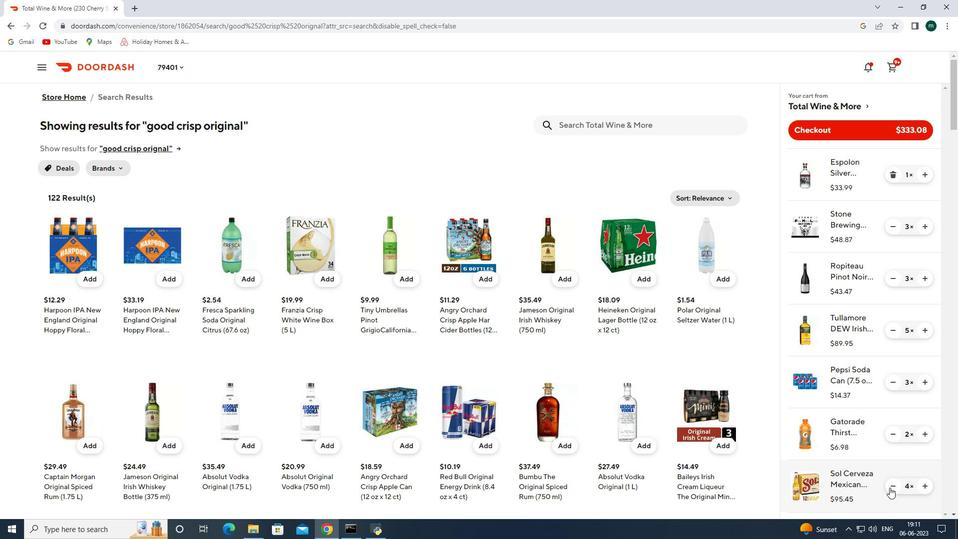 
Action: Mouse moved to (928, 433)
Screenshot: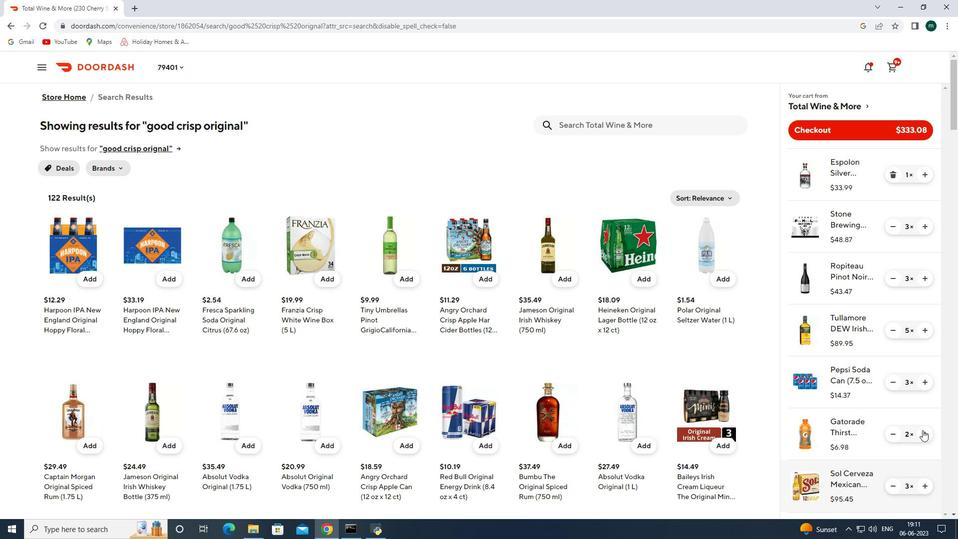 
Action: Mouse pressed left at (928, 433)
Screenshot: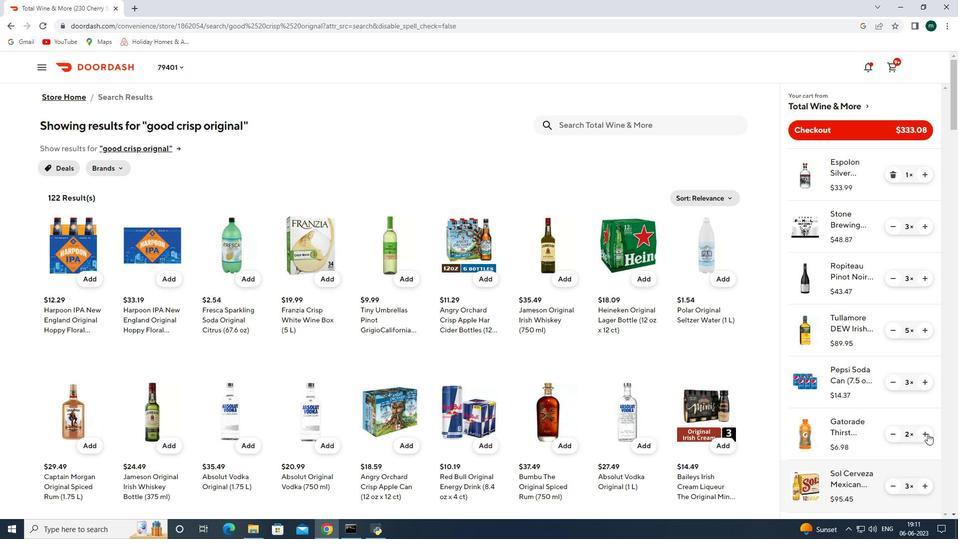 
Action: Mouse pressed left at (928, 433)
Screenshot: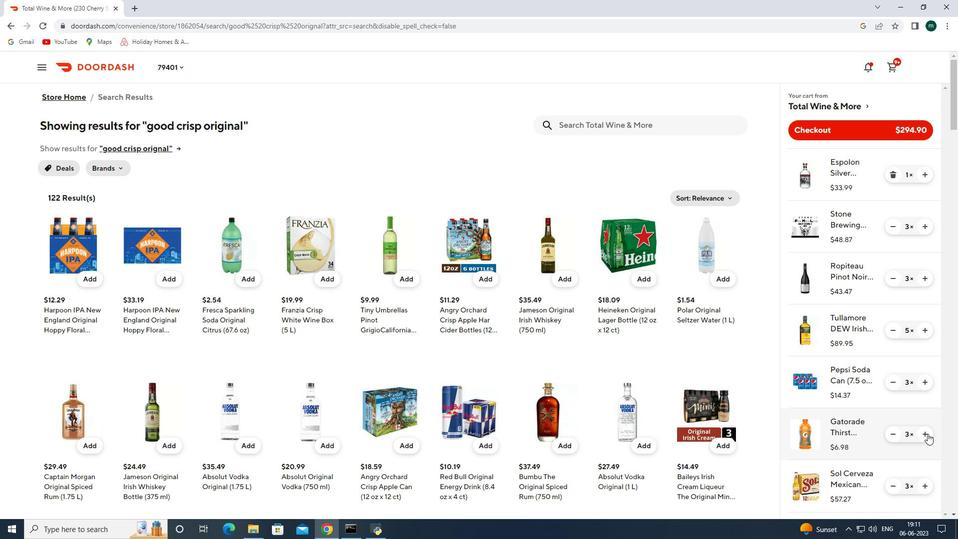 
Action: Mouse pressed left at (928, 433)
Screenshot: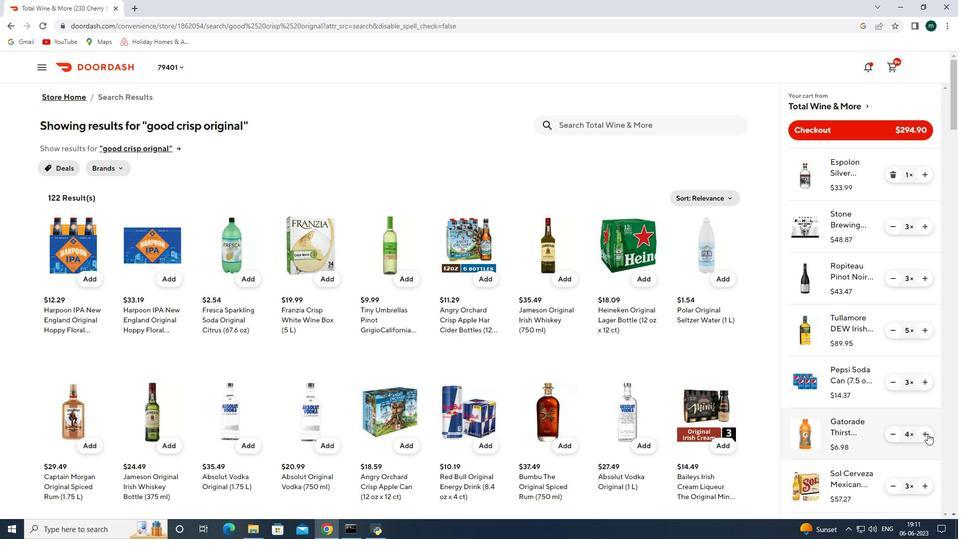 
Action: Mouse moved to (893, 385)
Screenshot: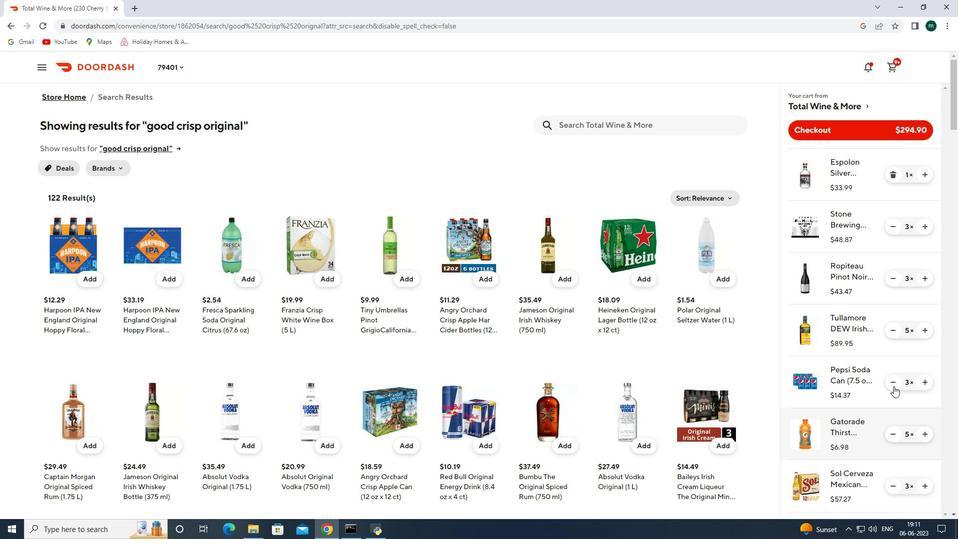 
Action: Mouse pressed left at (893, 385)
Screenshot: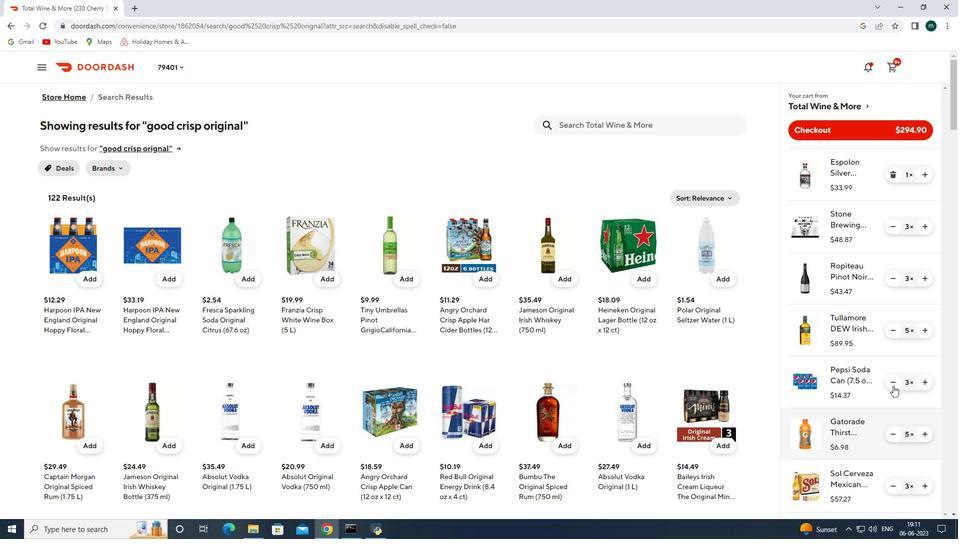 
Action: Mouse moved to (893, 330)
Screenshot: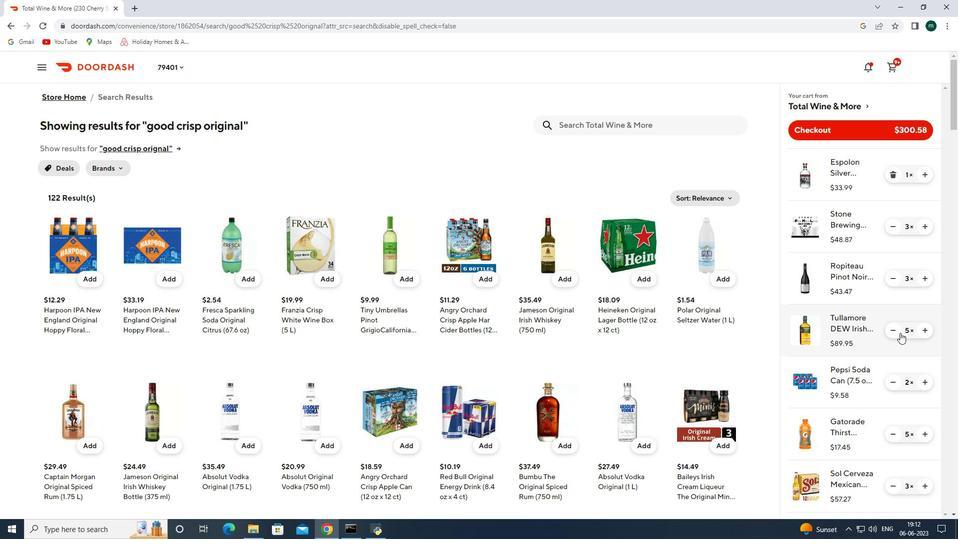 
Action: Mouse pressed left at (893, 330)
Screenshot: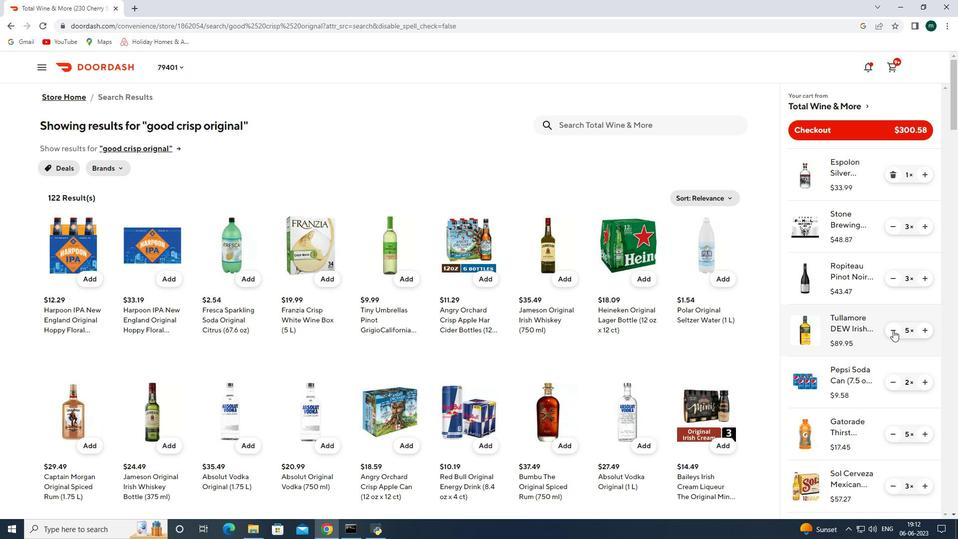 
Action: Mouse pressed left at (893, 330)
Screenshot: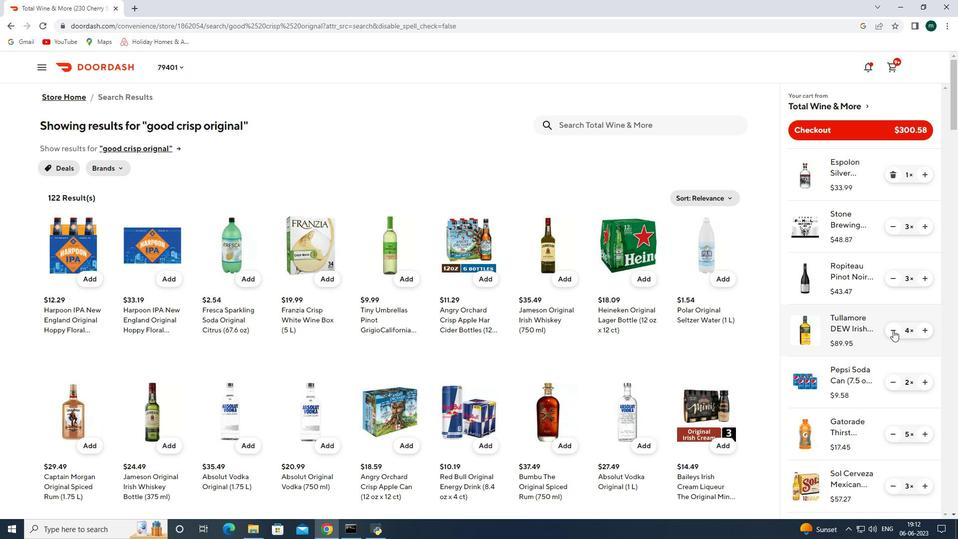 
Action: Mouse moved to (925, 279)
Screenshot: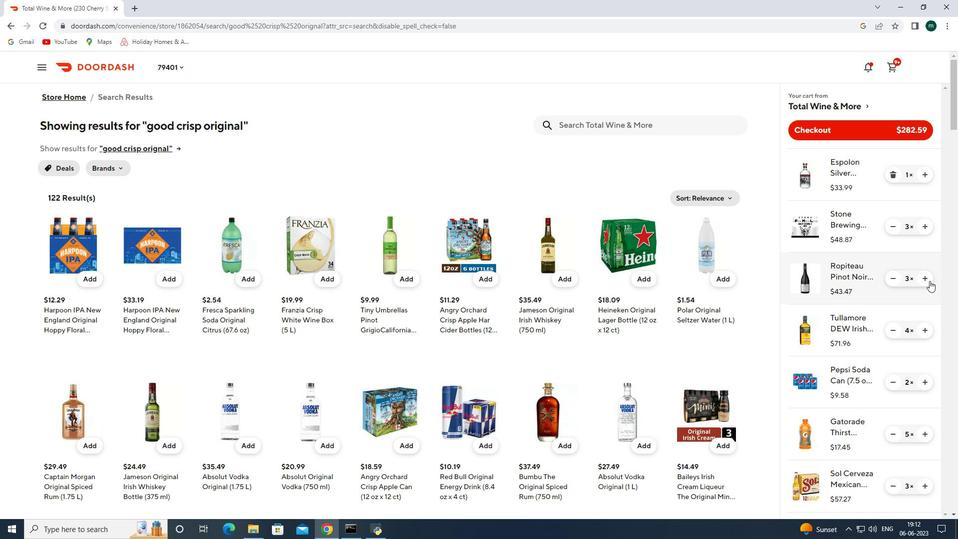 
Action: Mouse pressed left at (925, 279)
Screenshot: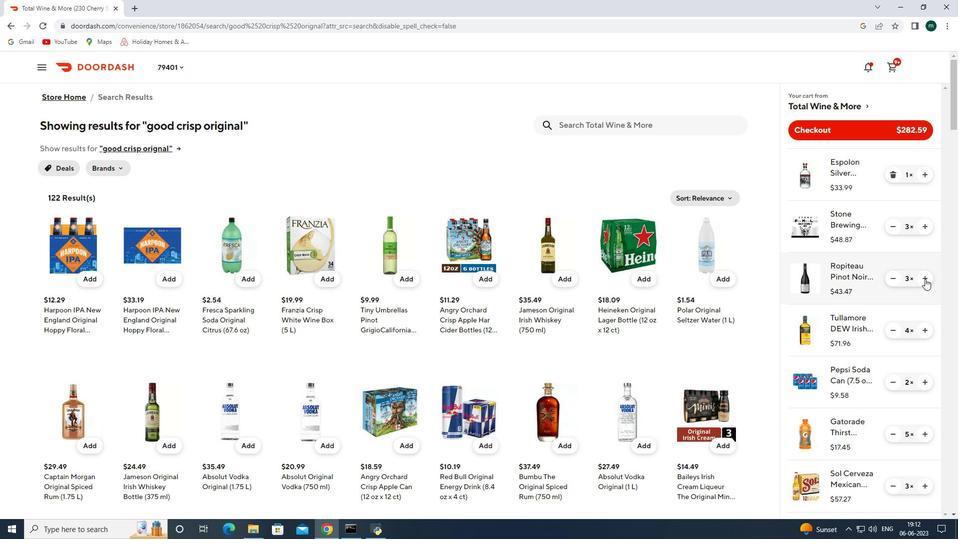 
Action: Mouse pressed left at (925, 279)
Screenshot: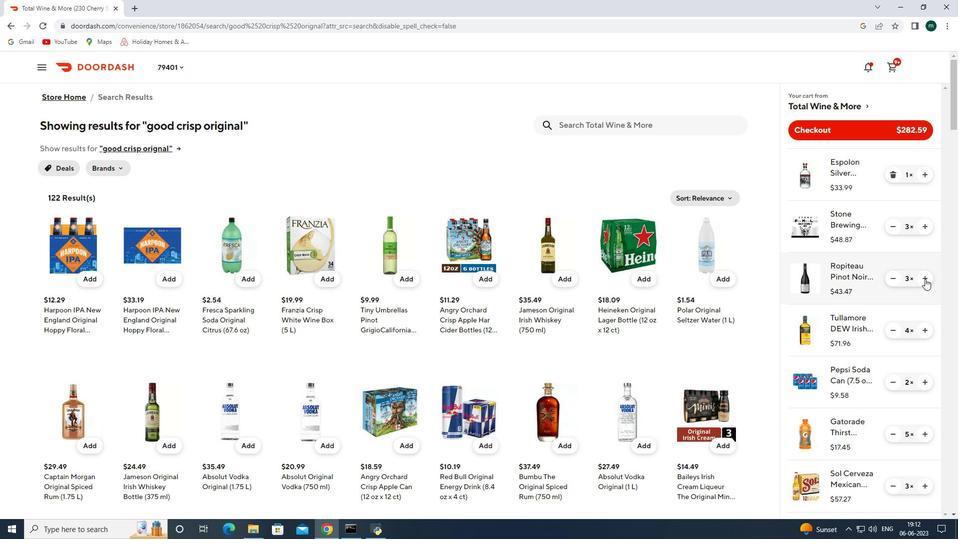 
Action: Mouse moved to (928, 227)
Screenshot: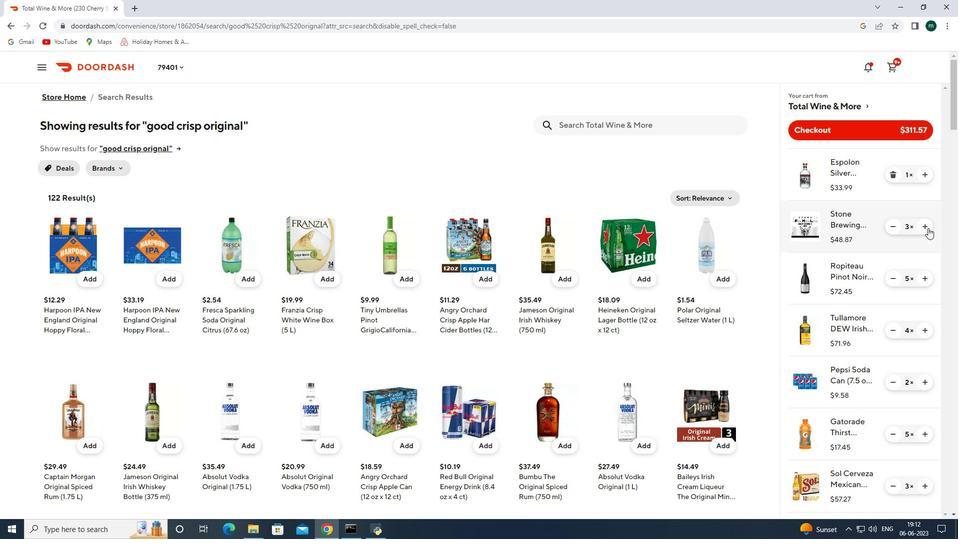 
Action: Mouse pressed left at (928, 227)
Screenshot: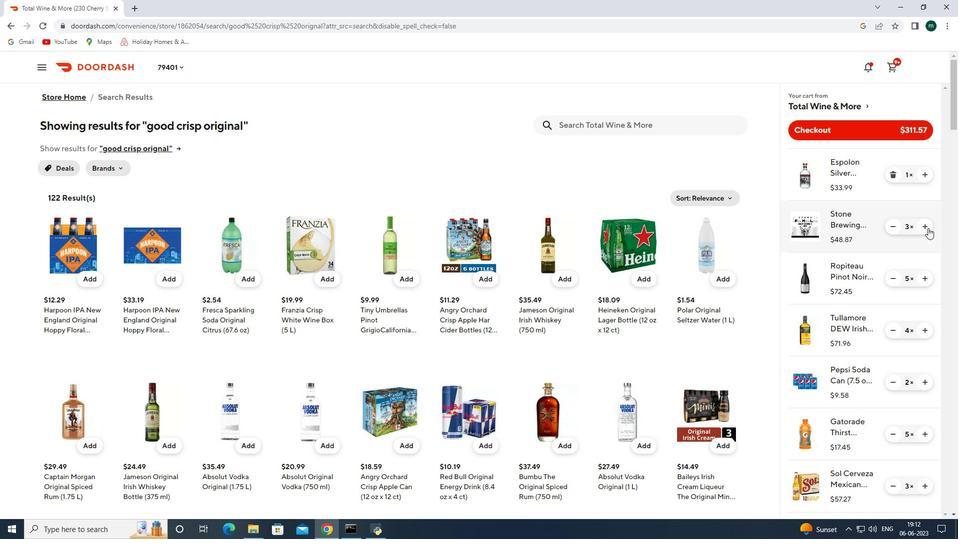 
Action: Mouse pressed left at (928, 227)
Screenshot: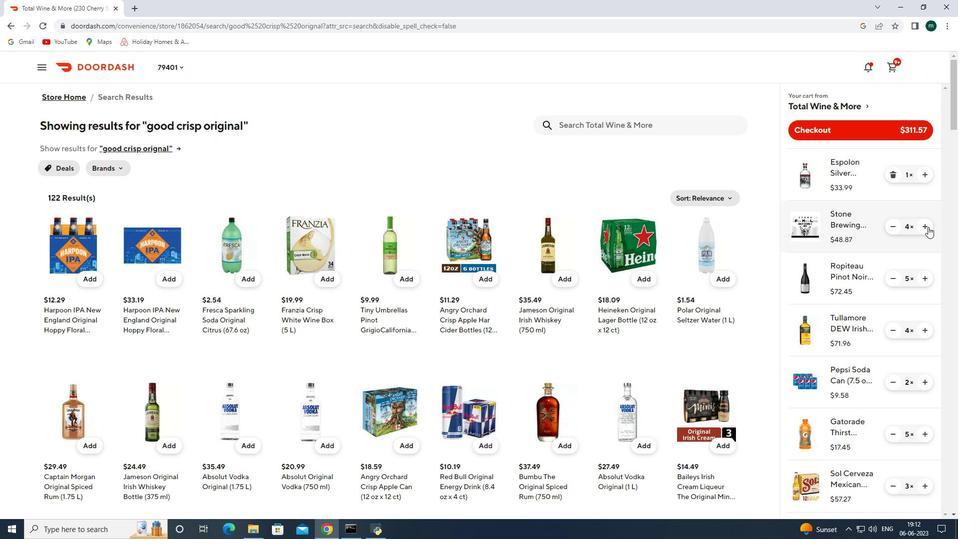 
Action: Mouse moved to (928, 177)
Screenshot: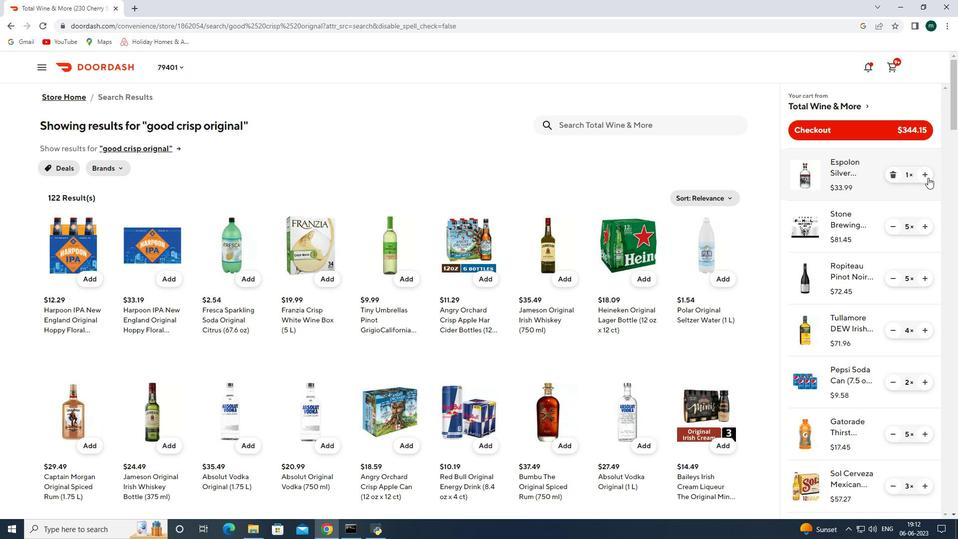 
Action: Mouse pressed left at (928, 177)
Screenshot: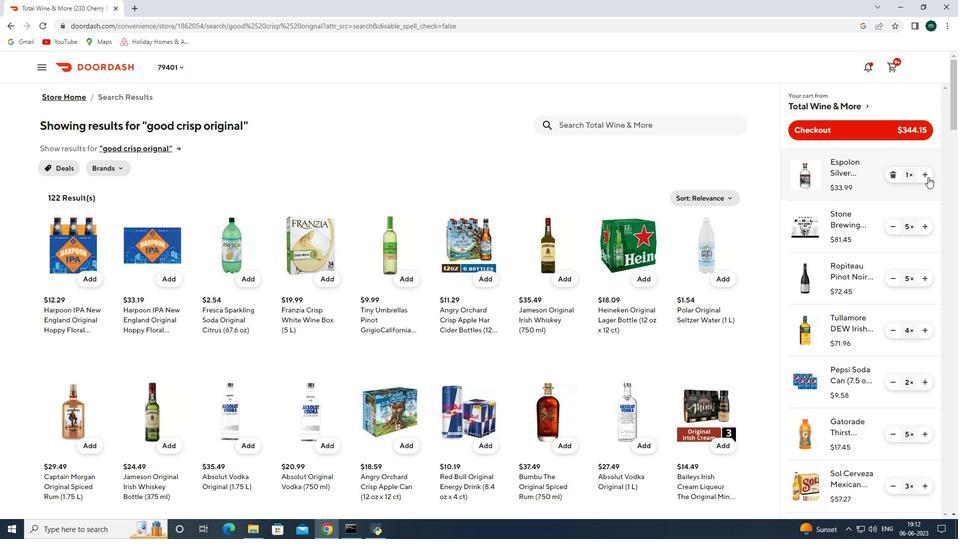 
Action: Mouse pressed left at (928, 177)
Screenshot: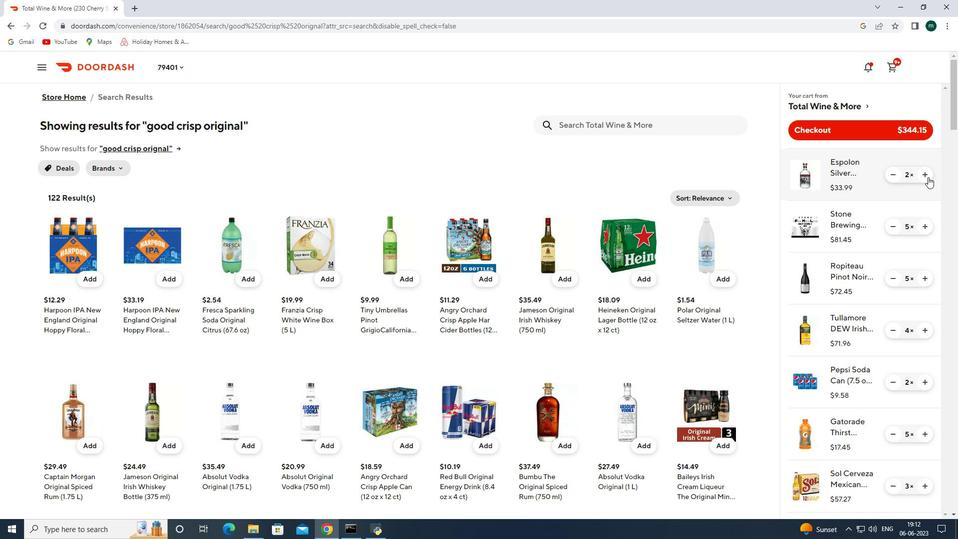 
Action: Mouse moved to (859, 124)
Screenshot: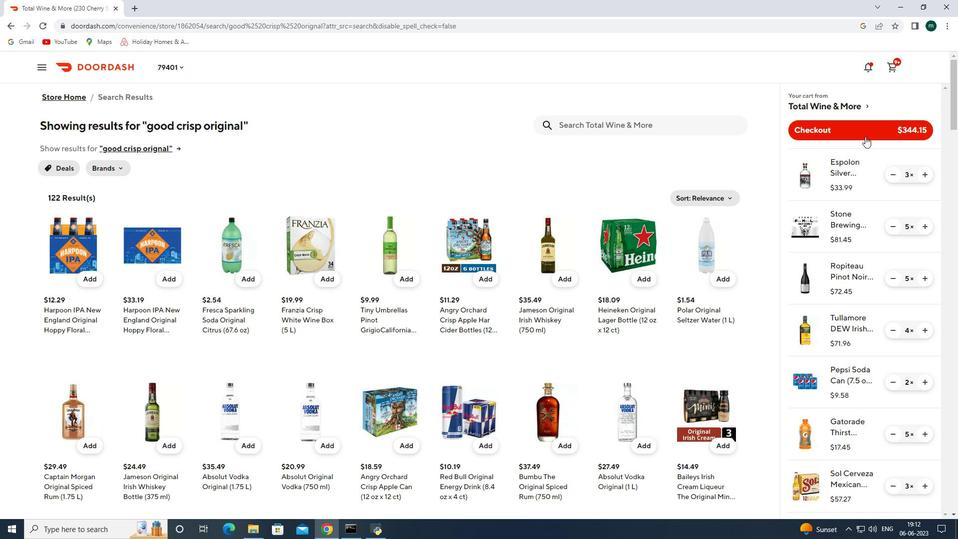 
Action: Mouse pressed left at (859, 124)
Screenshot: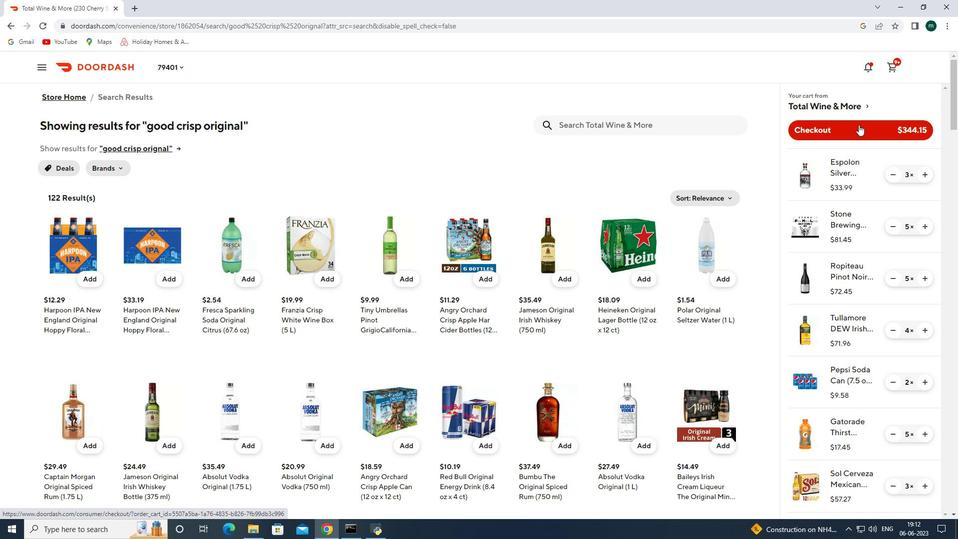 
